 Task: Find connections with filter location Bhayandar with filter topic #lawsuitswith filter profile language English with filter current company Bernhard Schulte Shipmanagement with filter school Jobs Khurda with filter industry Fine Arts Schools with filter service category Financial Accounting with filter keywords title Executive Assistant
Action: Mouse moved to (614, 89)
Screenshot: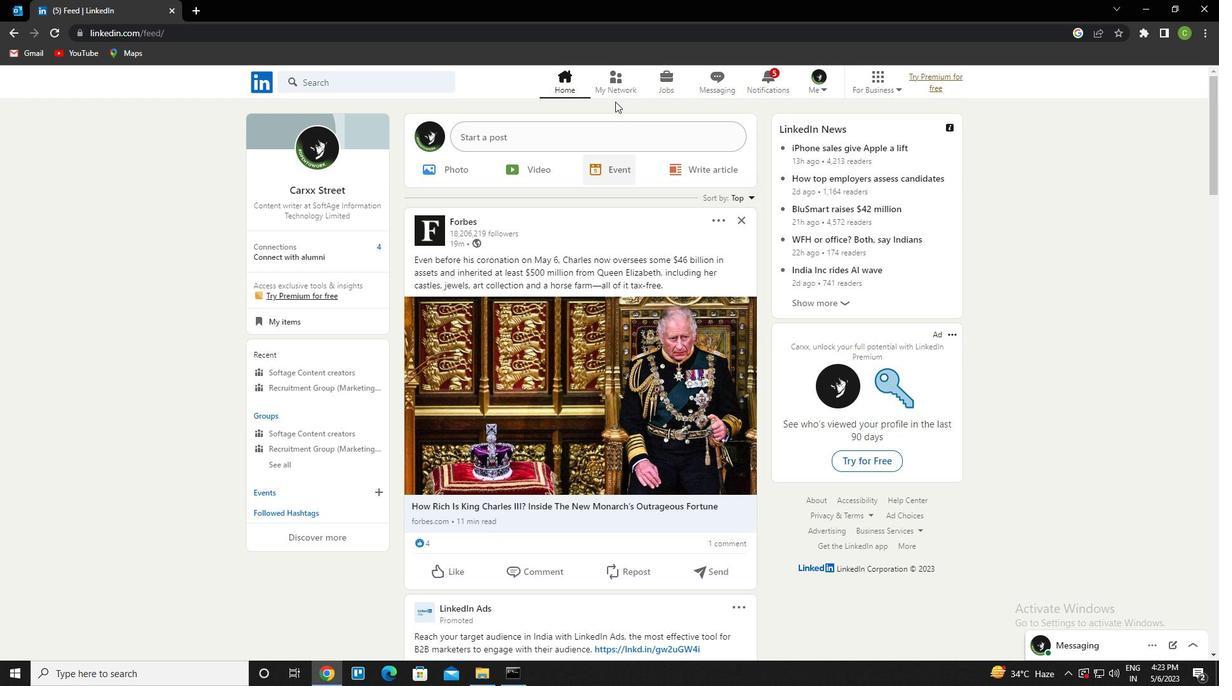 
Action: Mouse pressed left at (614, 89)
Screenshot: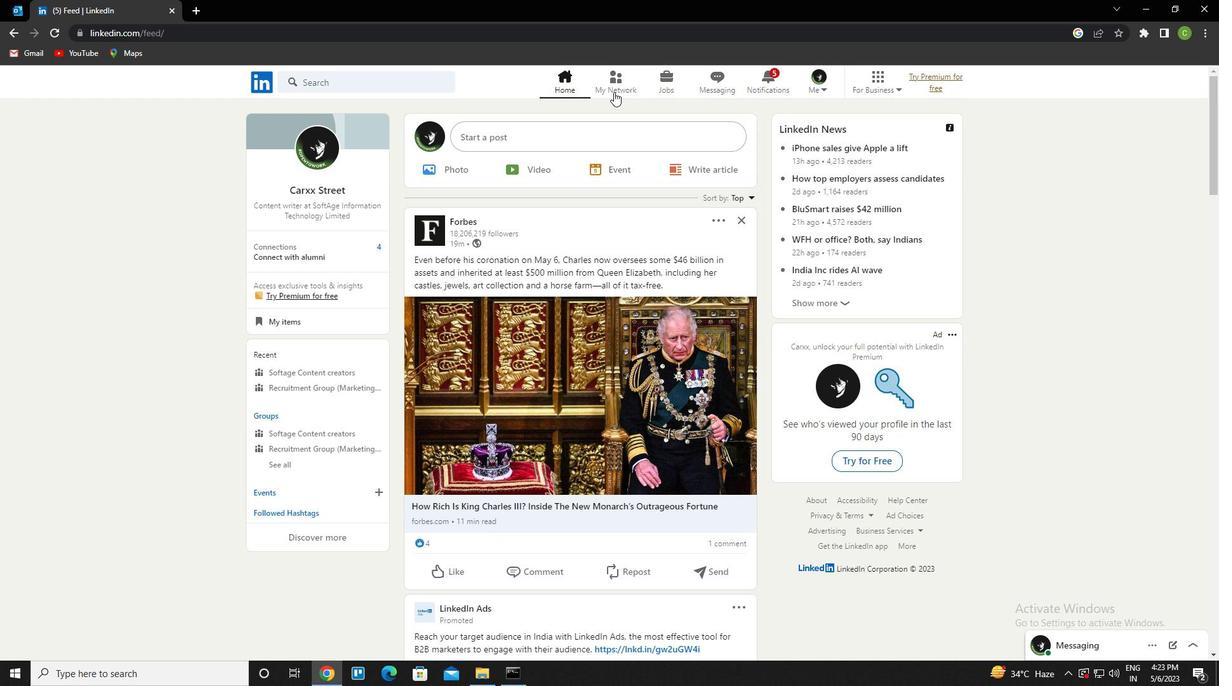 
Action: Mouse moved to (360, 149)
Screenshot: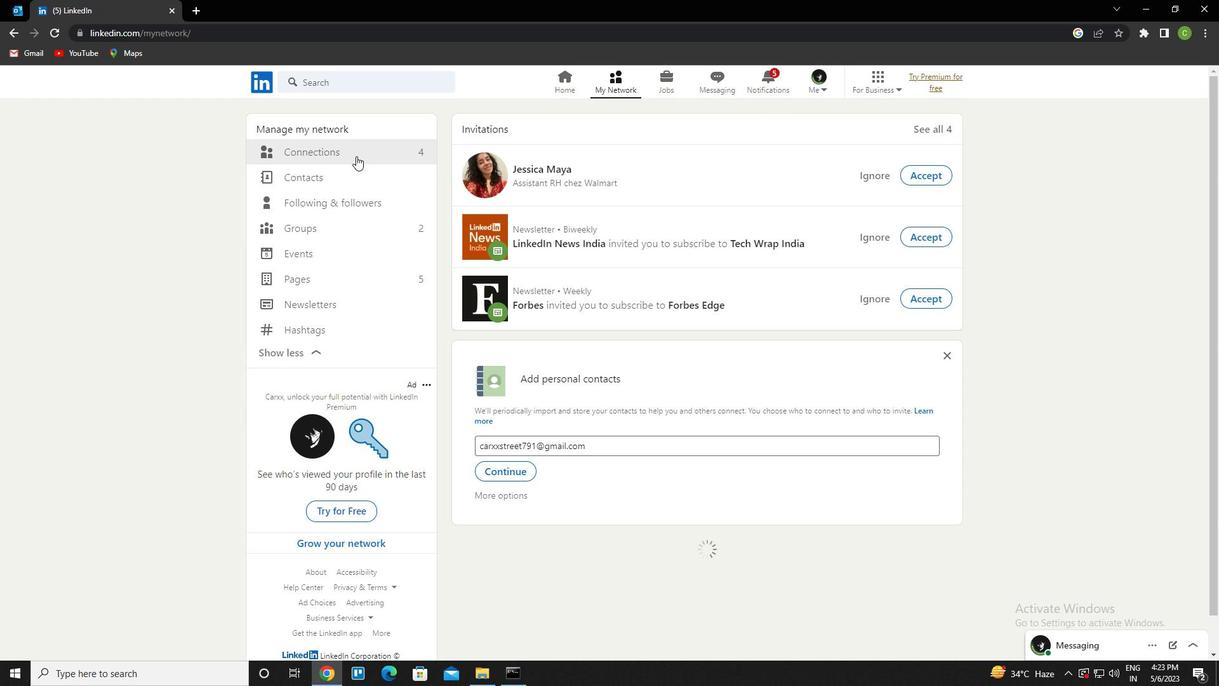
Action: Mouse pressed left at (360, 149)
Screenshot: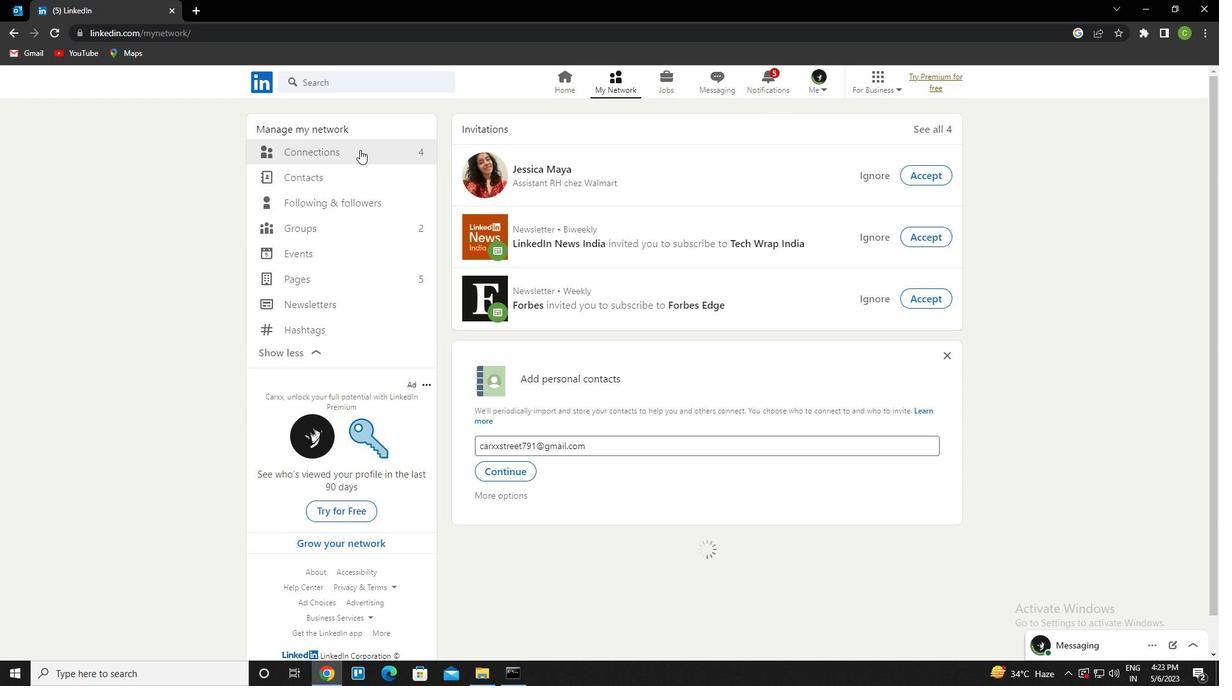 
Action: Mouse moved to (719, 161)
Screenshot: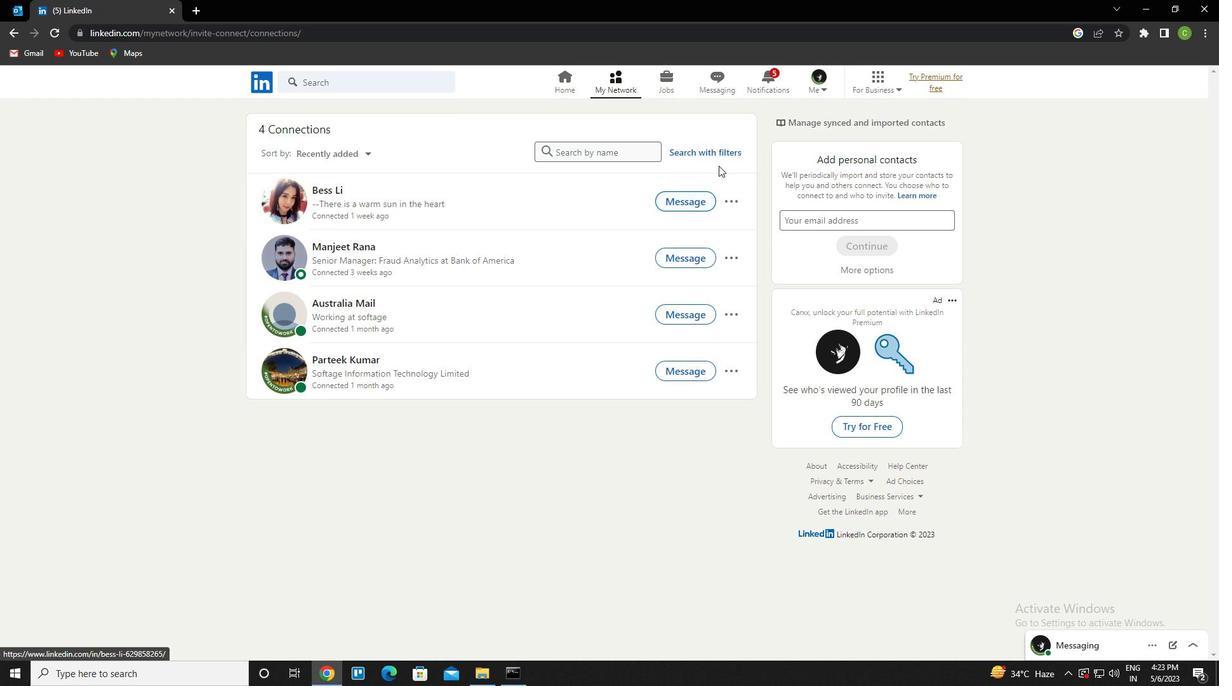 
Action: Mouse pressed left at (719, 161)
Screenshot: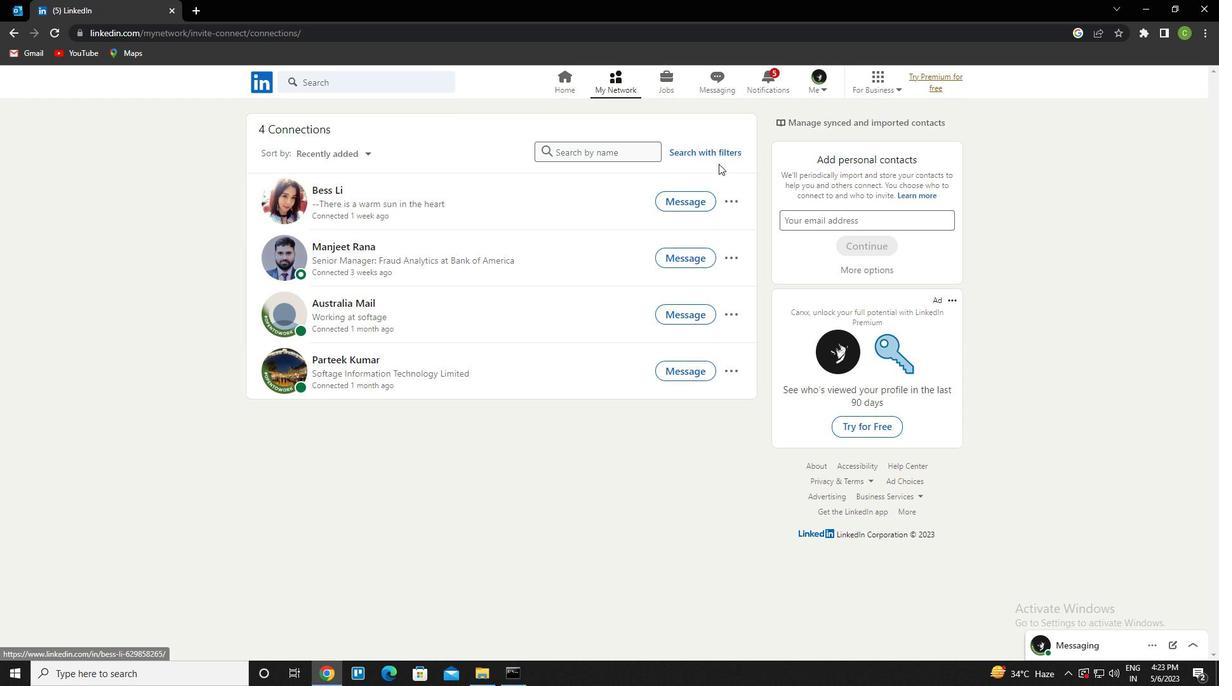 
Action: Mouse moved to (719, 155)
Screenshot: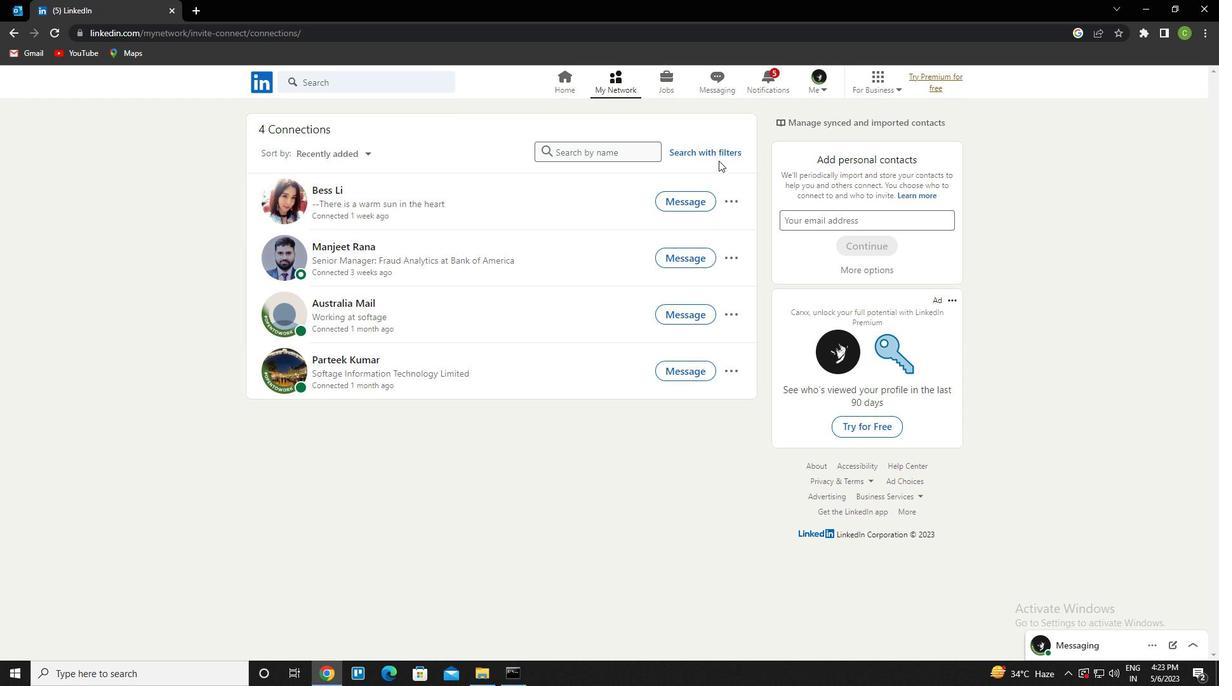 
Action: Mouse pressed left at (719, 155)
Screenshot: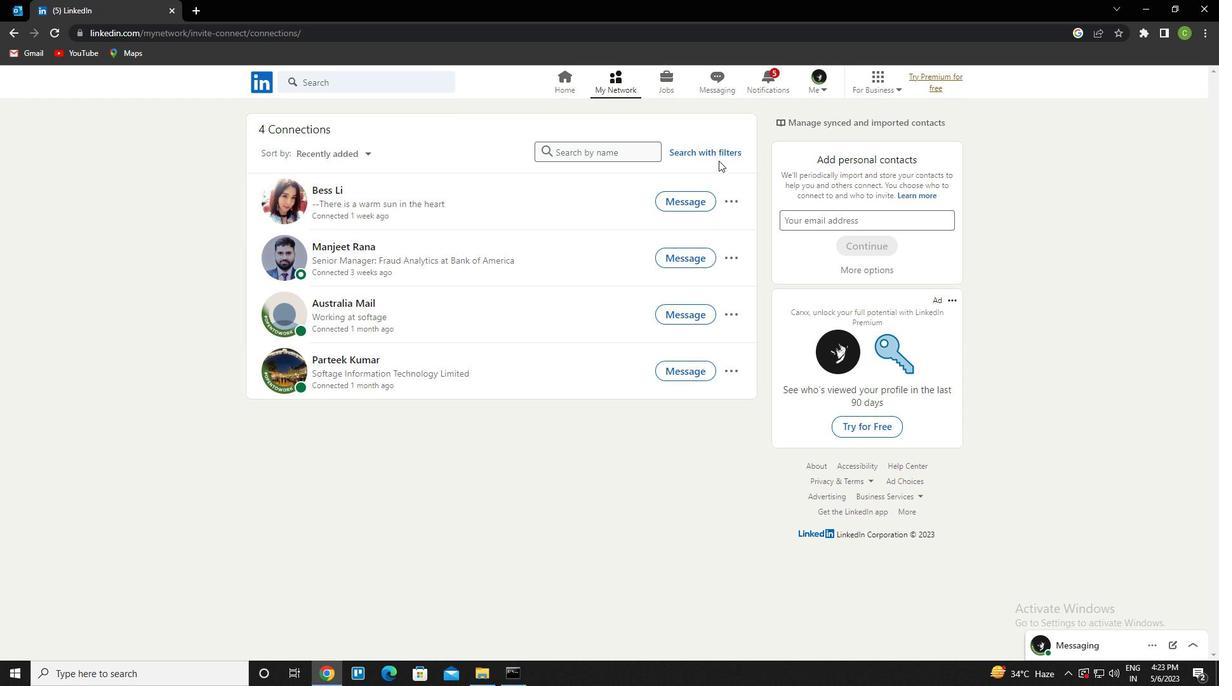 
Action: Mouse moved to (644, 116)
Screenshot: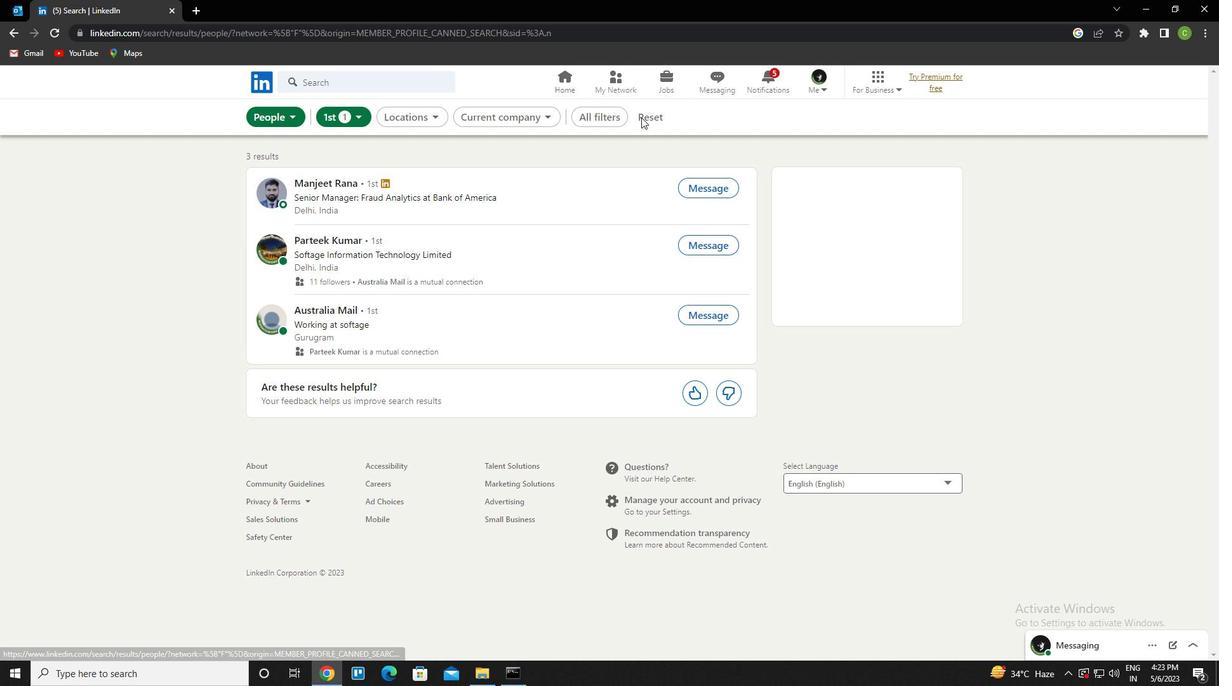 
Action: Mouse pressed left at (644, 116)
Screenshot: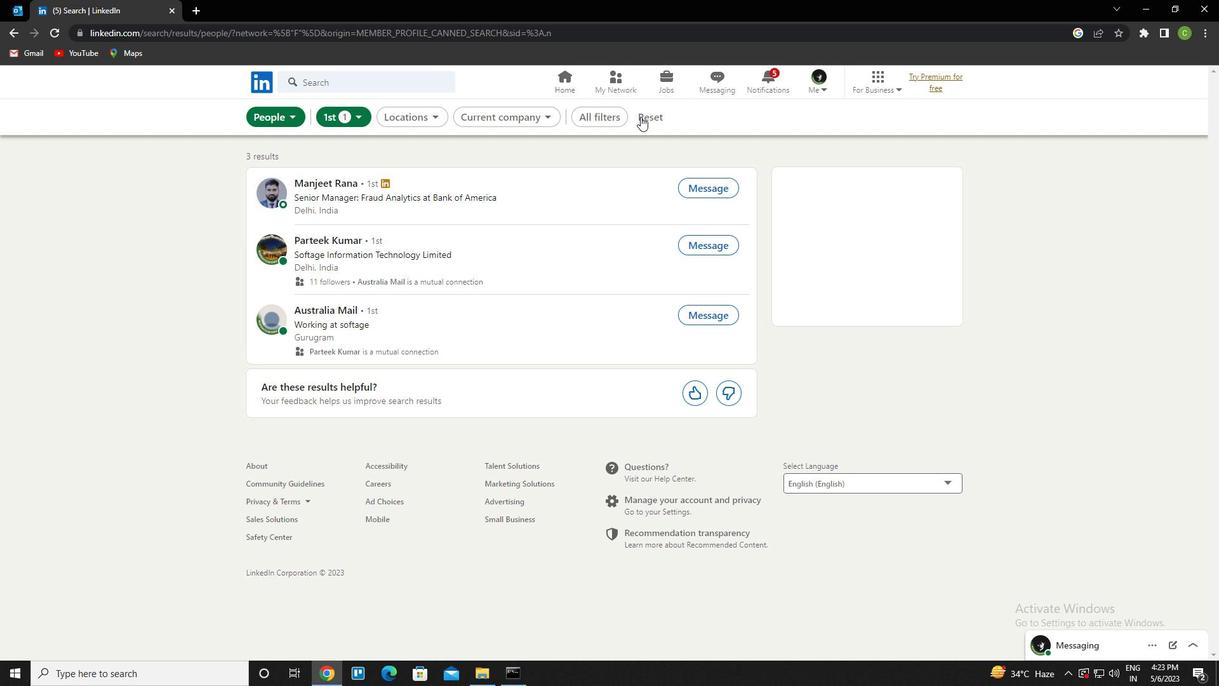 
Action: Mouse moved to (625, 120)
Screenshot: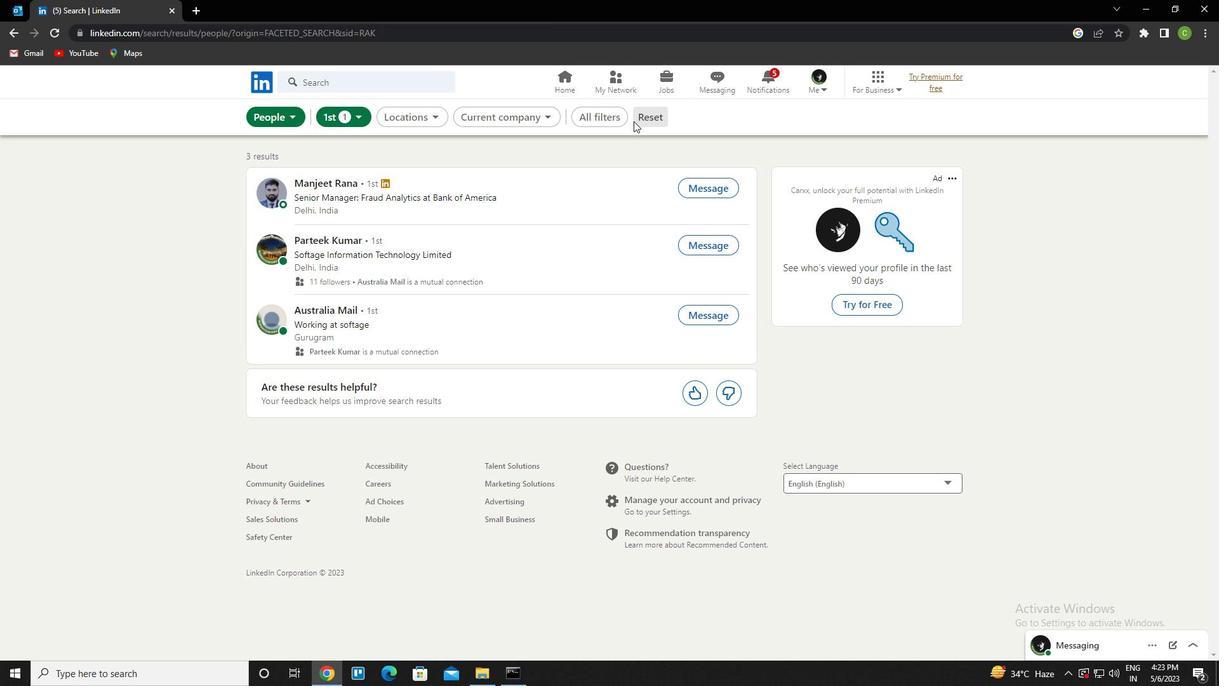 
Action: Mouse pressed left at (625, 120)
Screenshot: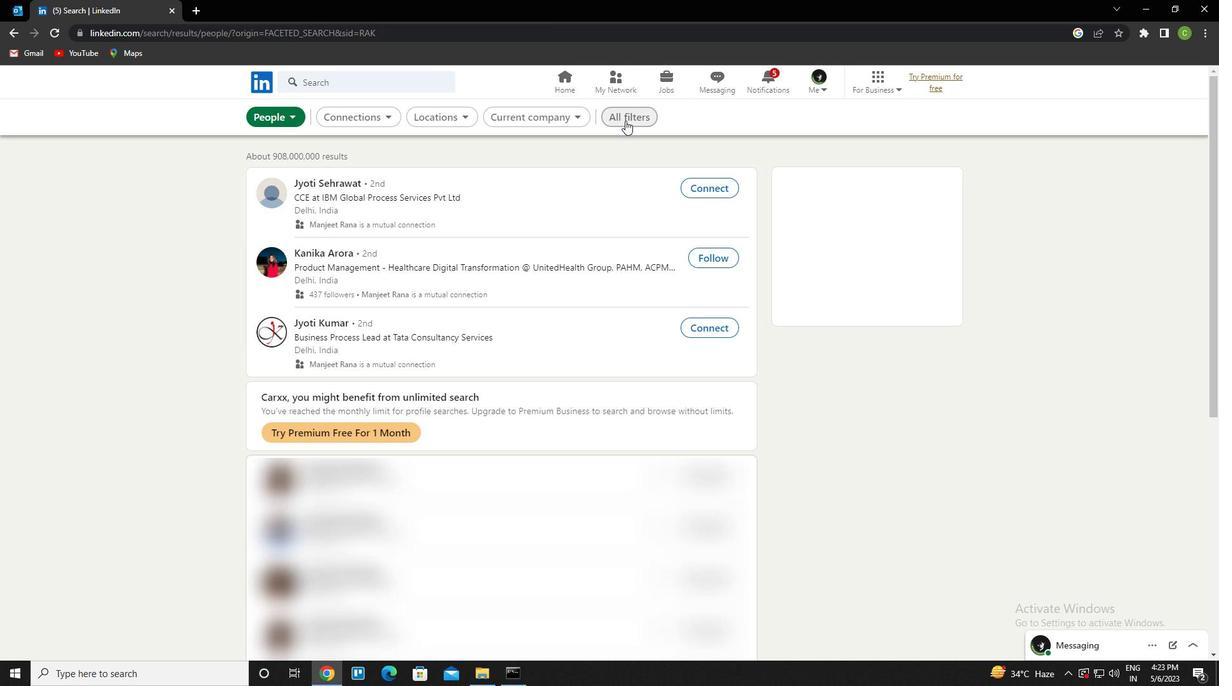 
Action: Mouse moved to (1062, 381)
Screenshot: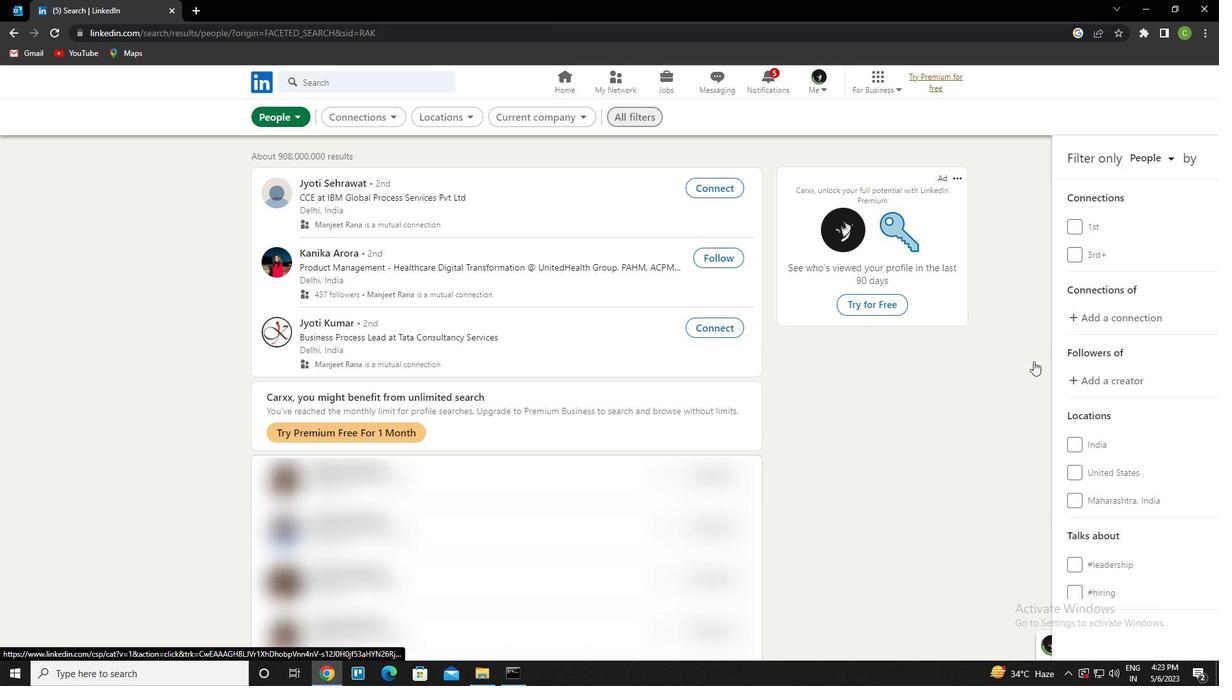 
Action: Mouse scrolled (1062, 380) with delta (0, 0)
Screenshot: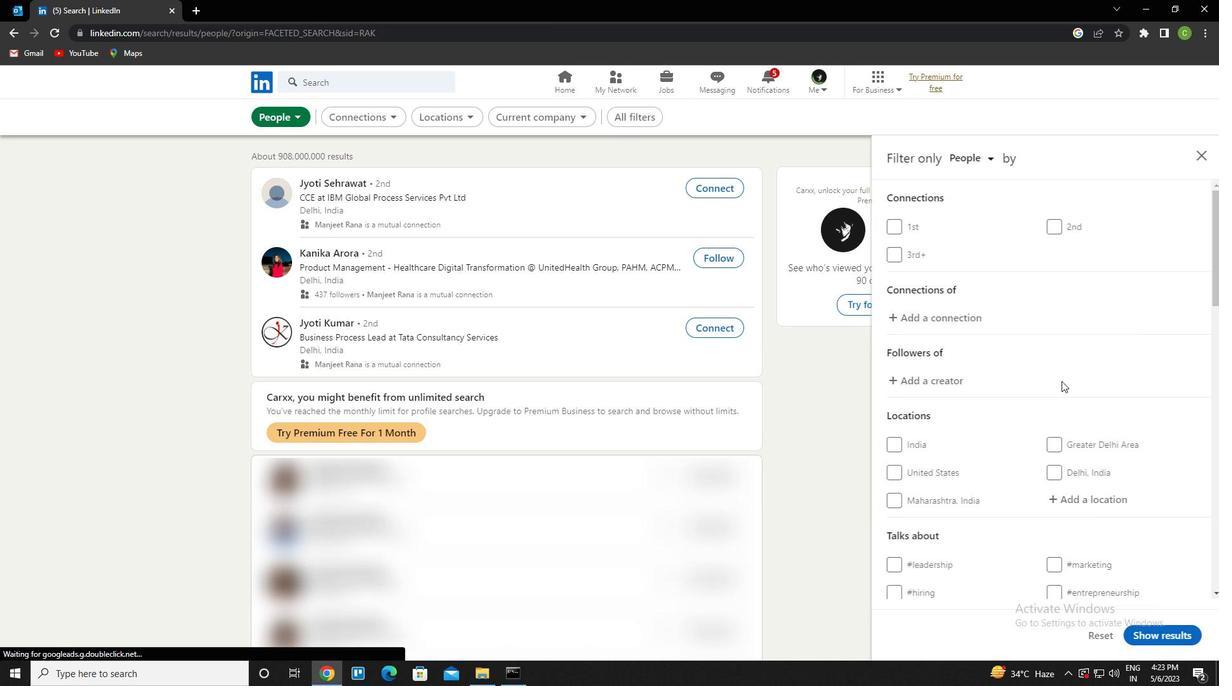 
Action: Mouse scrolled (1062, 380) with delta (0, 0)
Screenshot: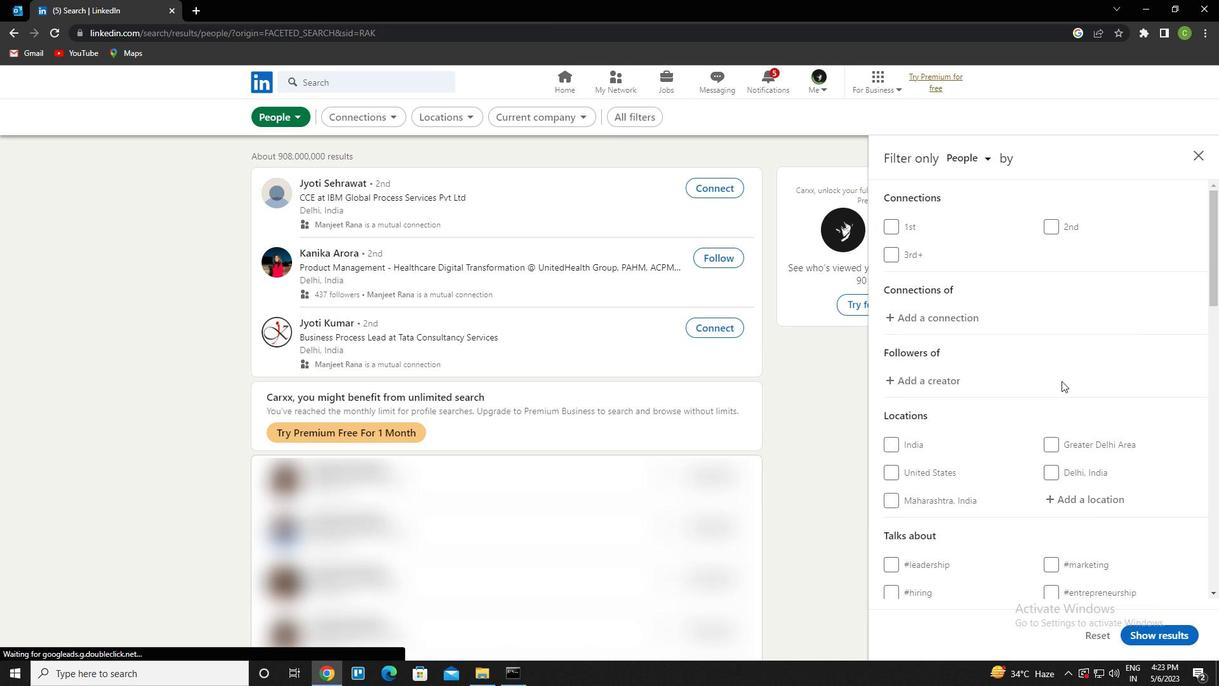 
Action: Mouse moved to (1091, 374)
Screenshot: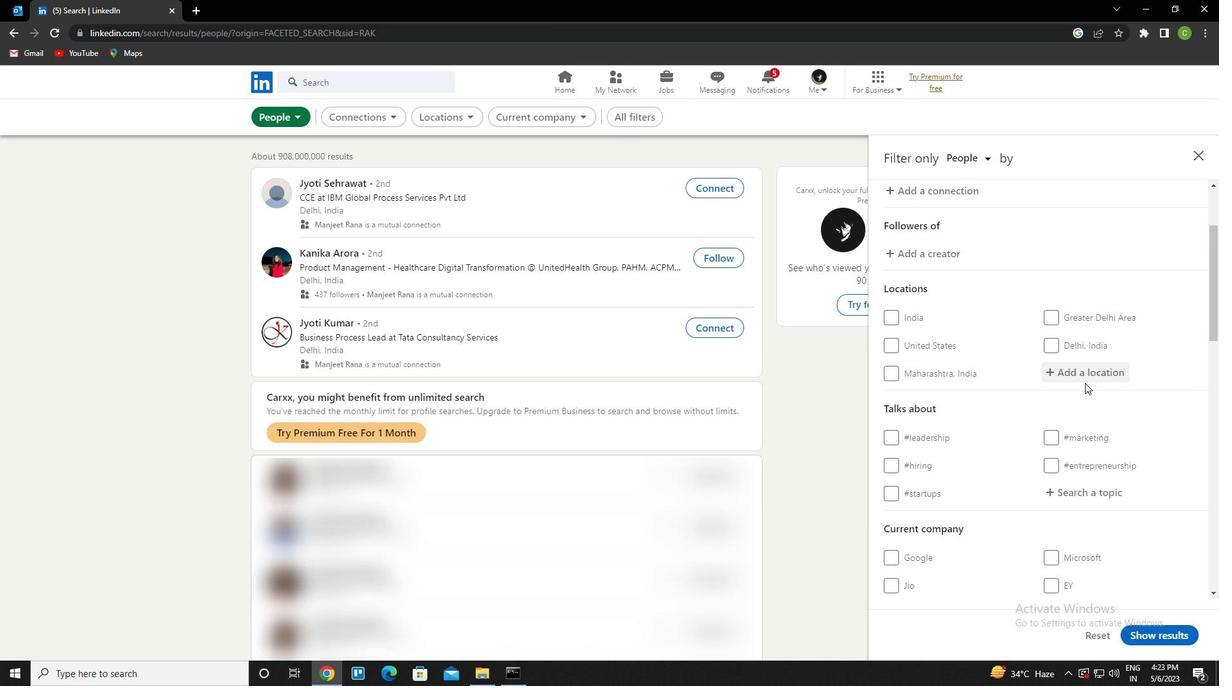
Action: Mouse pressed left at (1091, 374)
Screenshot: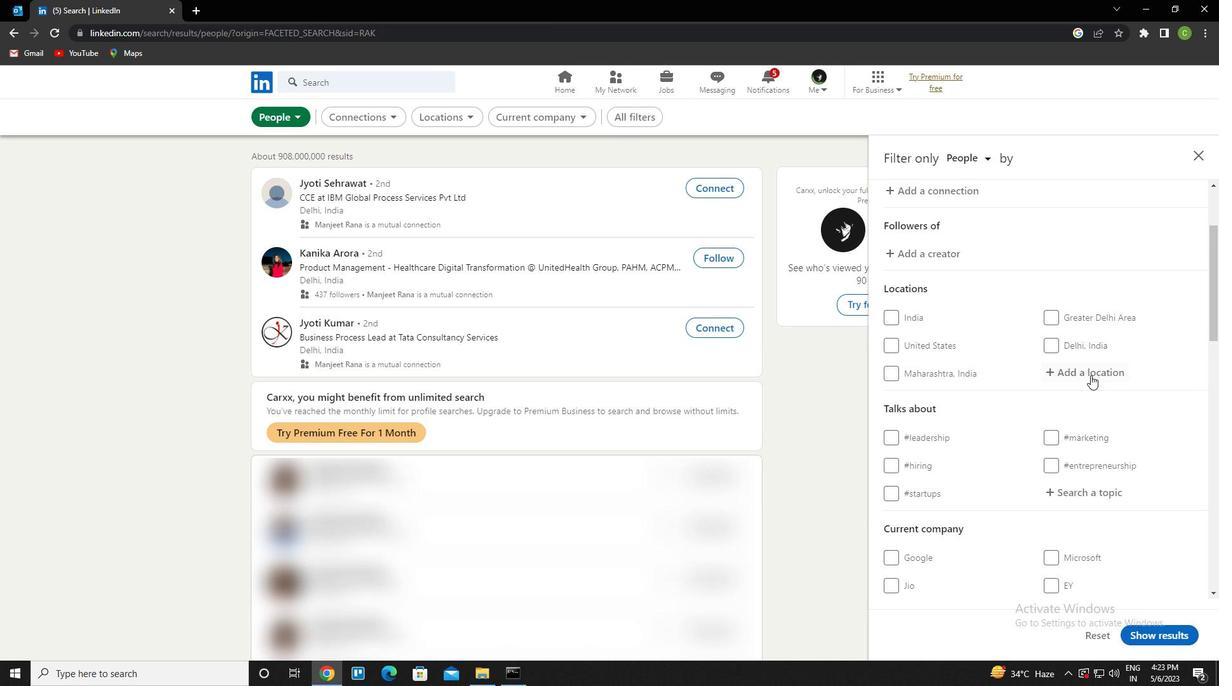 
Action: Key pressed <Key.caps_lock>b<Key.caps_lock>hayandar<Key.down><Key.enter>
Screenshot: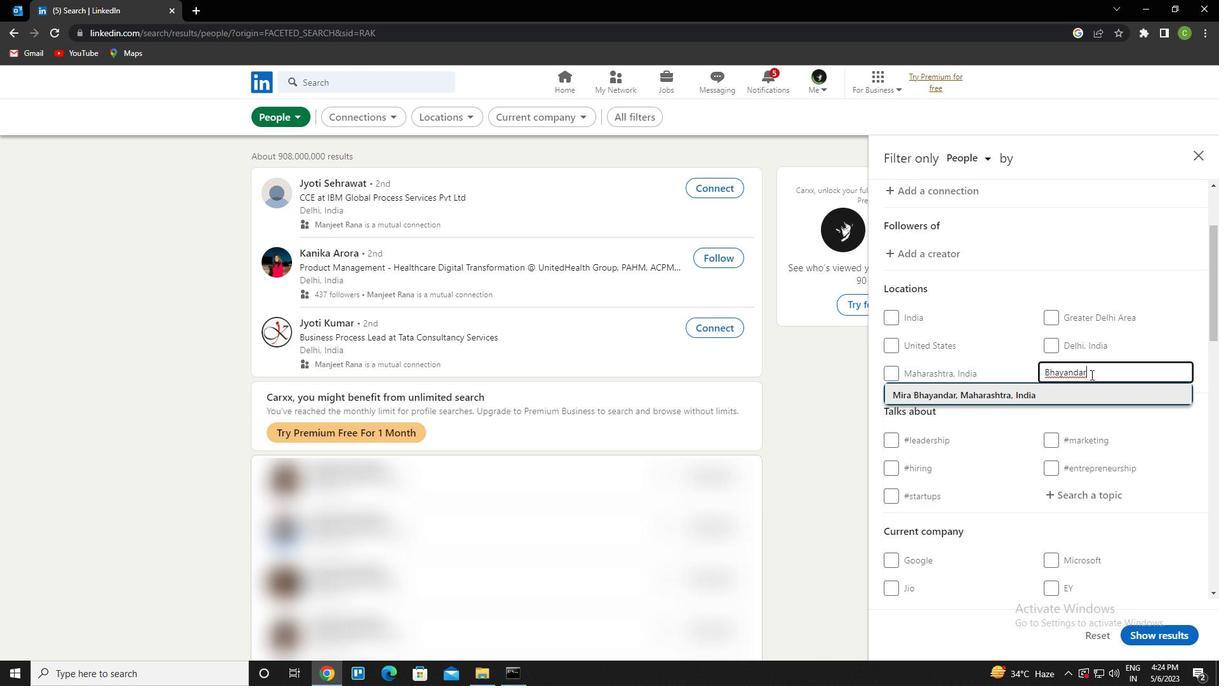 
Action: Mouse scrolled (1091, 374) with delta (0, 0)
Screenshot: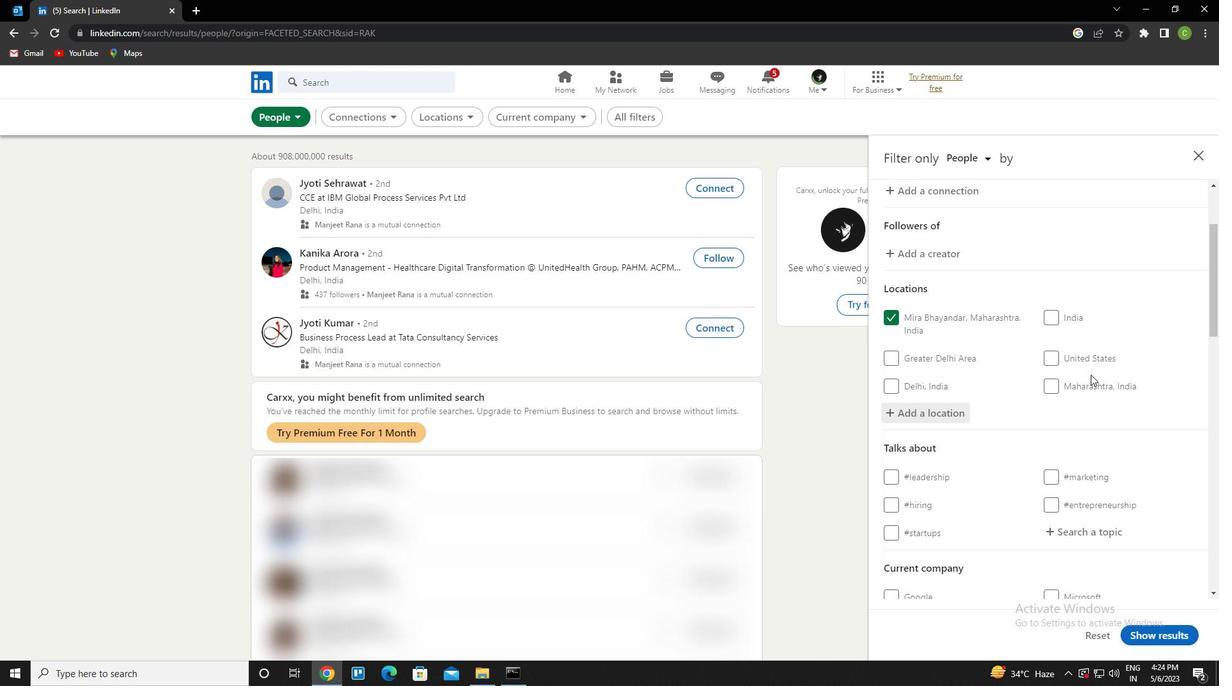 
Action: Mouse moved to (1078, 476)
Screenshot: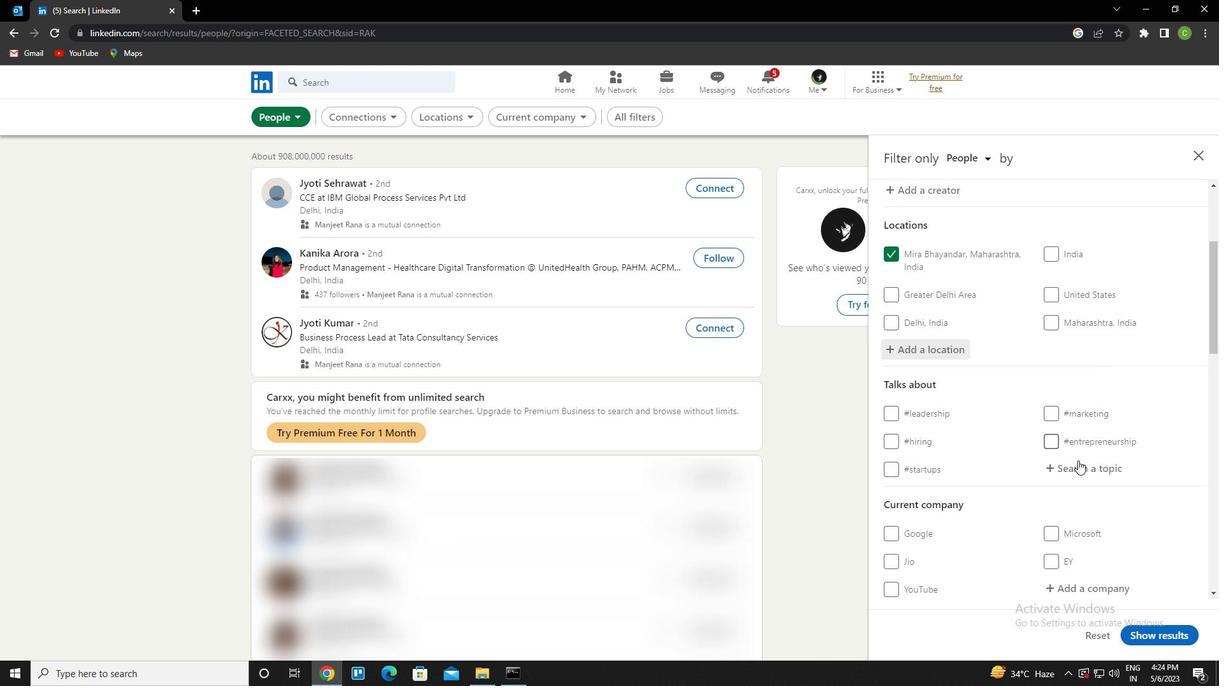 
Action: Mouse pressed left at (1078, 476)
Screenshot: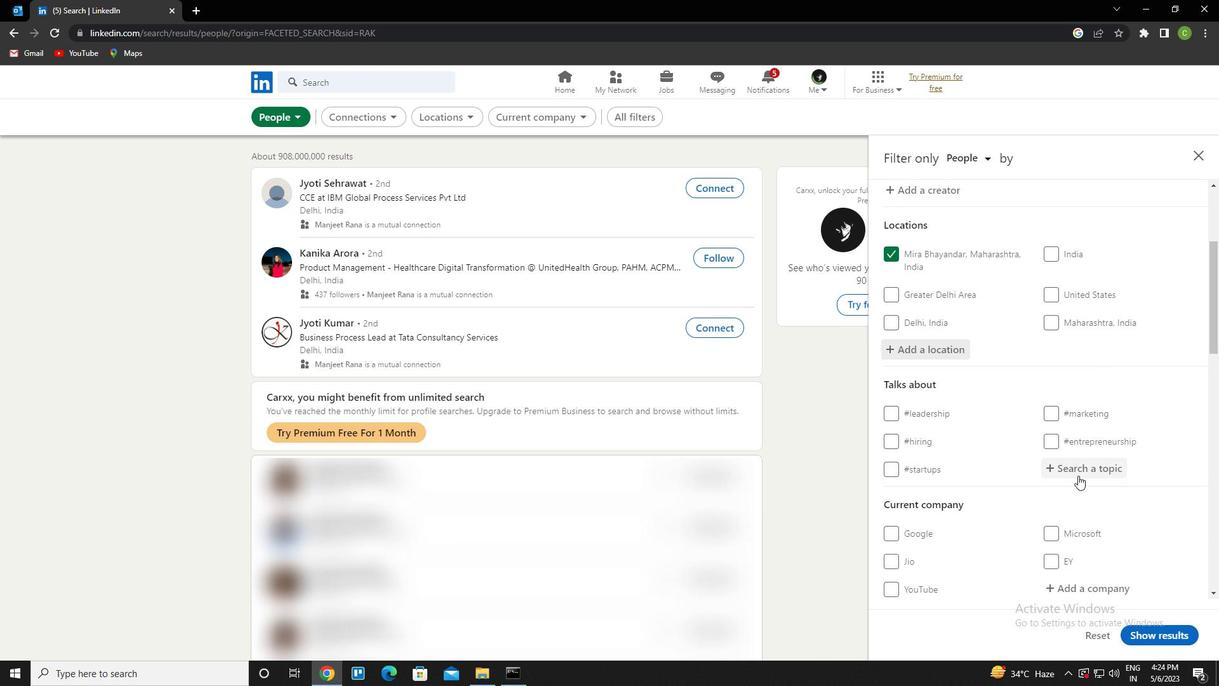 
Action: Mouse moved to (1079, 476)
Screenshot: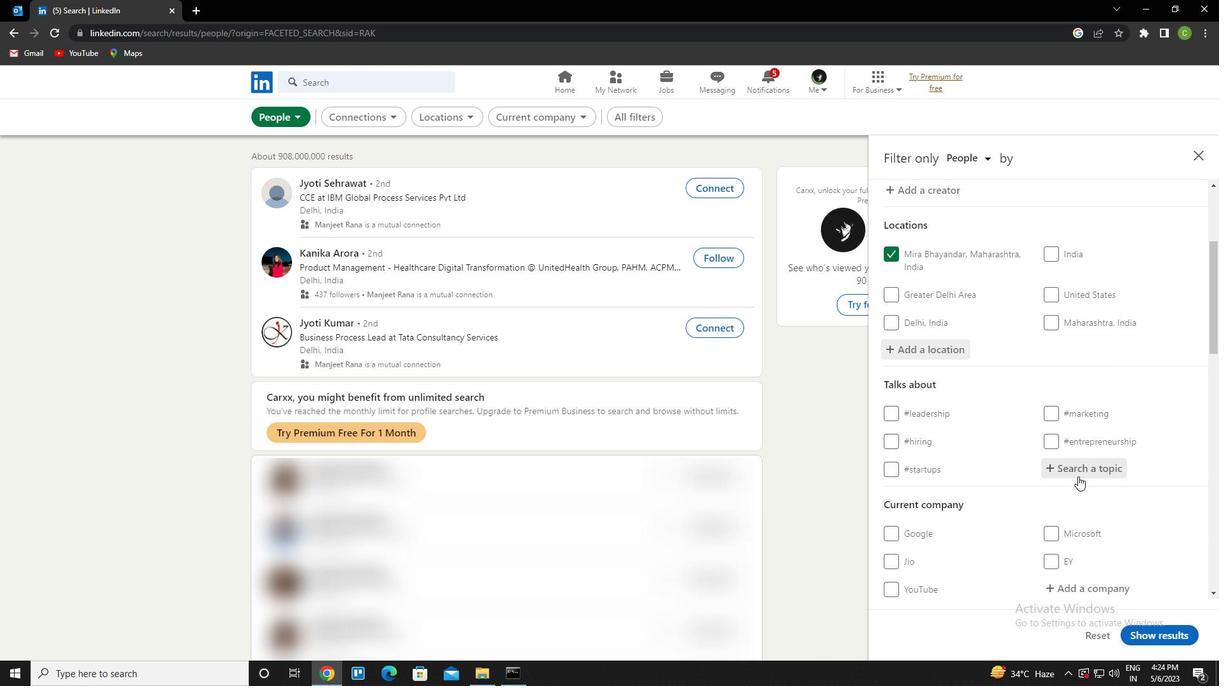 
Action: Key pressed lawsuit<Key.down><Key.down><Key.enter>
Screenshot: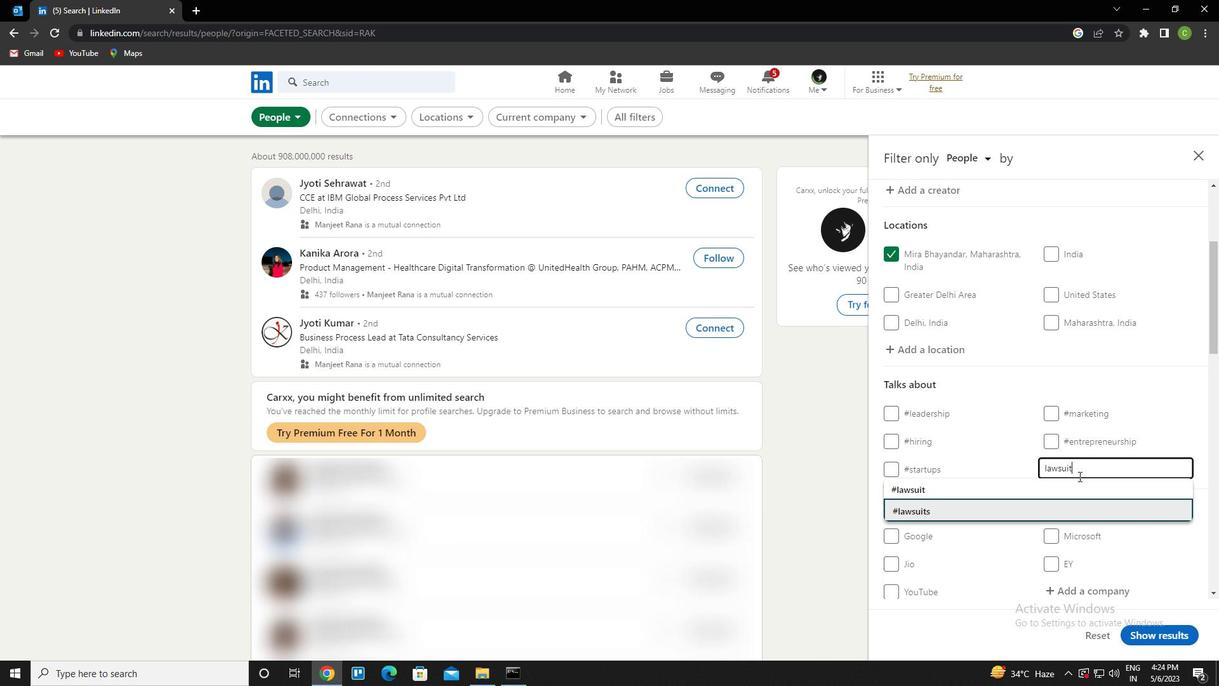 
Action: Mouse scrolled (1079, 475) with delta (0, 0)
Screenshot: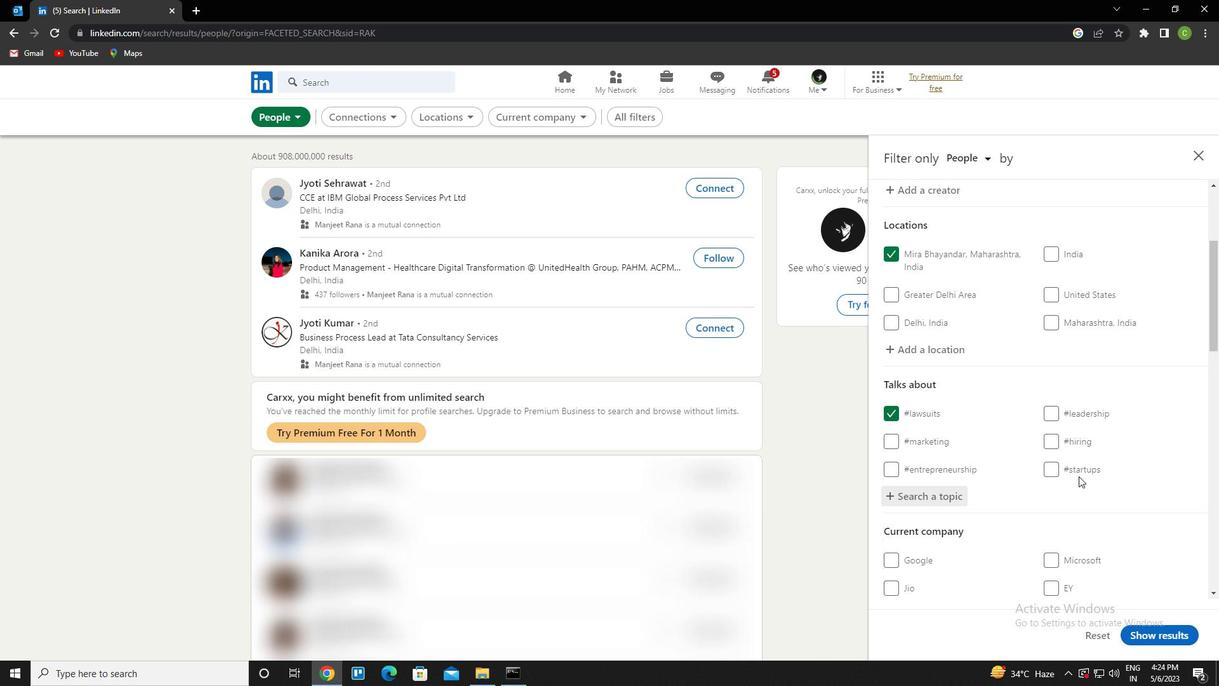 
Action: Mouse scrolled (1079, 475) with delta (0, 0)
Screenshot: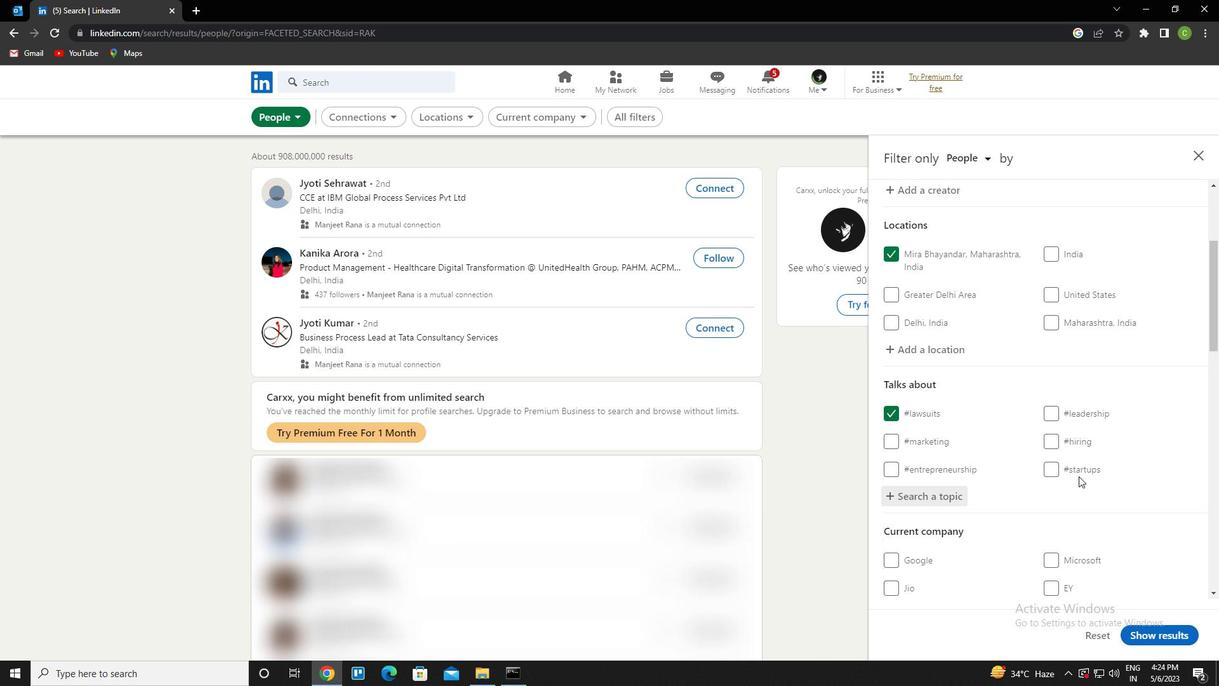 
Action: Mouse scrolled (1079, 475) with delta (0, 0)
Screenshot: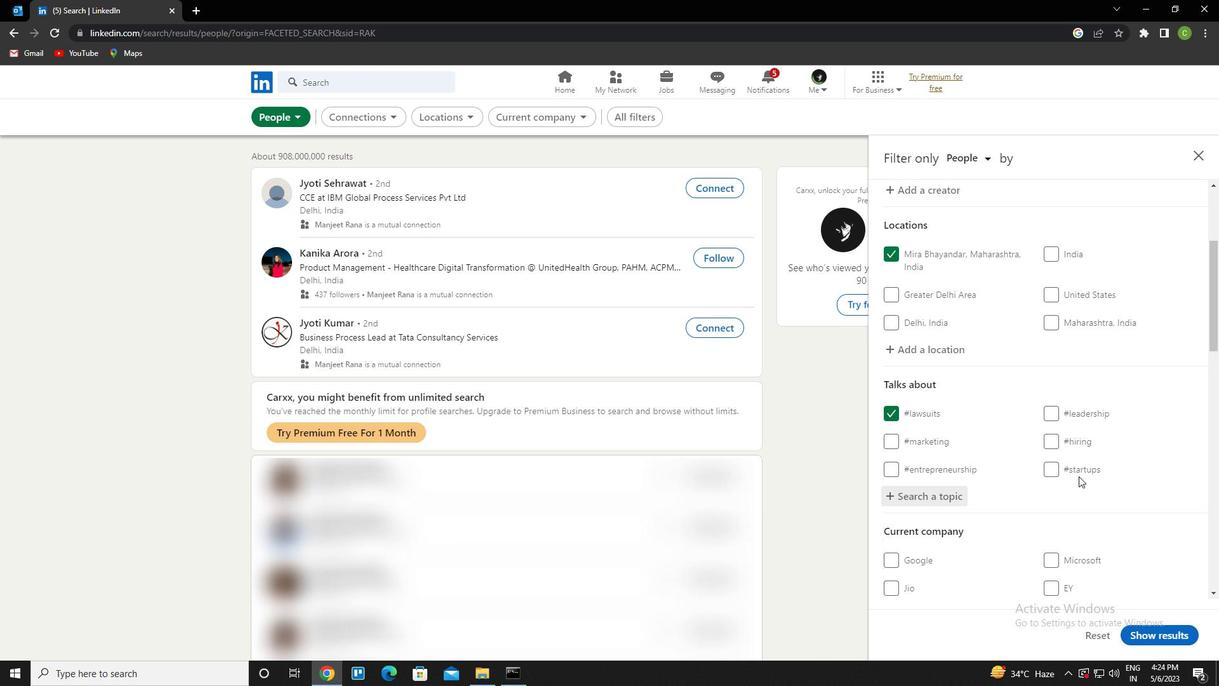 
Action: Mouse scrolled (1079, 475) with delta (0, 0)
Screenshot: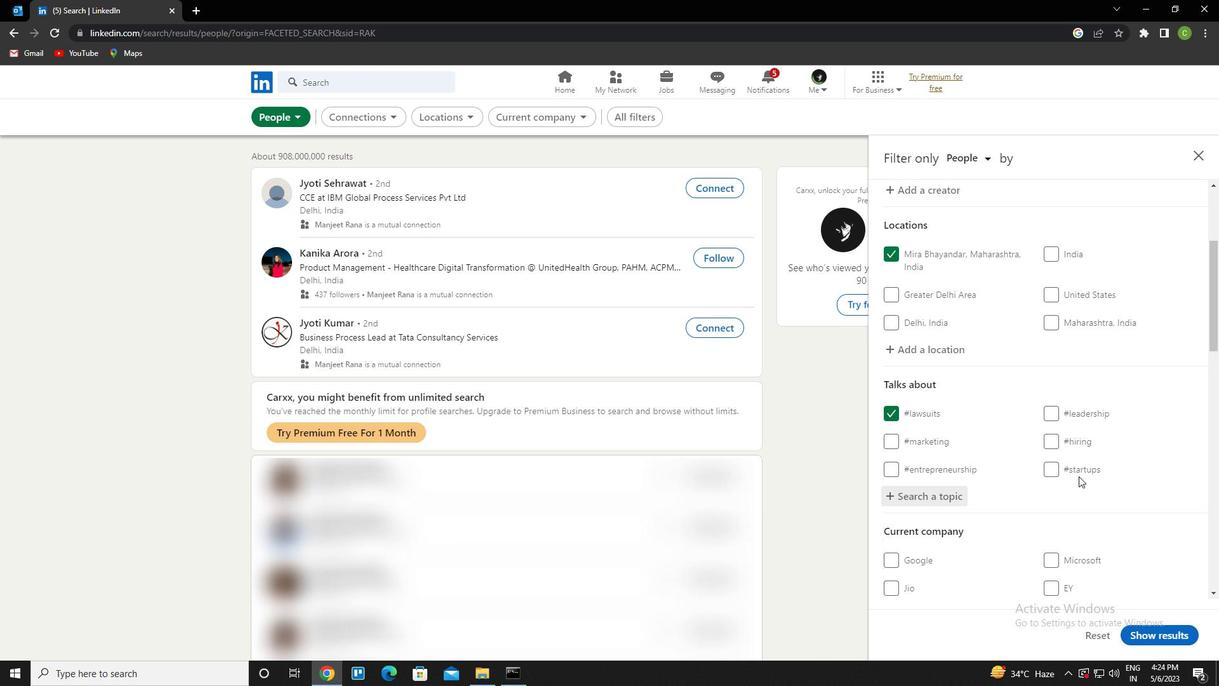 
Action: Mouse scrolled (1079, 475) with delta (0, 0)
Screenshot: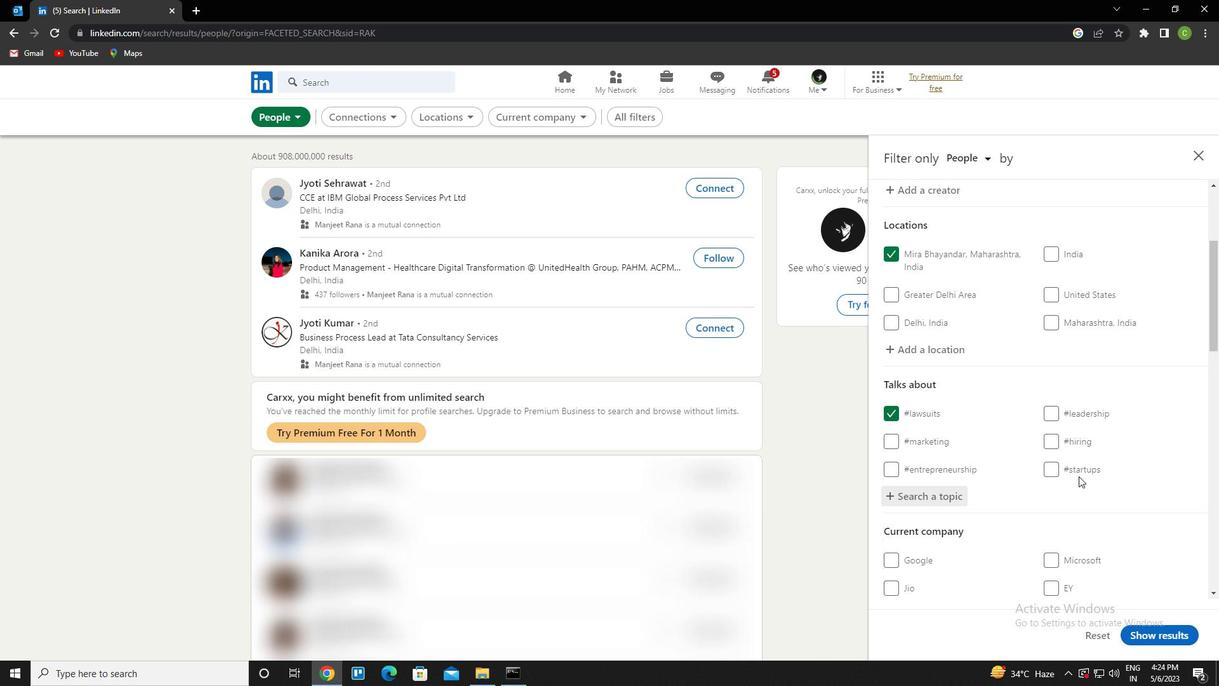 
Action: Mouse scrolled (1079, 475) with delta (0, 0)
Screenshot: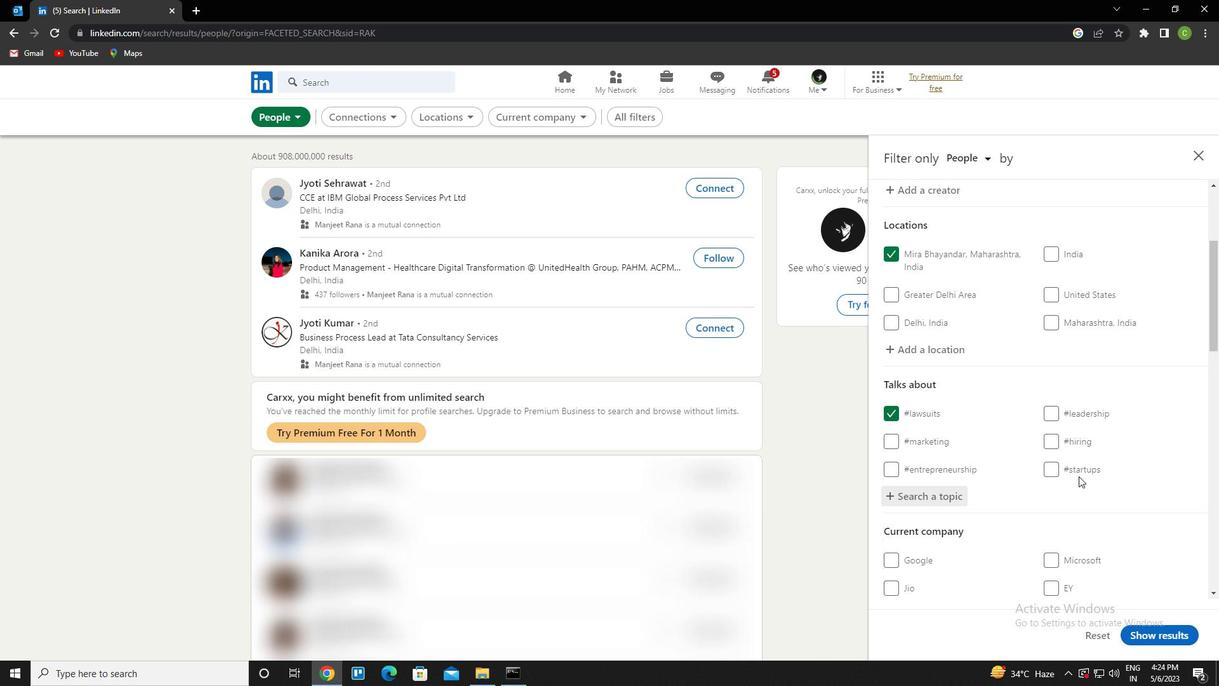 
Action: Mouse scrolled (1079, 475) with delta (0, 0)
Screenshot: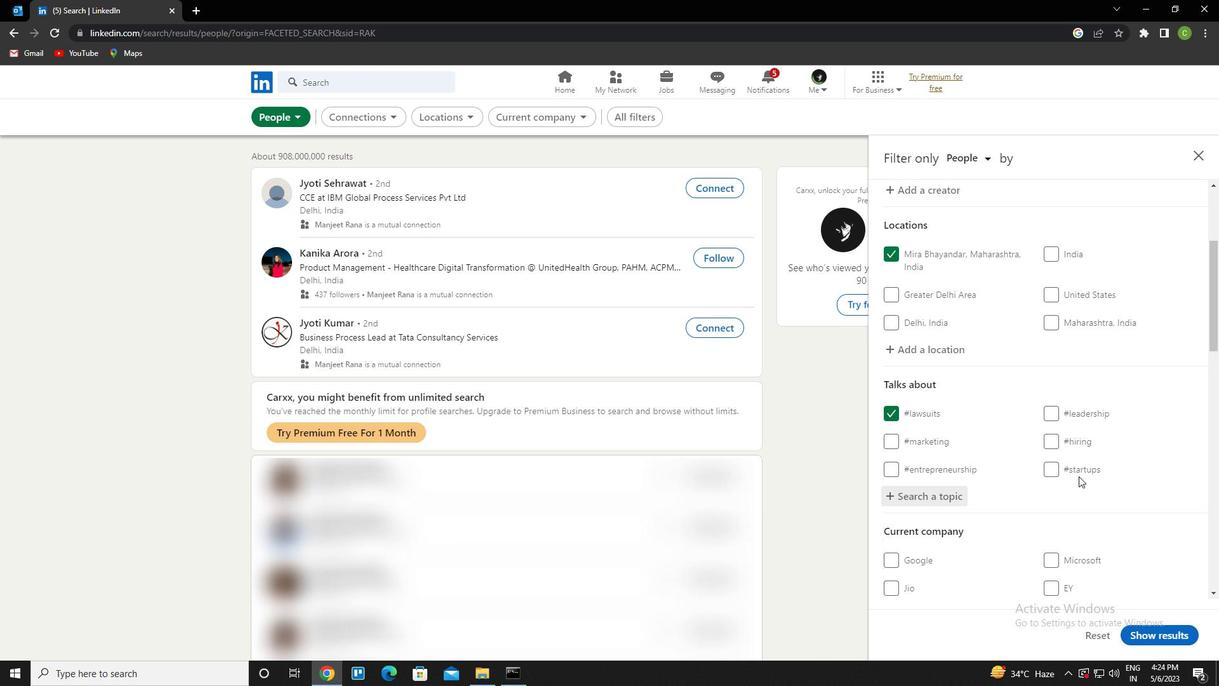 
Action: Mouse scrolled (1079, 475) with delta (0, 0)
Screenshot: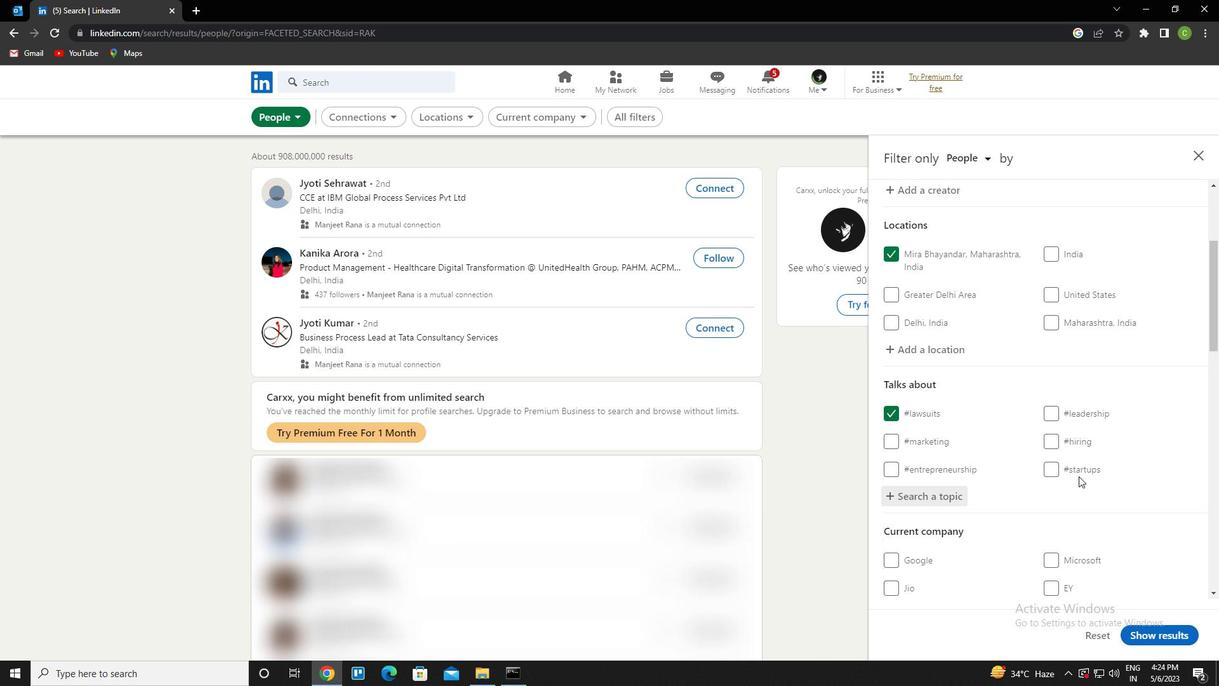 
Action: Mouse scrolled (1079, 475) with delta (0, 0)
Screenshot: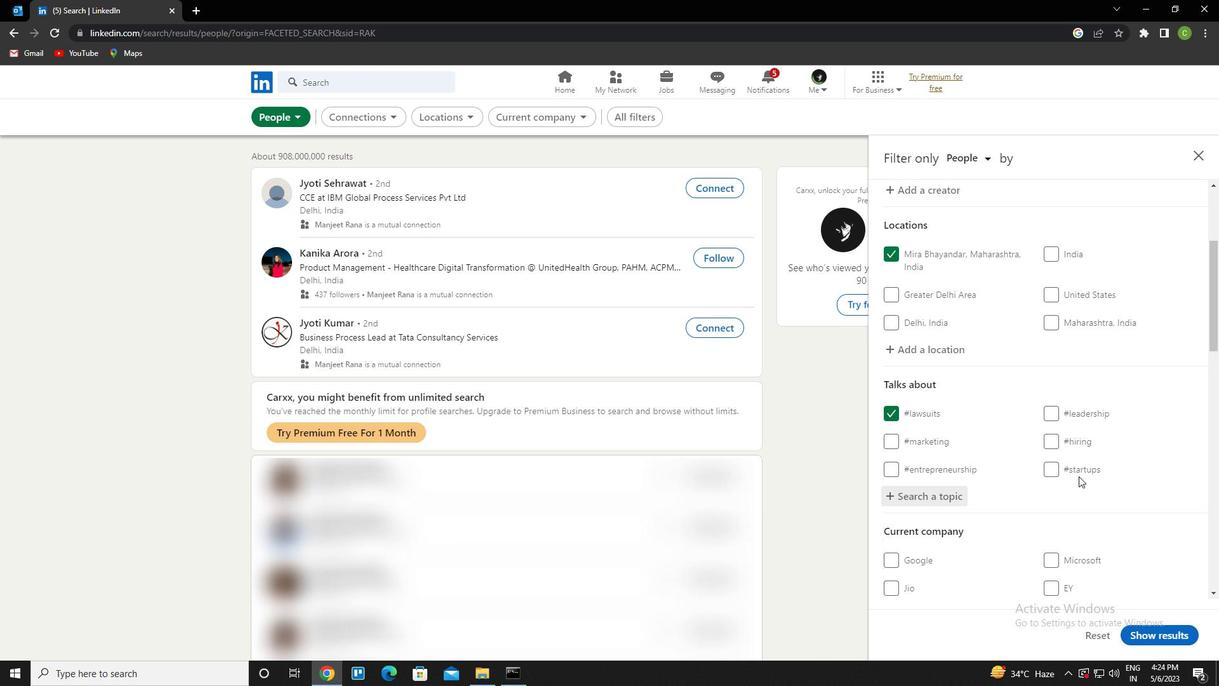 
Action: Mouse moved to (893, 494)
Screenshot: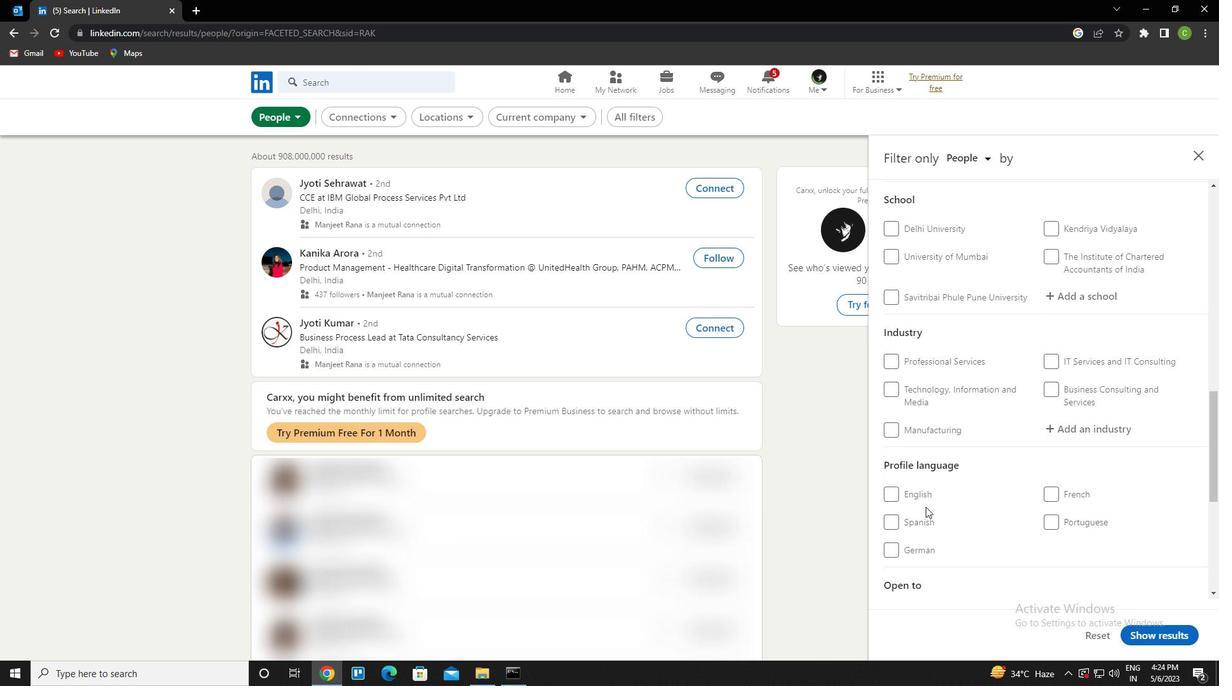 
Action: Mouse pressed left at (893, 494)
Screenshot: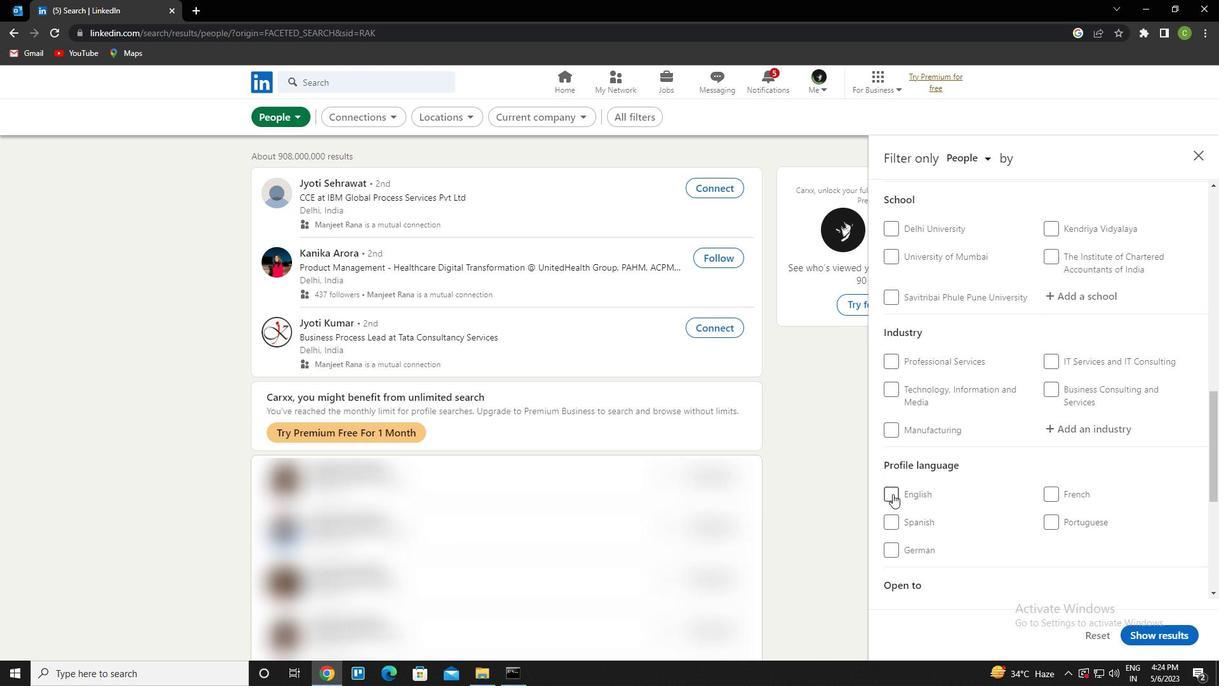 
Action: Mouse moved to (930, 477)
Screenshot: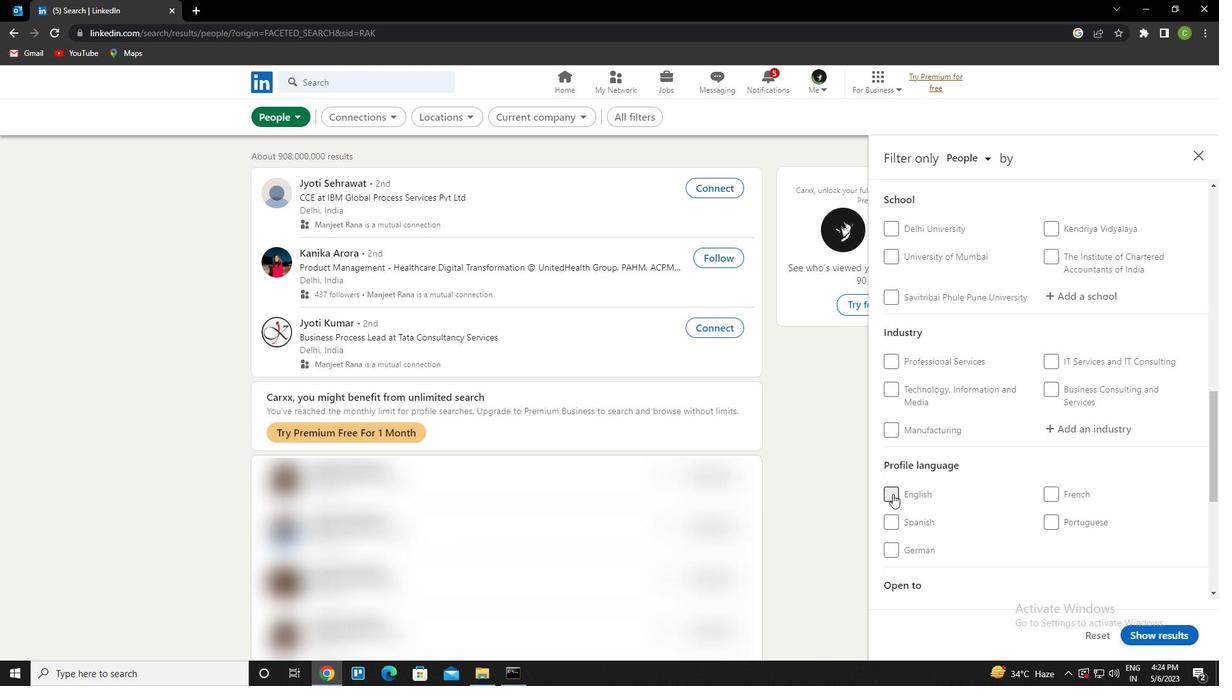 
Action: Mouse scrolled (930, 477) with delta (0, 0)
Screenshot: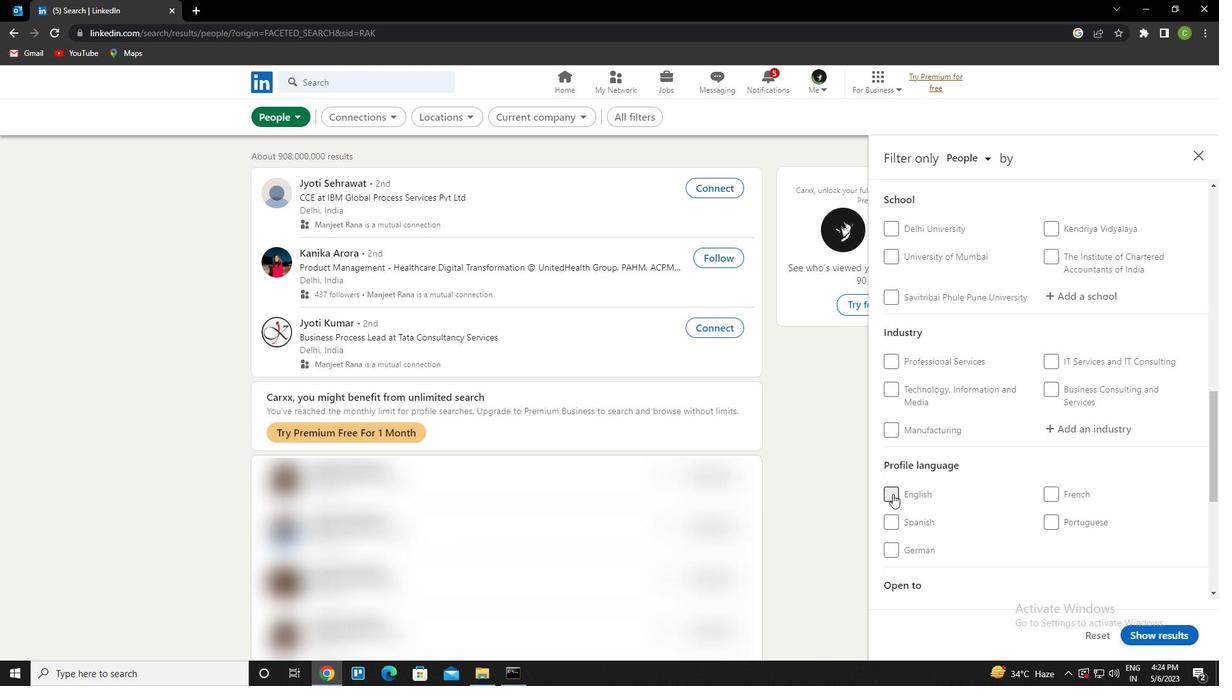 
Action: Mouse scrolled (930, 477) with delta (0, 0)
Screenshot: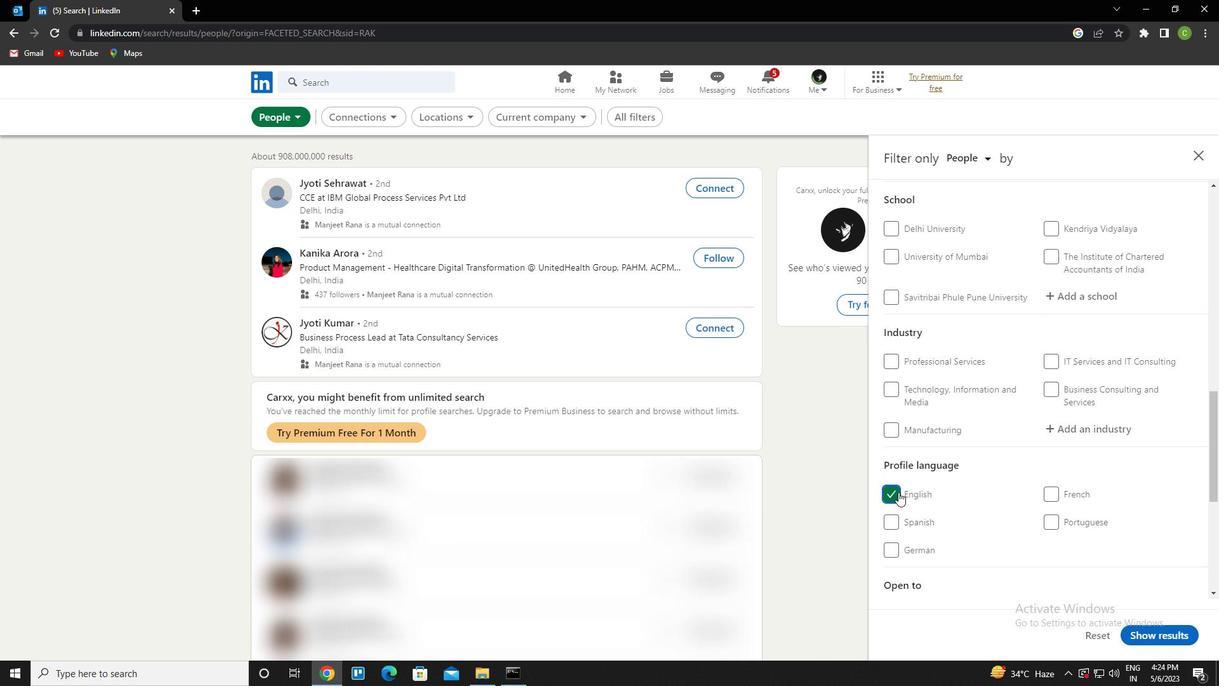 
Action: Mouse scrolled (930, 477) with delta (0, 0)
Screenshot: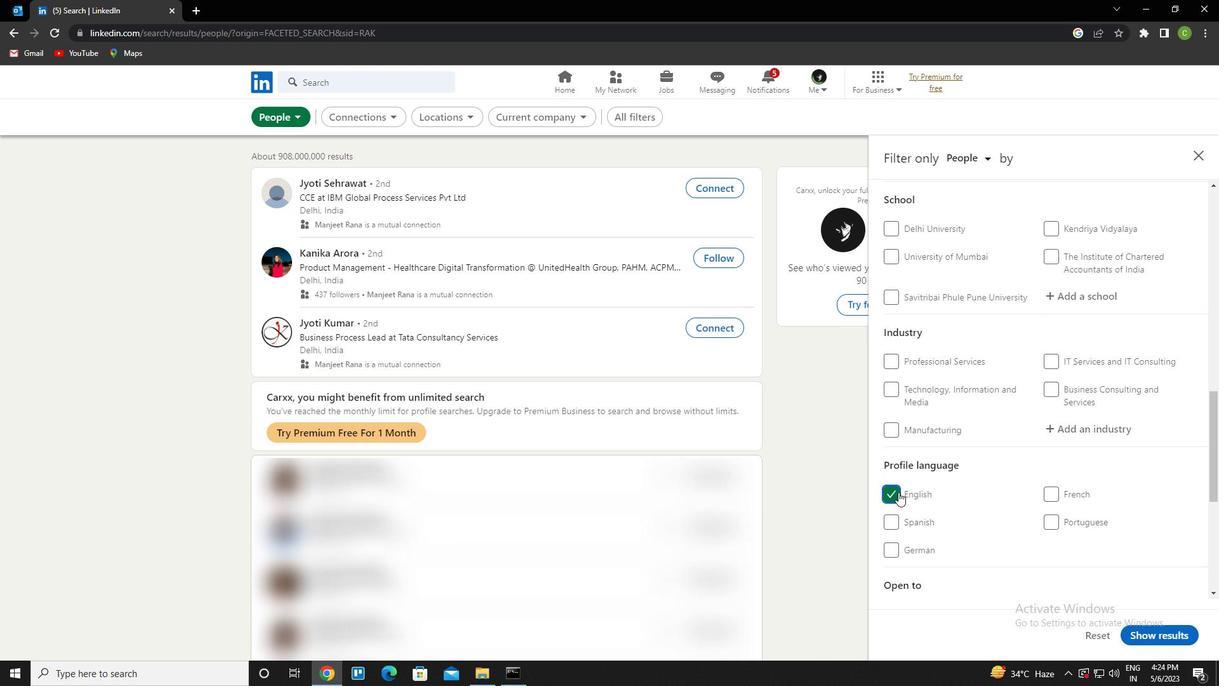 
Action: Mouse scrolled (930, 477) with delta (0, 0)
Screenshot: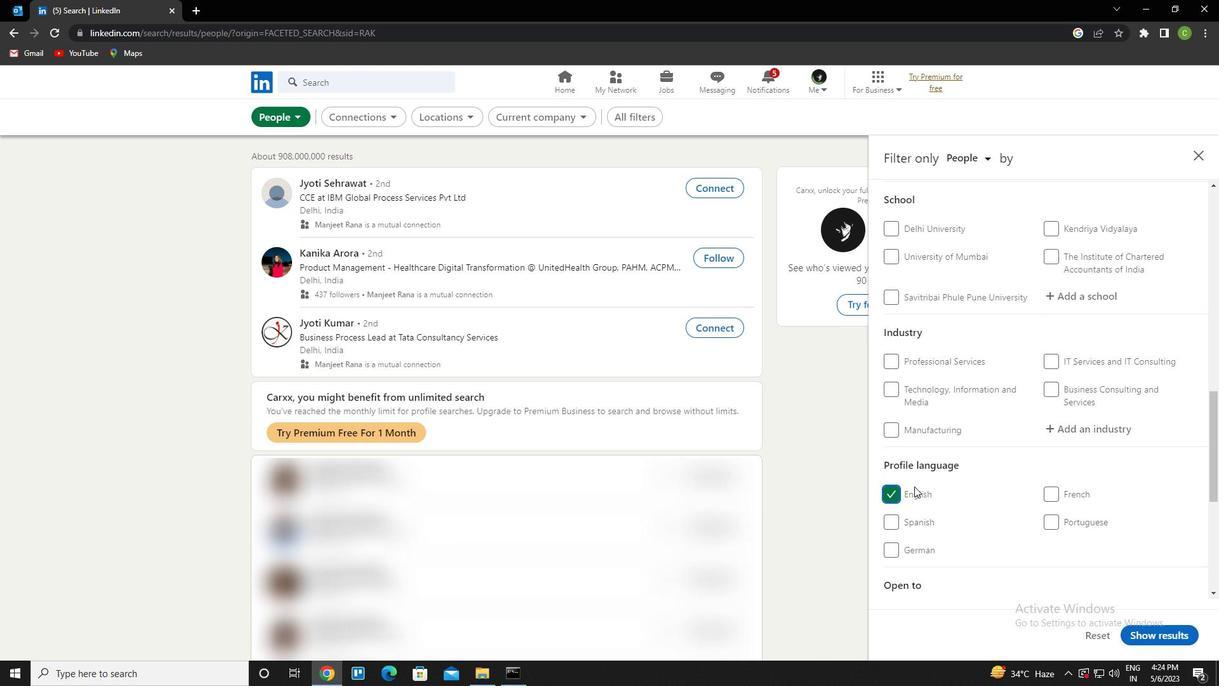 
Action: Mouse scrolled (930, 477) with delta (0, 0)
Screenshot: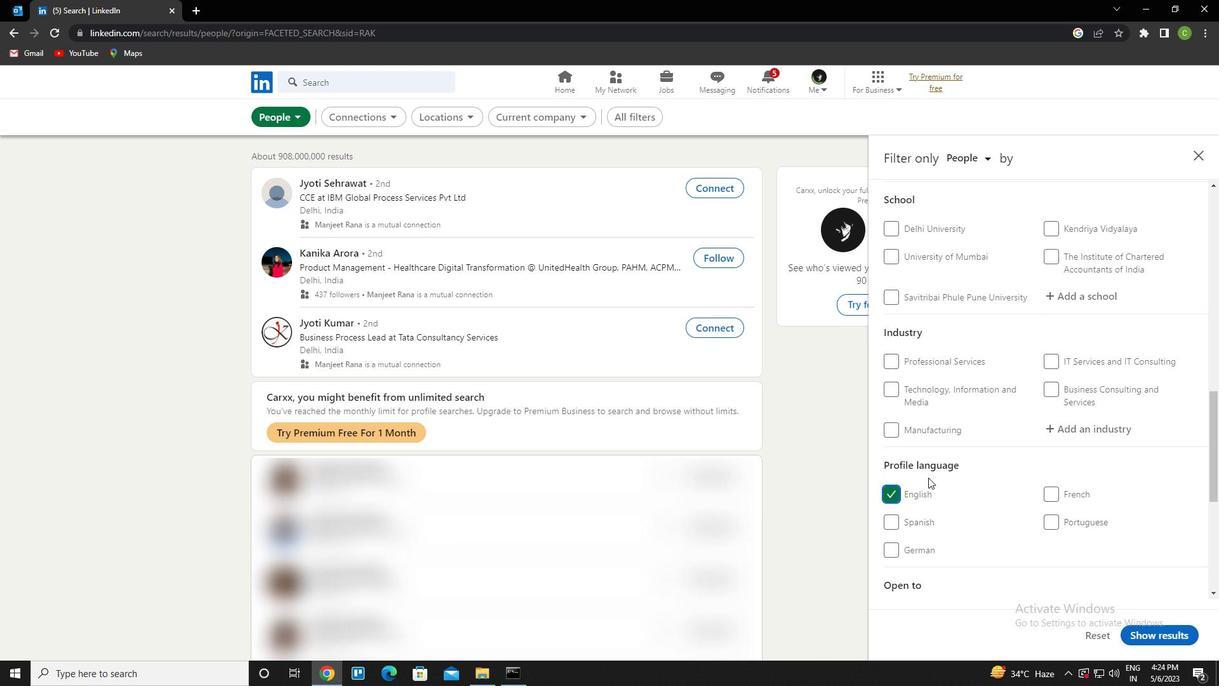 
Action: Mouse moved to (1083, 353)
Screenshot: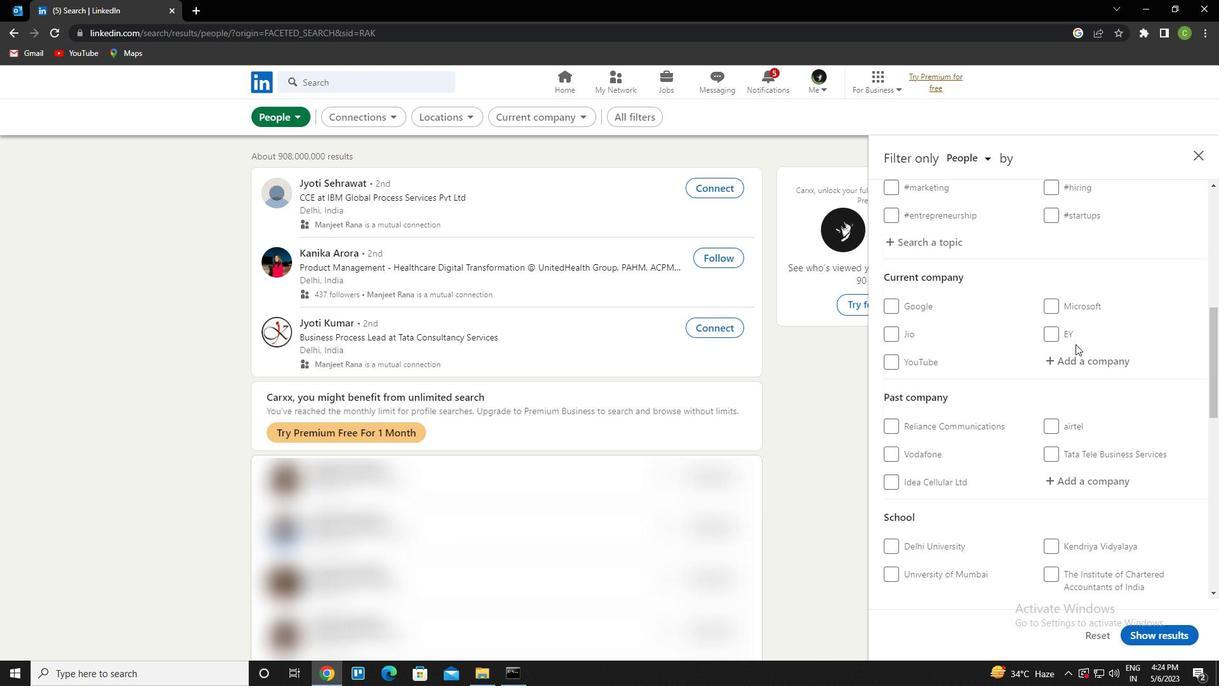 
Action: Mouse pressed left at (1083, 353)
Screenshot: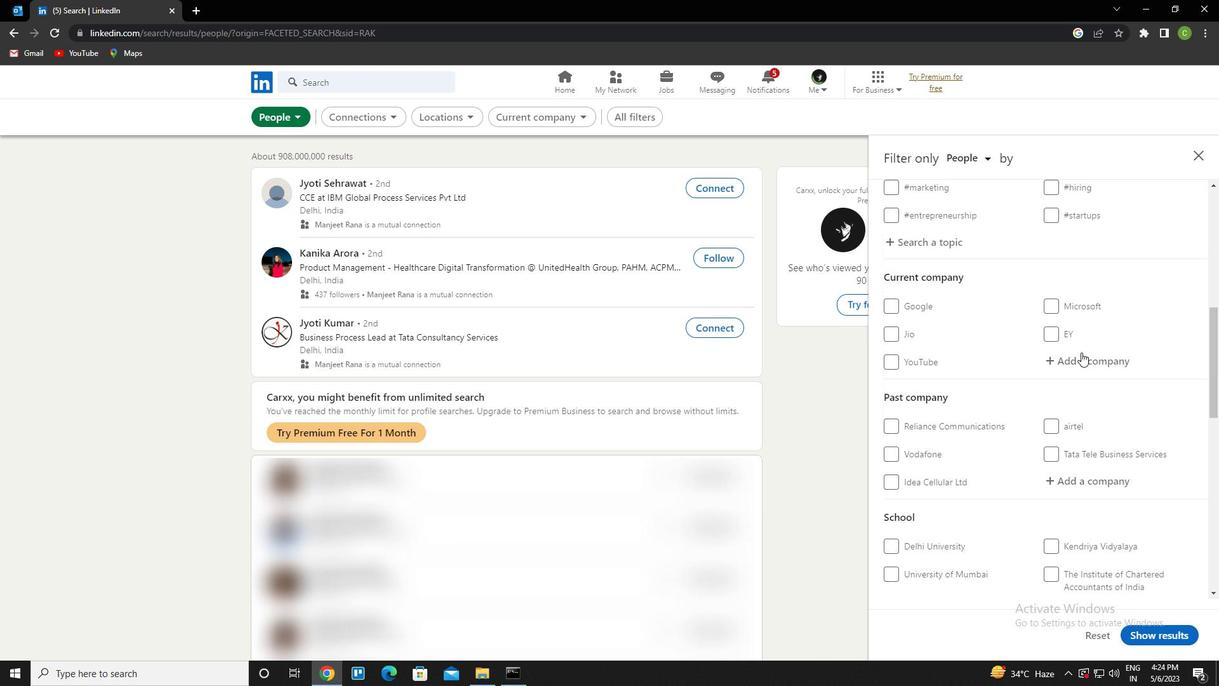 
Action: Mouse moved to (1083, 354)
Screenshot: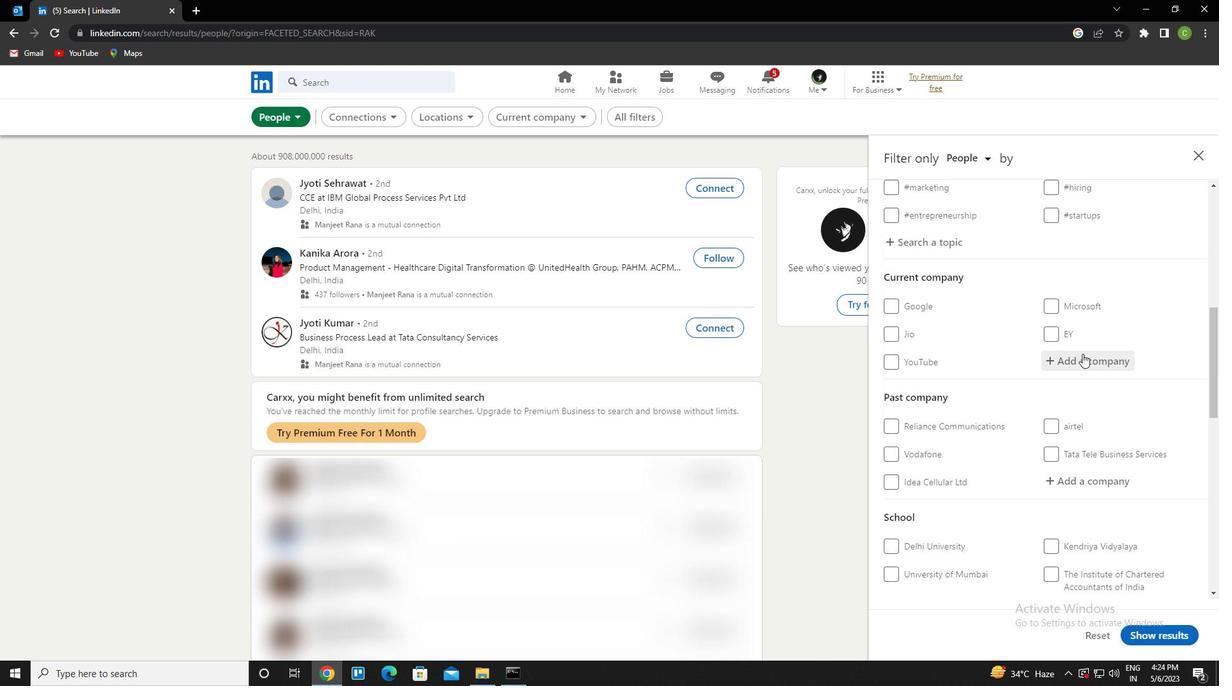 
Action: Key pressed <Key.caps_lock>b<Key.caps_lock>ernhard<Key.down><Key.down><Key.enter>
Screenshot: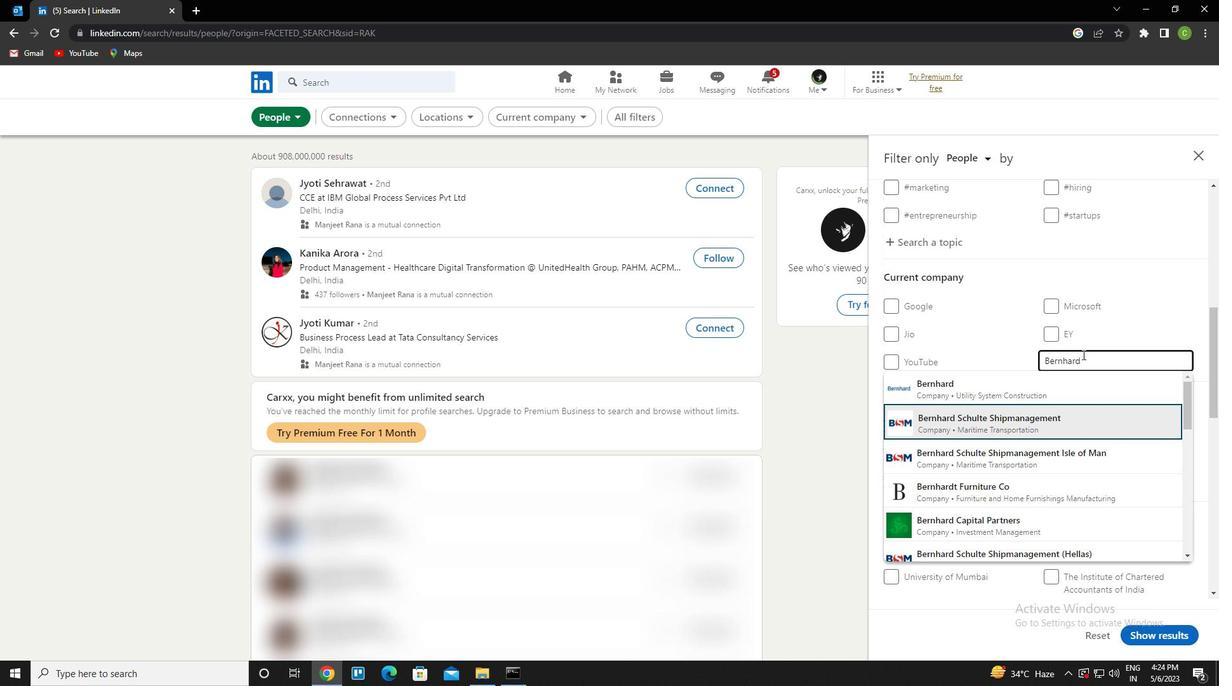 
Action: Mouse moved to (1081, 355)
Screenshot: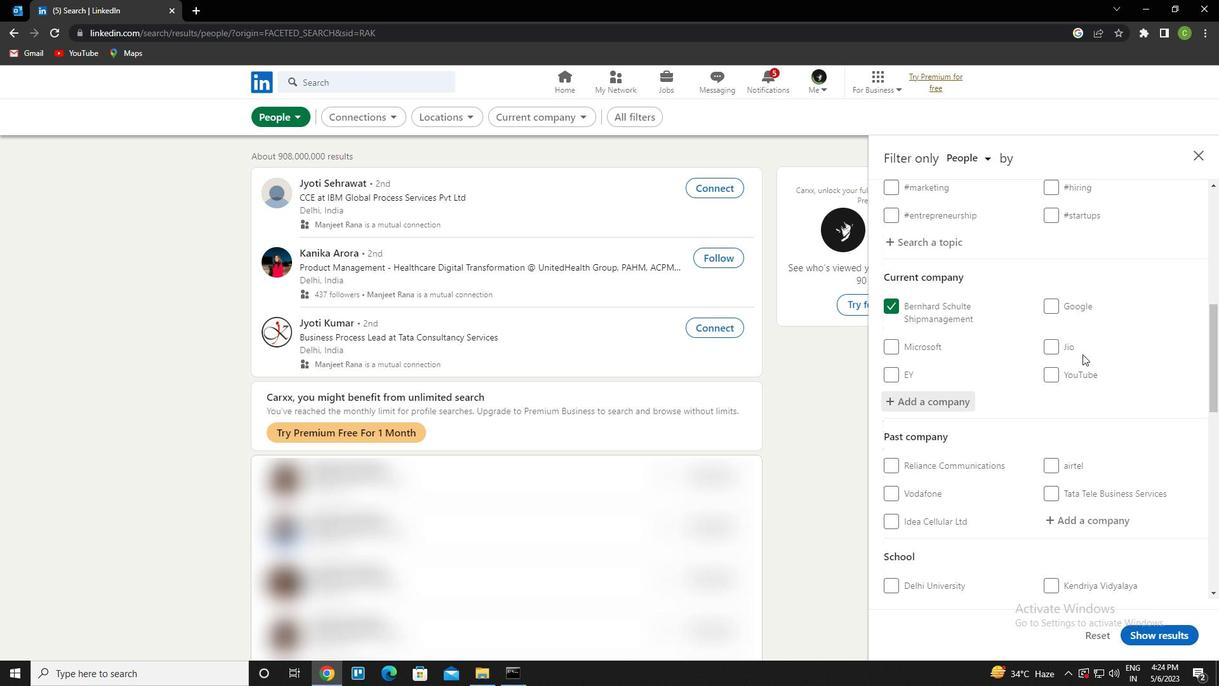 
Action: Mouse scrolled (1081, 355) with delta (0, 0)
Screenshot: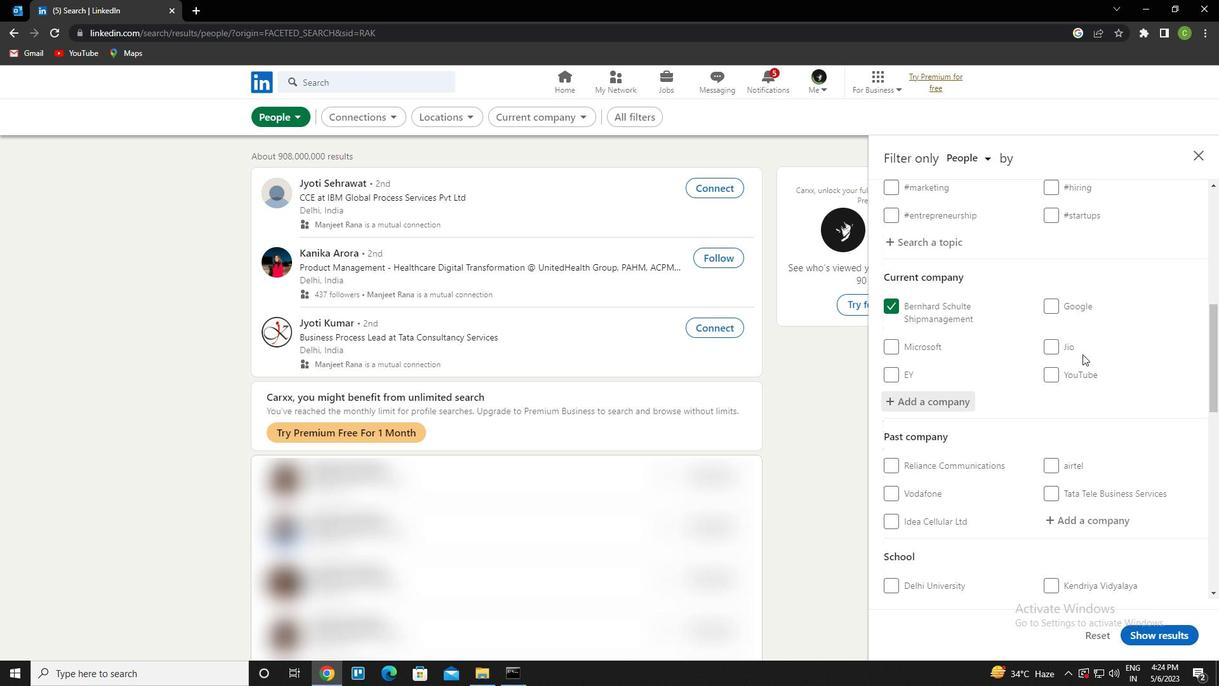 
Action: Mouse moved to (1079, 357)
Screenshot: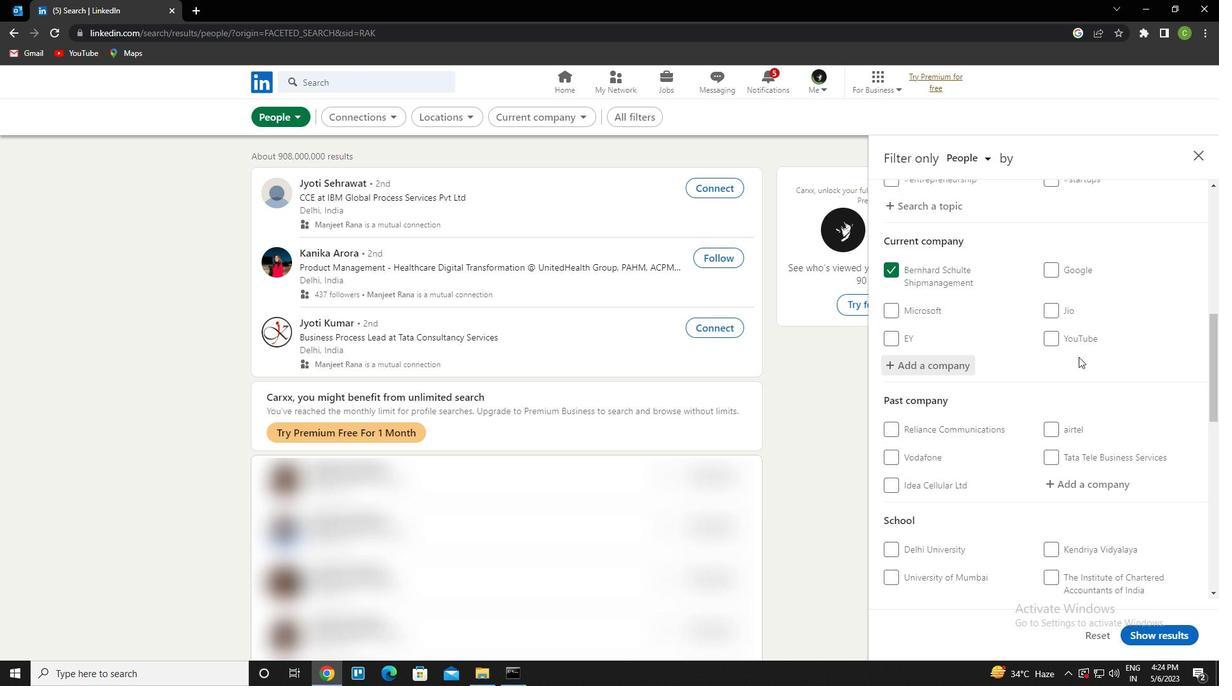 
Action: Mouse scrolled (1079, 357) with delta (0, 0)
Screenshot: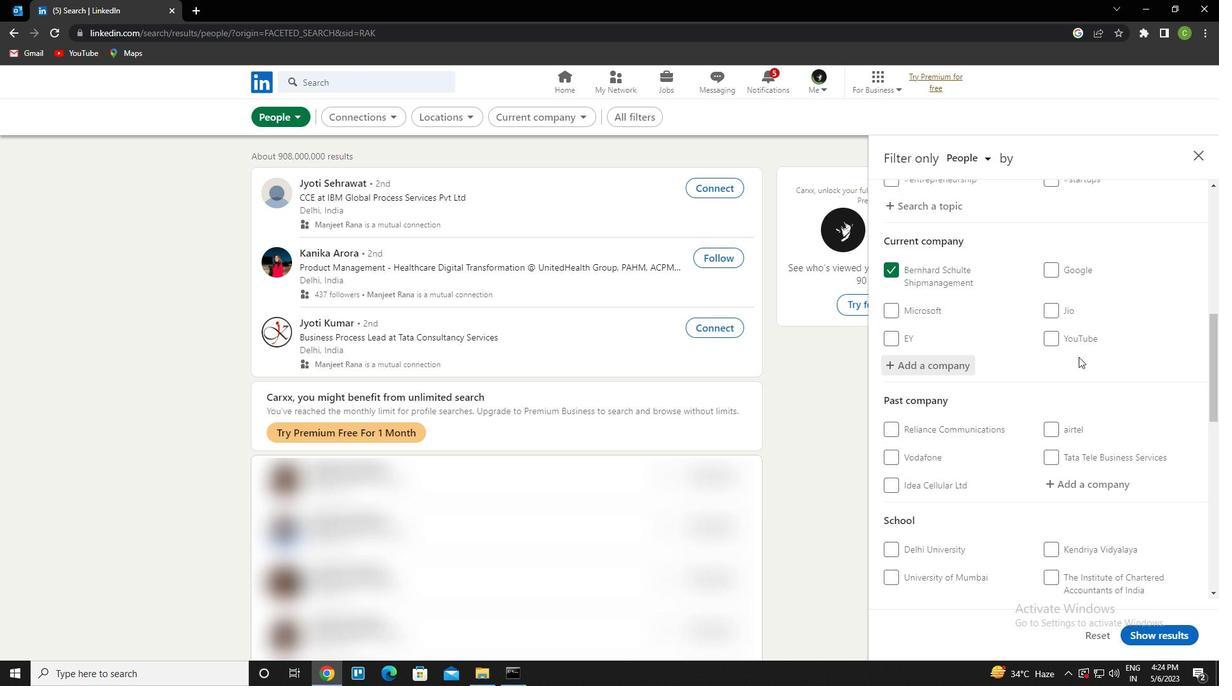 
Action: Mouse moved to (1076, 358)
Screenshot: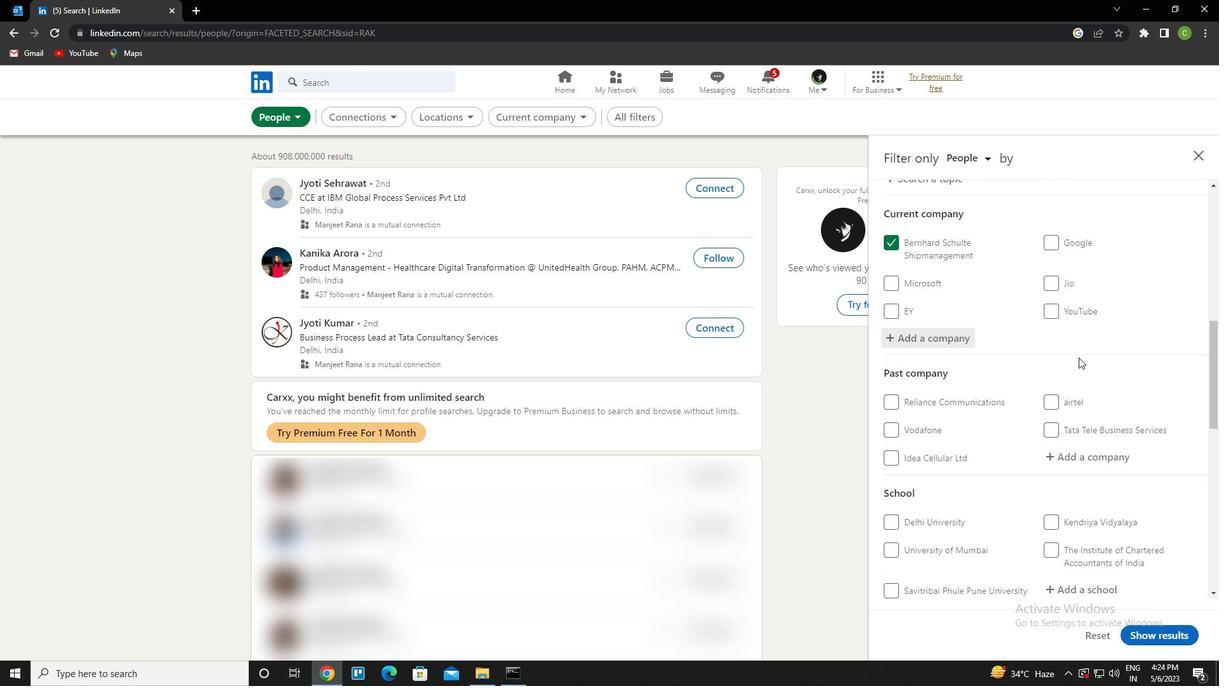 
Action: Mouse scrolled (1076, 357) with delta (0, 0)
Screenshot: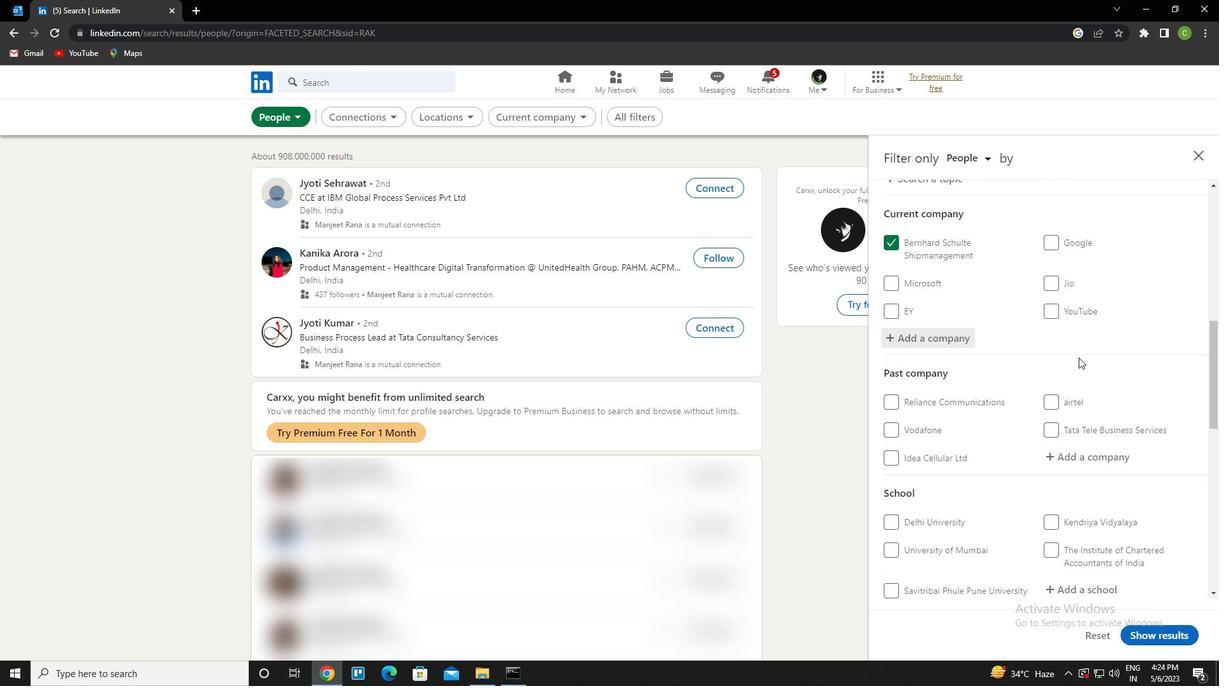 
Action: Mouse moved to (1081, 411)
Screenshot: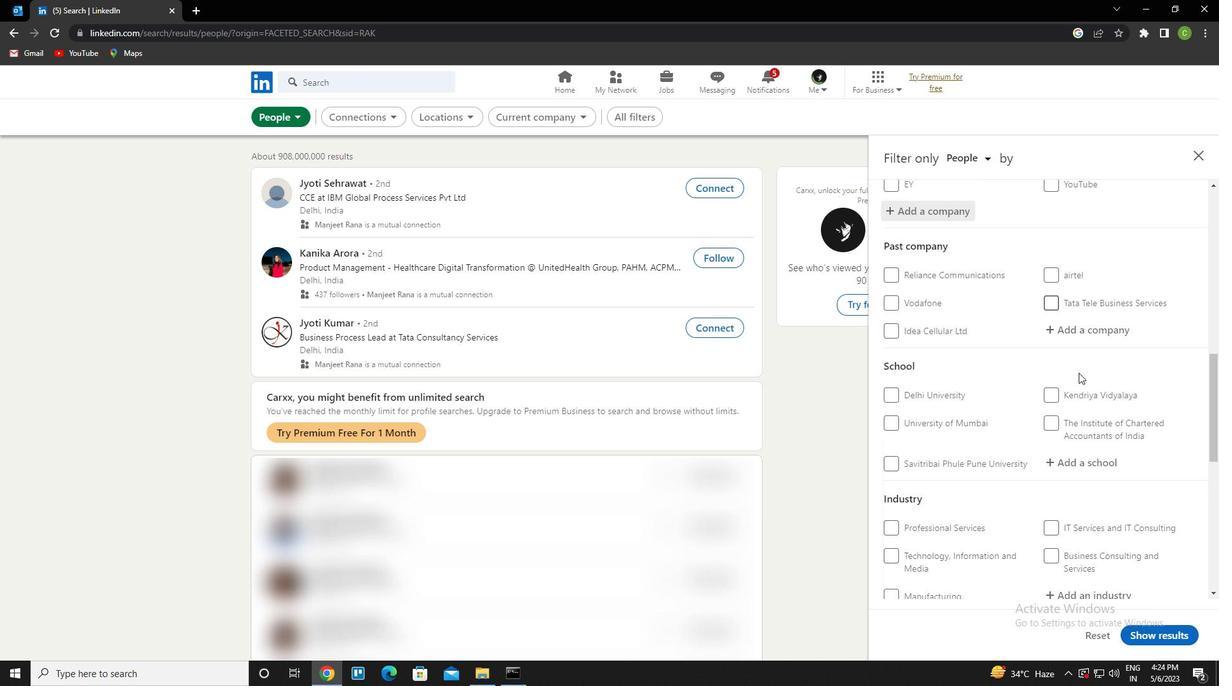 
Action: Mouse scrolled (1081, 411) with delta (0, 0)
Screenshot: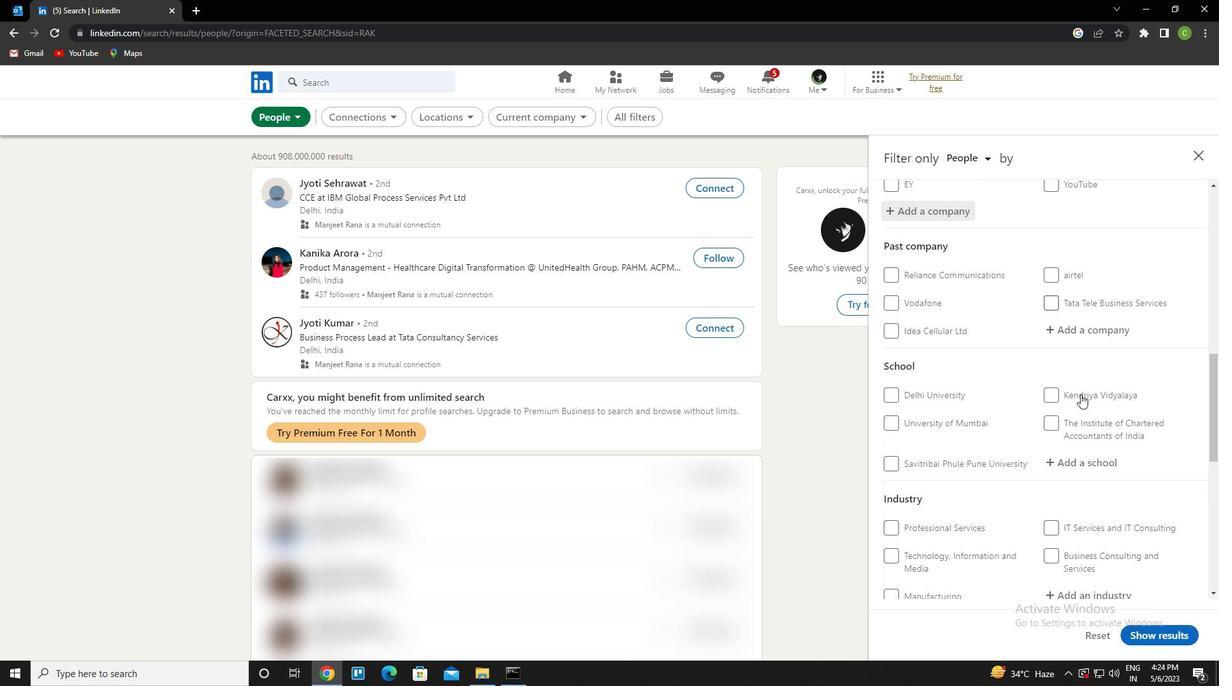 
Action: Mouse moved to (1085, 397)
Screenshot: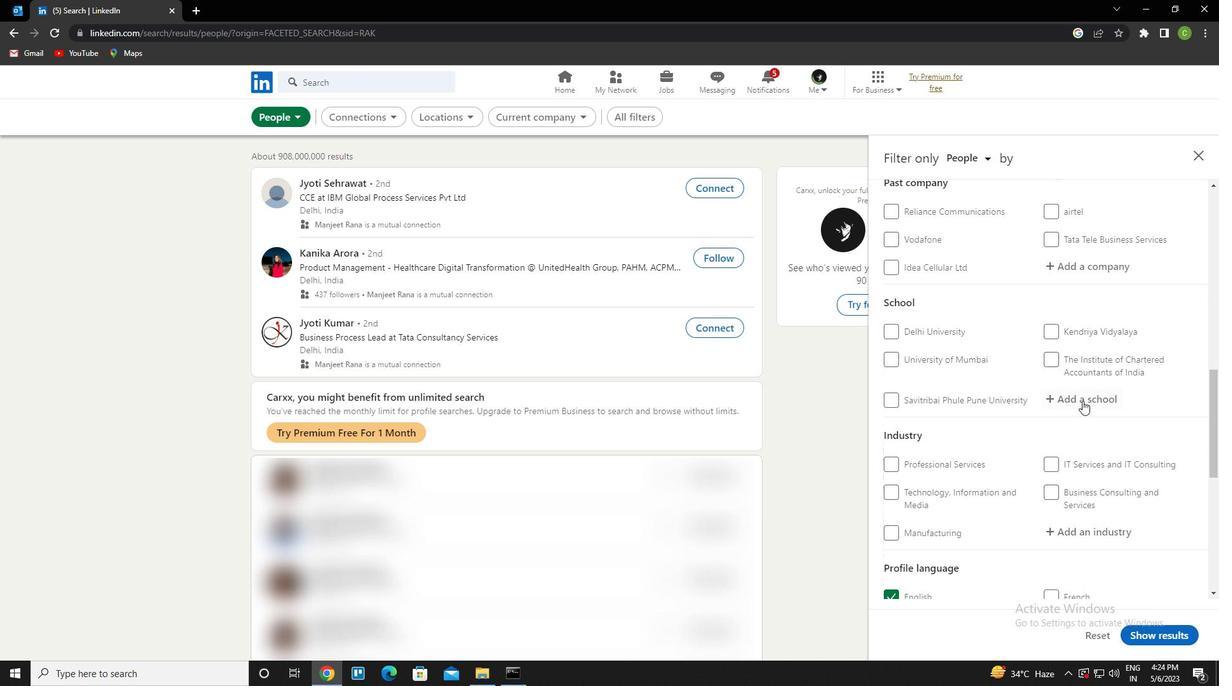 
Action: Mouse pressed left at (1085, 397)
Screenshot: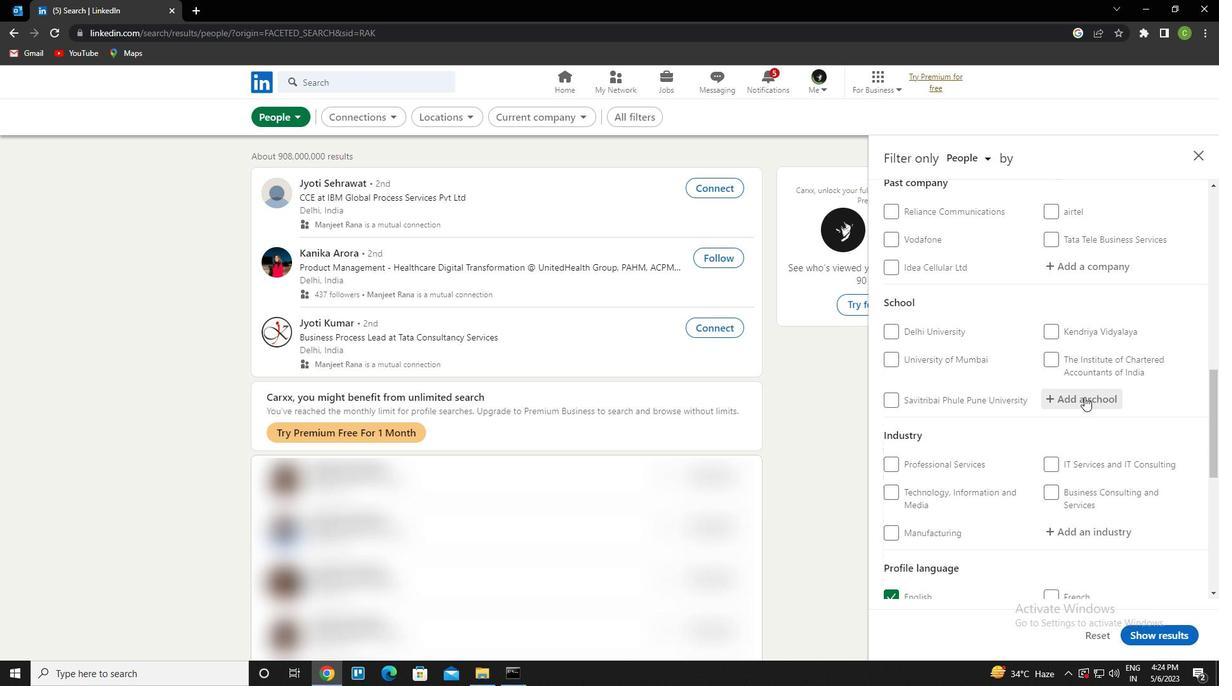 
Action: Key pressed <Key.caps_lock>j<Key.caps_lock>obs<Key.space>khurda<Key.down><Key.enter>
Screenshot: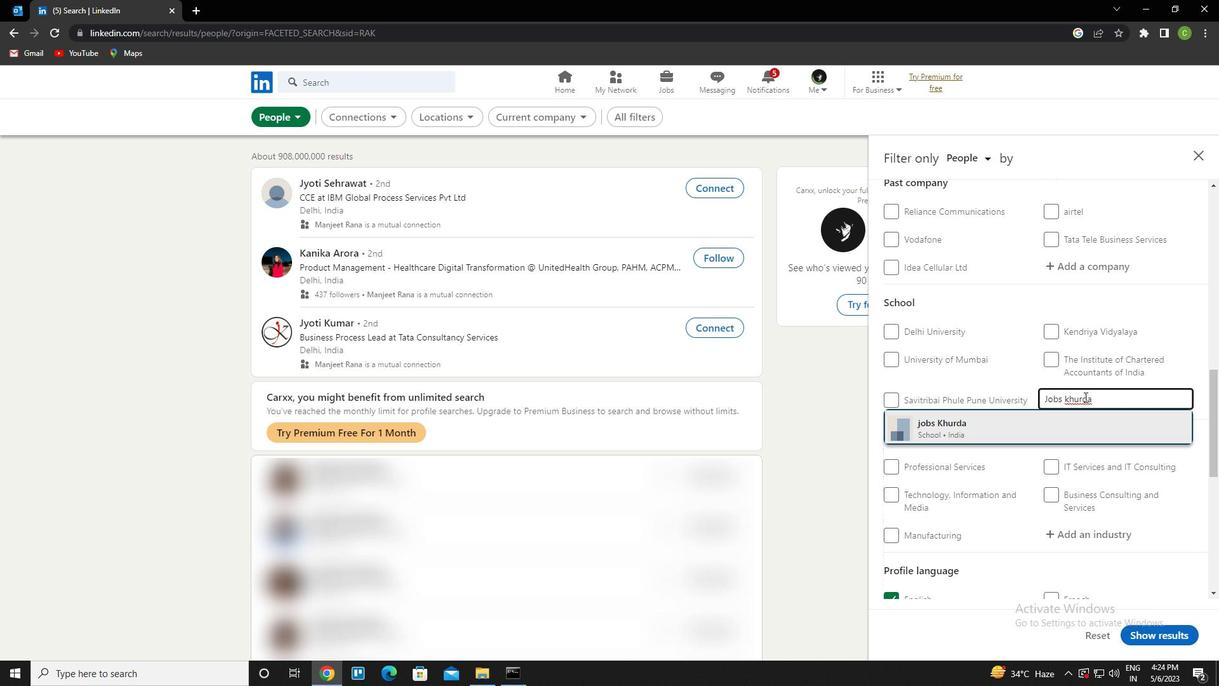 
Action: Mouse scrolled (1085, 396) with delta (0, 0)
Screenshot: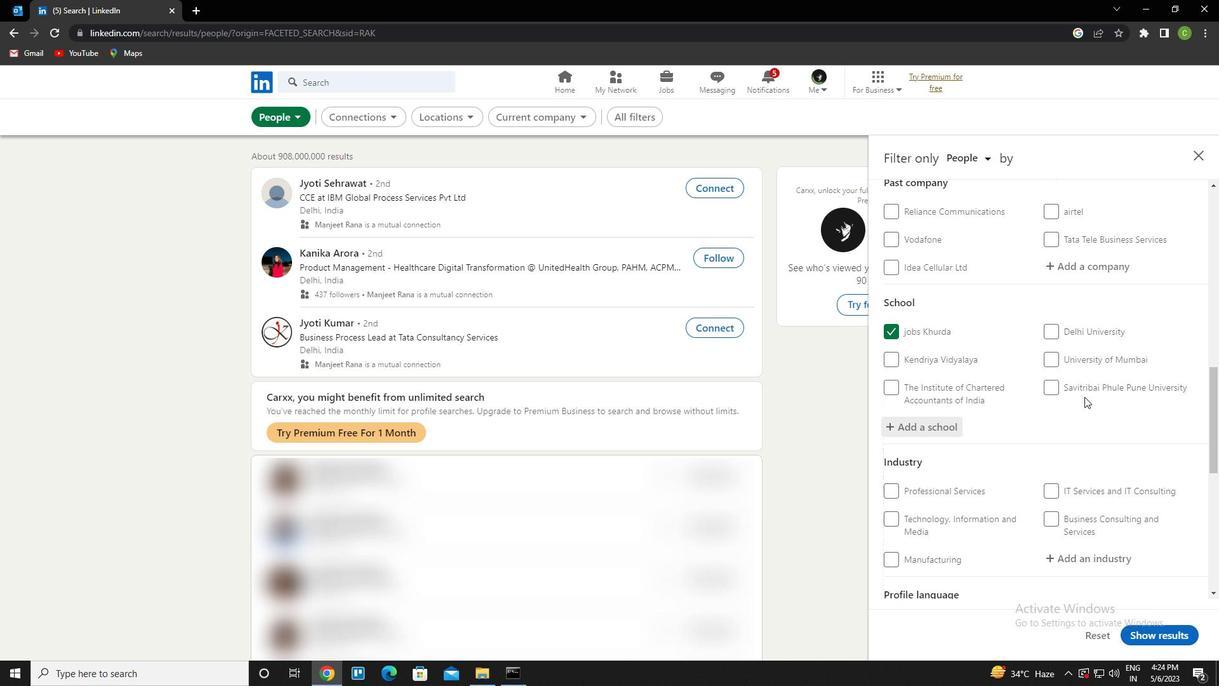 
Action: Mouse moved to (1085, 397)
Screenshot: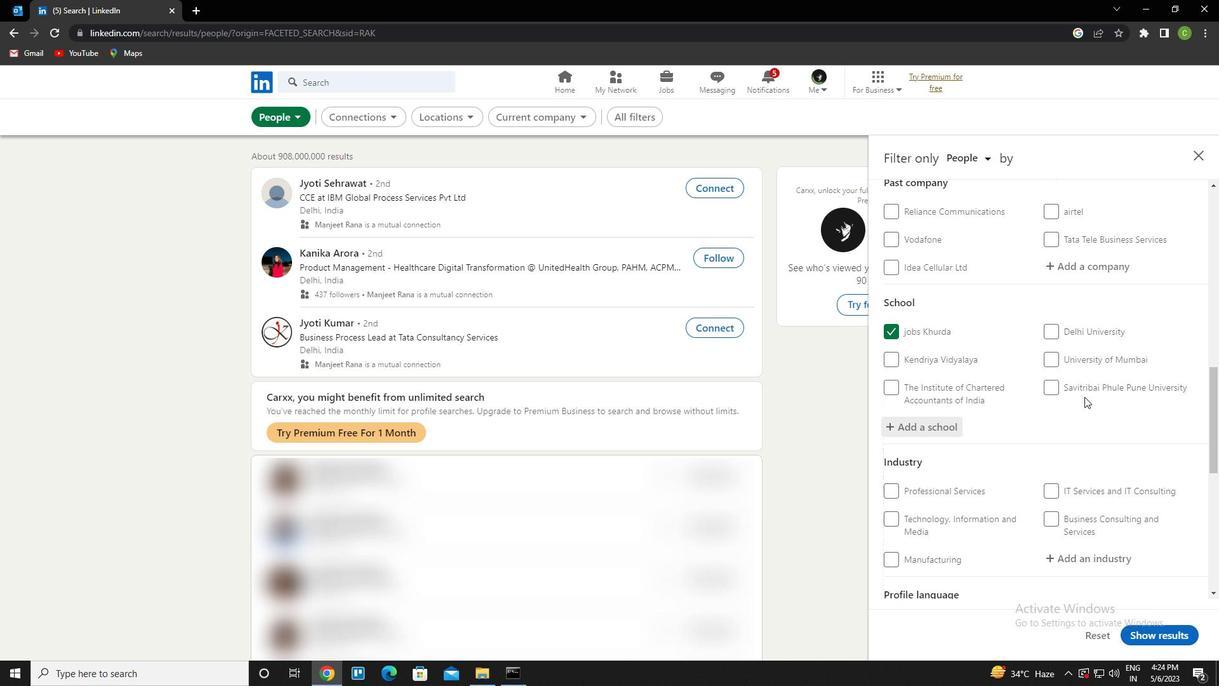 
Action: Mouse scrolled (1085, 396) with delta (0, 0)
Screenshot: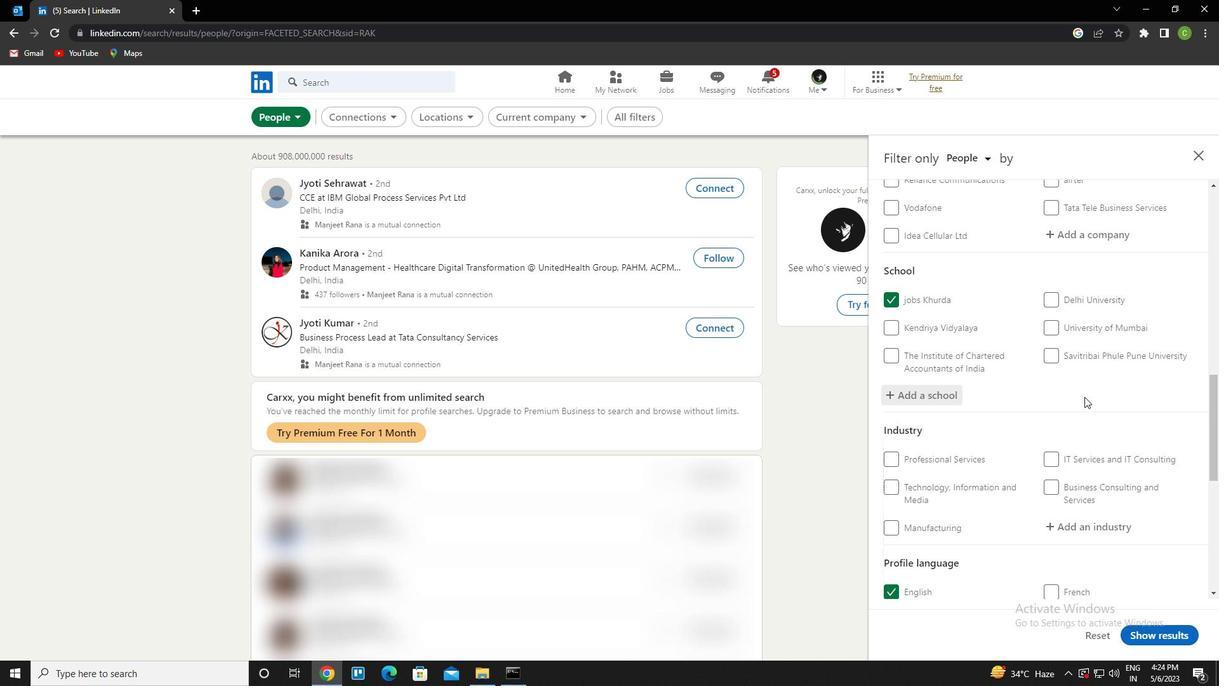 
Action: Mouse scrolled (1085, 396) with delta (0, 0)
Screenshot: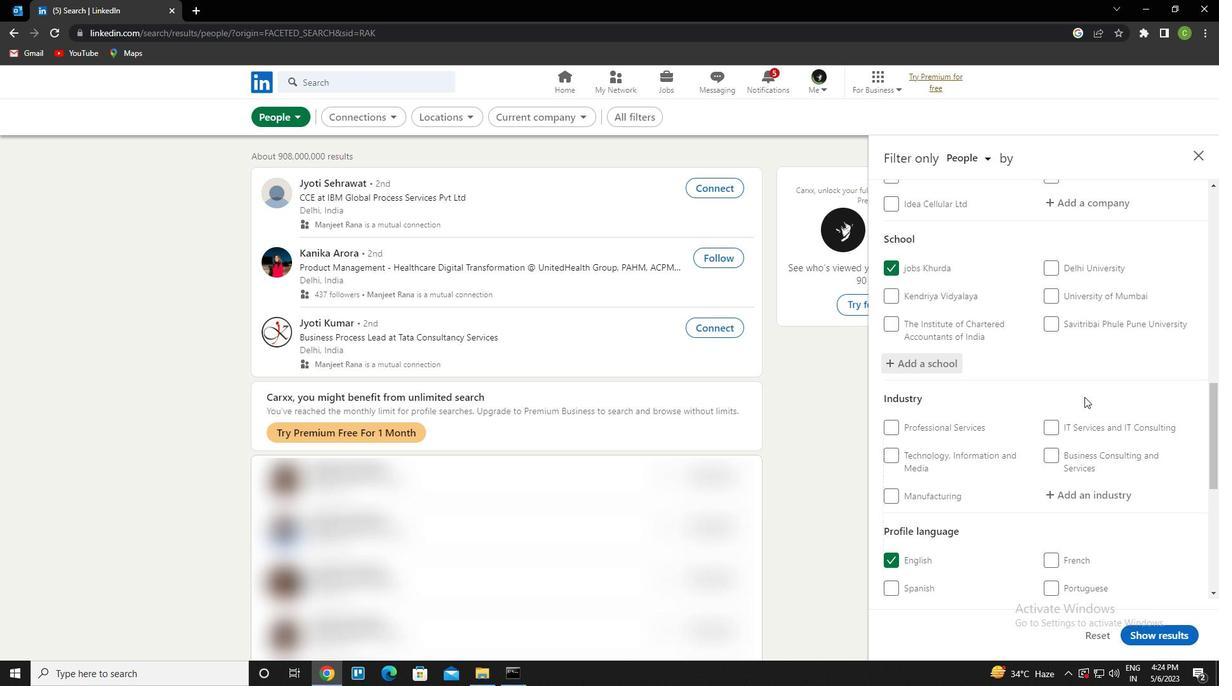 
Action: Mouse scrolled (1085, 396) with delta (0, 0)
Screenshot: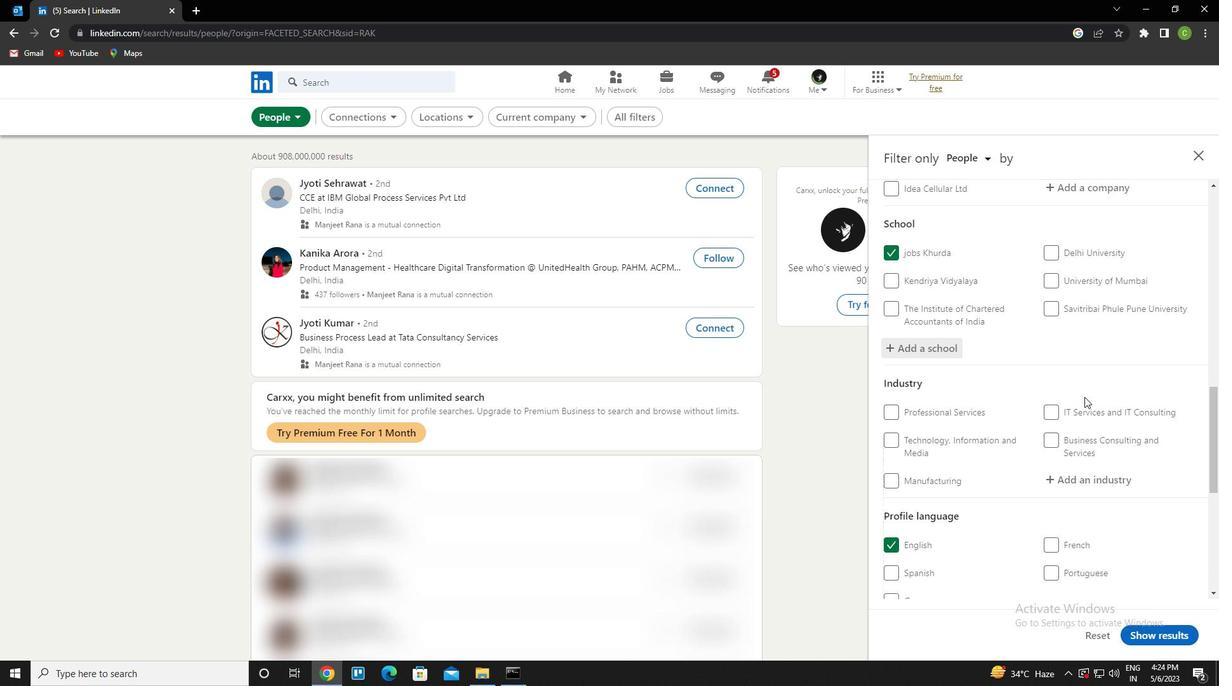 
Action: Mouse moved to (1095, 306)
Screenshot: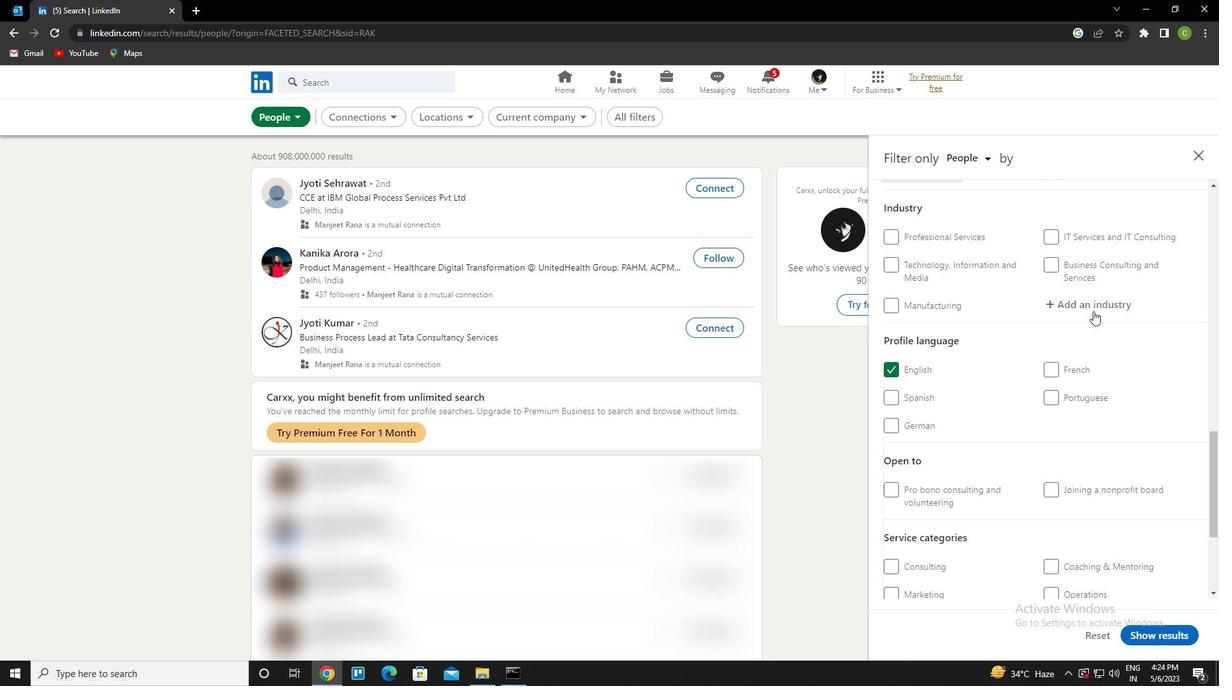 
Action: Mouse pressed left at (1095, 306)
Screenshot: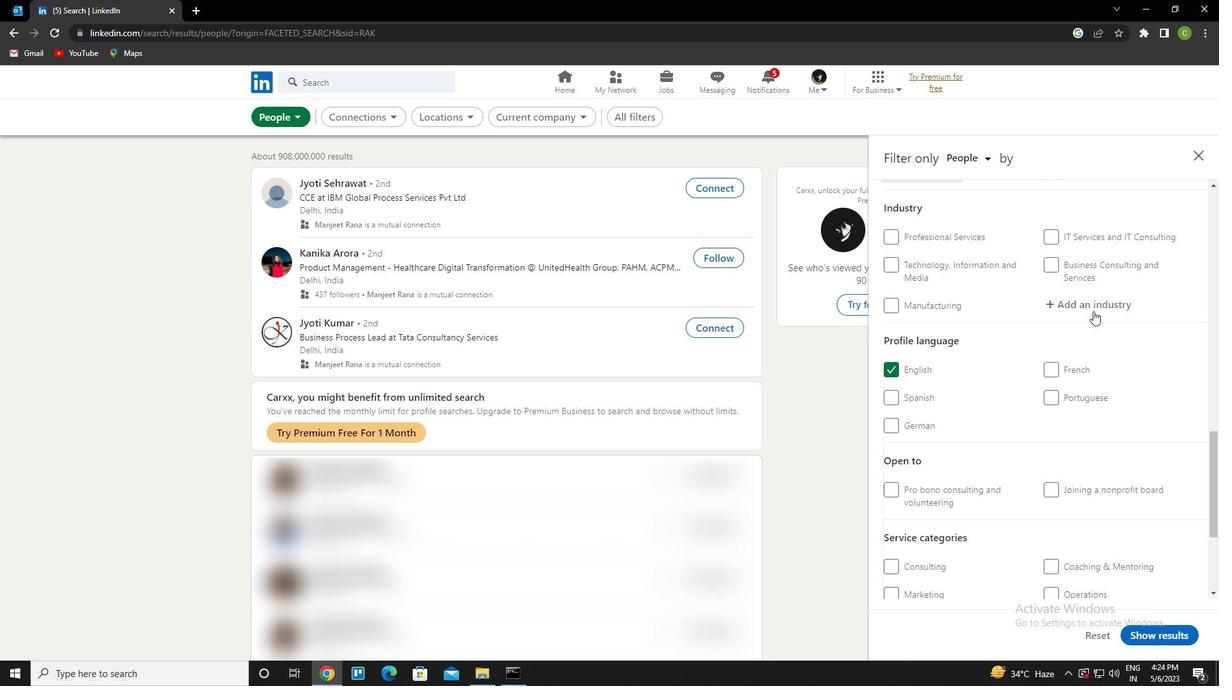 
Action: Key pressed <Key.caps_lock>f<Key.caps_lock>ine<Key.space>arts<Key.down><Key.enter>
Screenshot: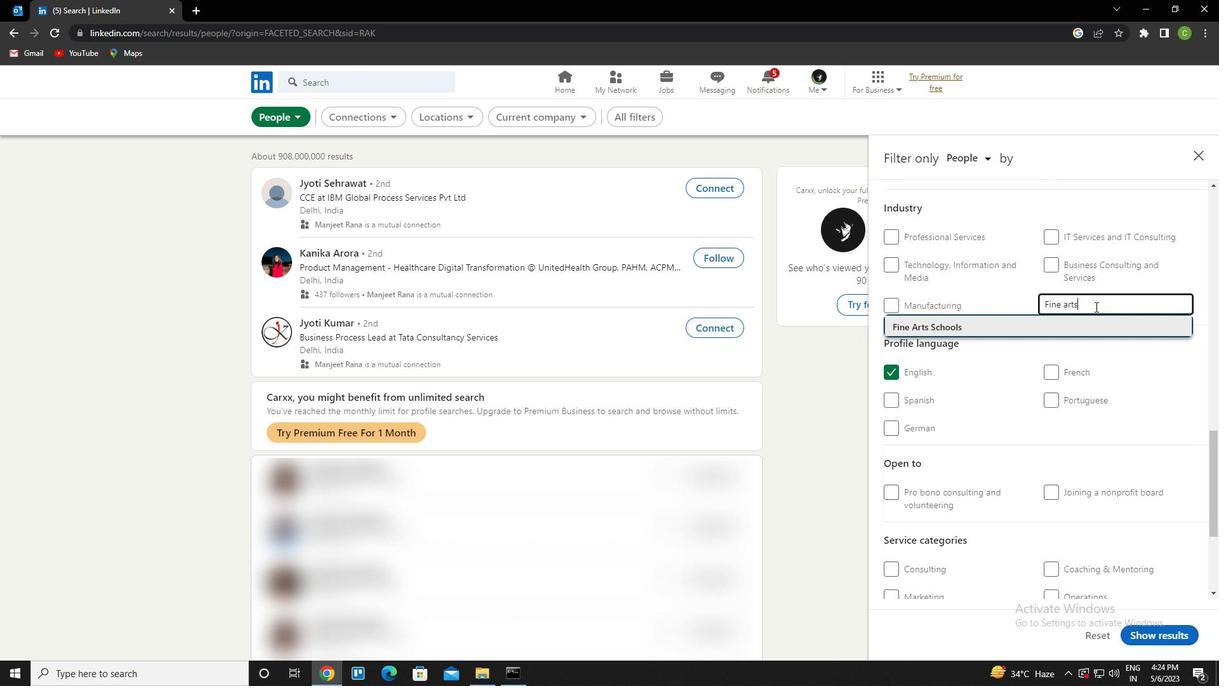 
Action: Mouse scrolled (1095, 306) with delta (0, 0)
Screenshot: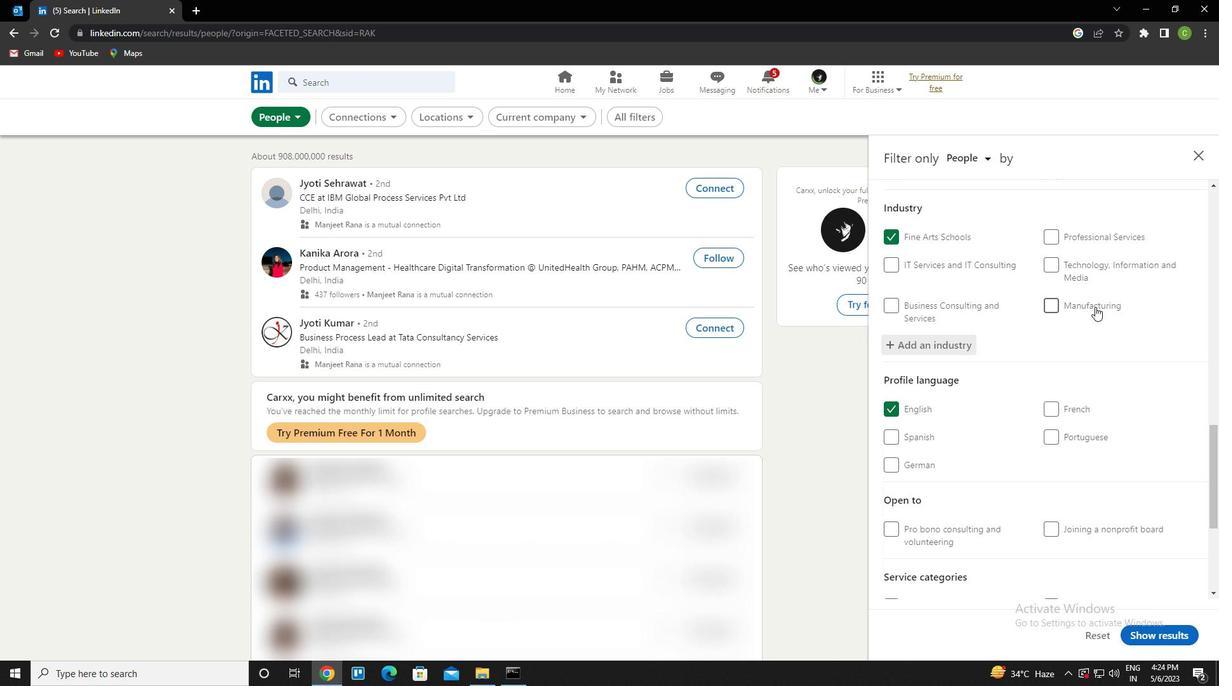
Action: Mouse scrolled (1095, 306) with delta (0, 0)
Screenshot: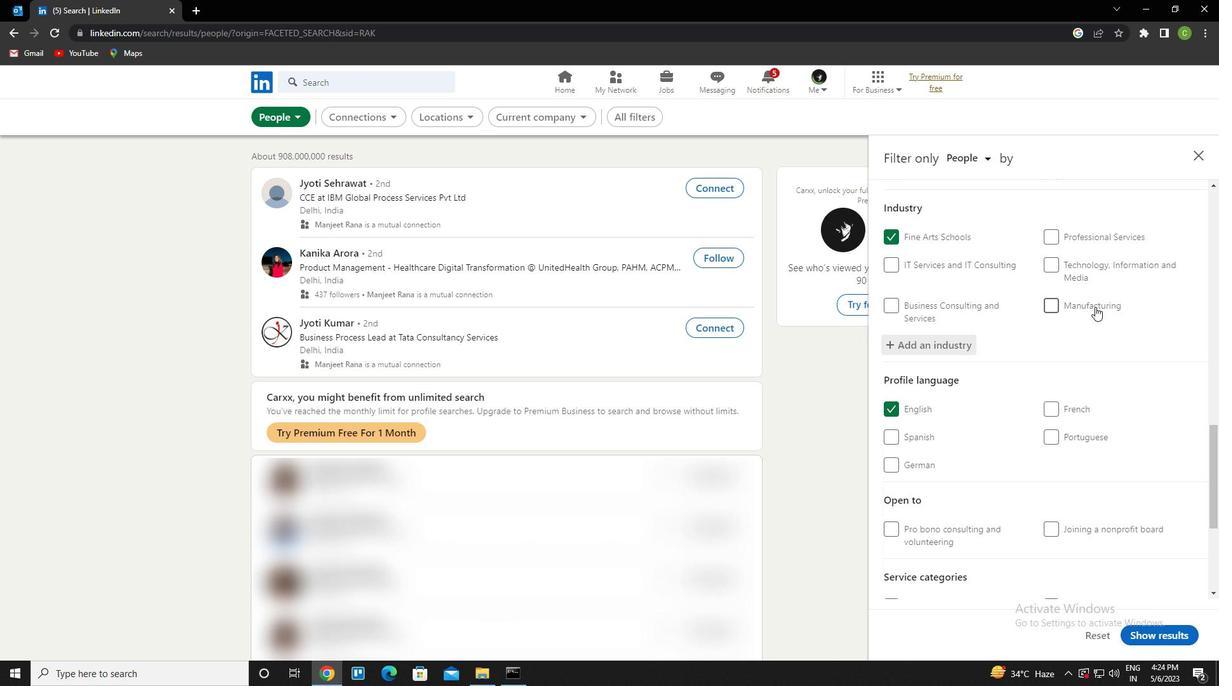 
Action: Mouse scrolled (1095, 306) with delta (0, 0)
Screenshot: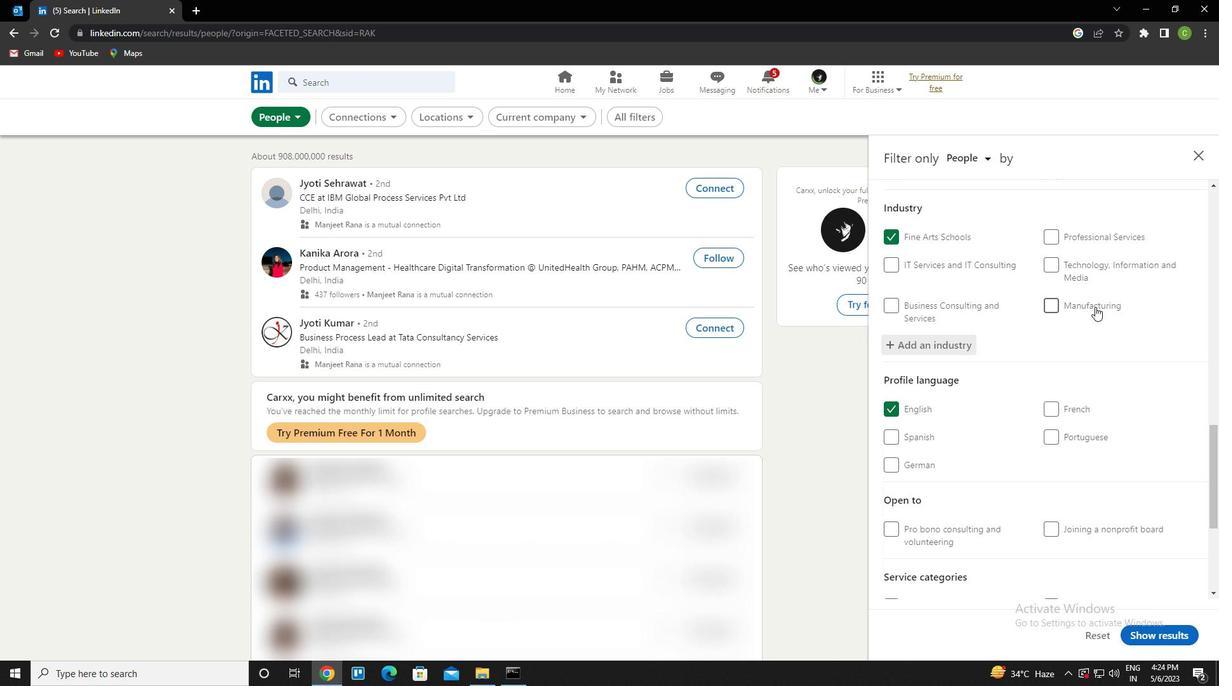 
Action: Mouse scrolled (1095, 306) with delta (0, 0)
Screenshot: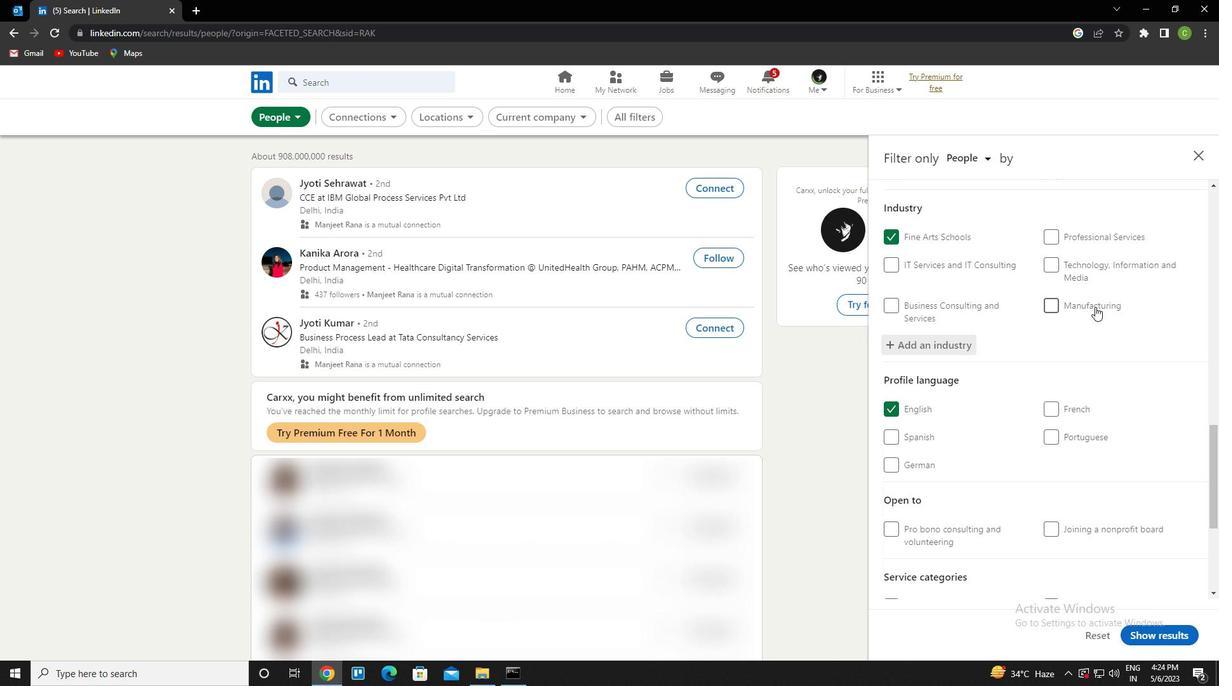 
Action: Mouse scrolled (1095, 306) with delta (0, 0)
Screenshot: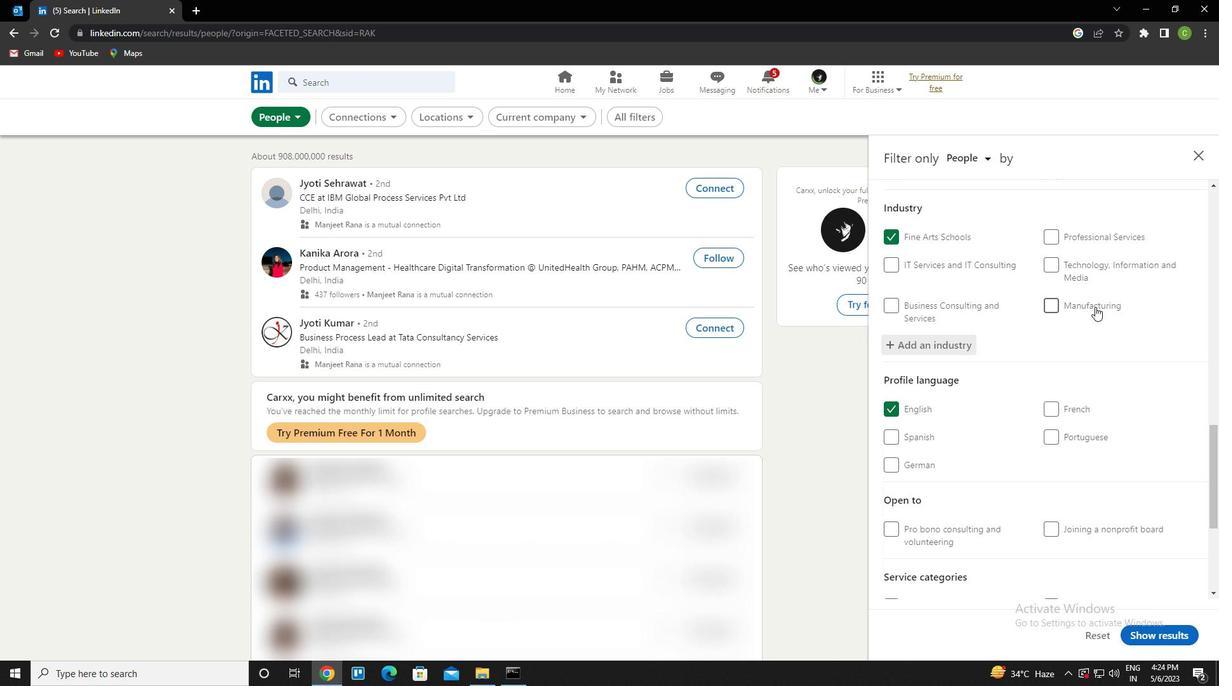 
Action: Mouse scrolled (1095, 306) with delta (0, 0)
Screenshot: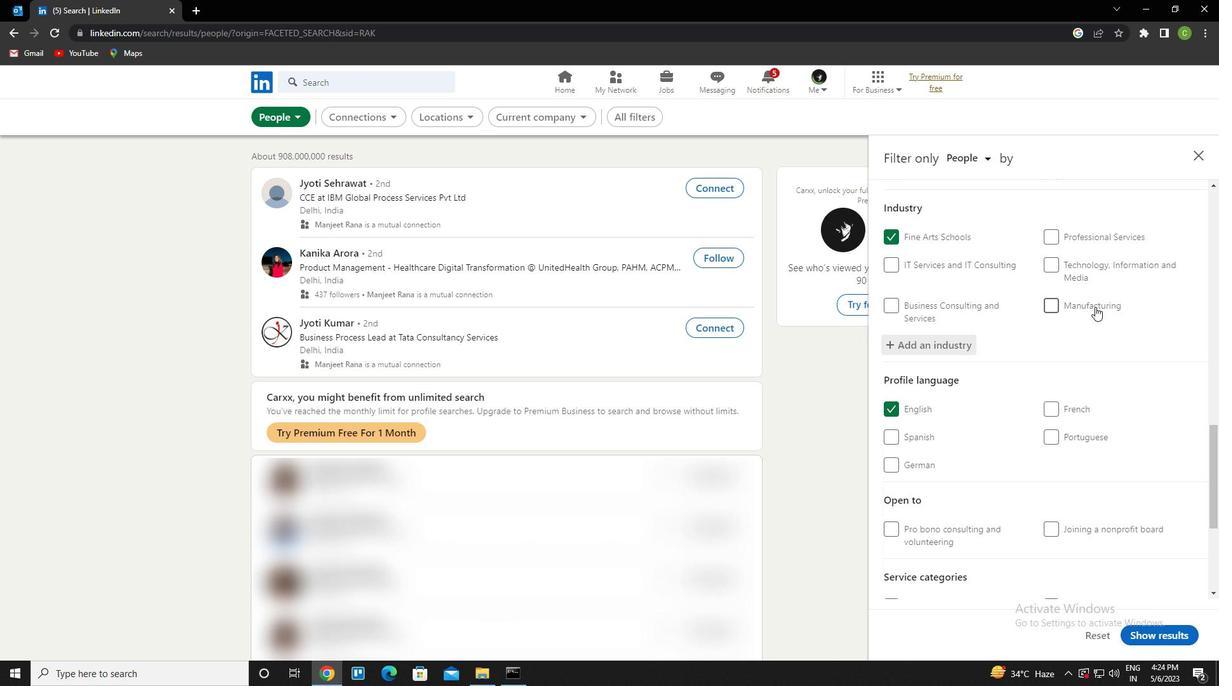 
Action: Mouse scrolled (1095, 306) with delta (0, 0)
Screenshot: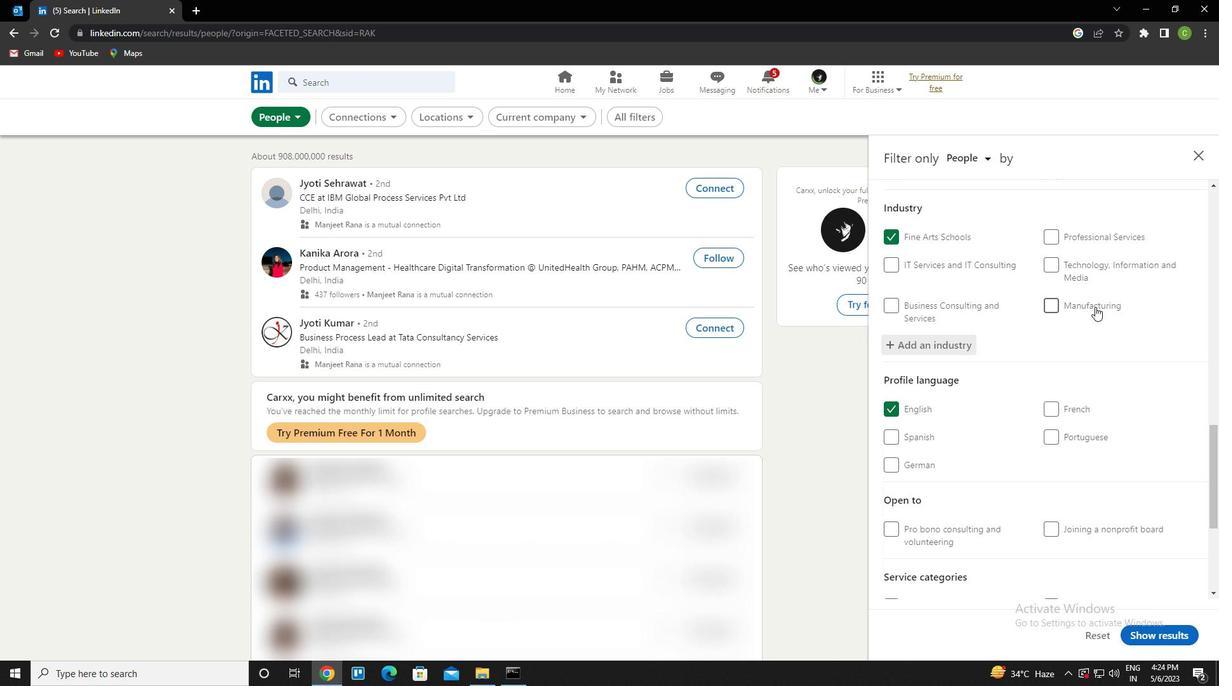 
Action: Mouse moved to (1079, 420)
Screenshot: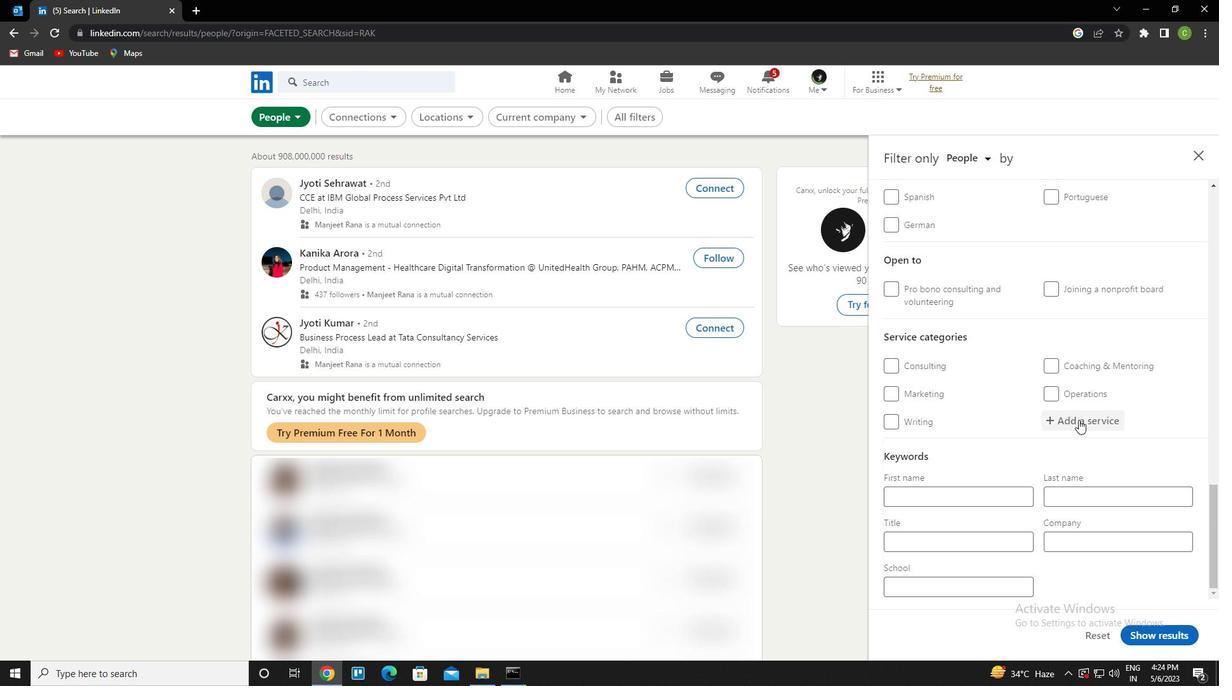 
Action: Mouse pressed left at (1079, 420)
Screenshot: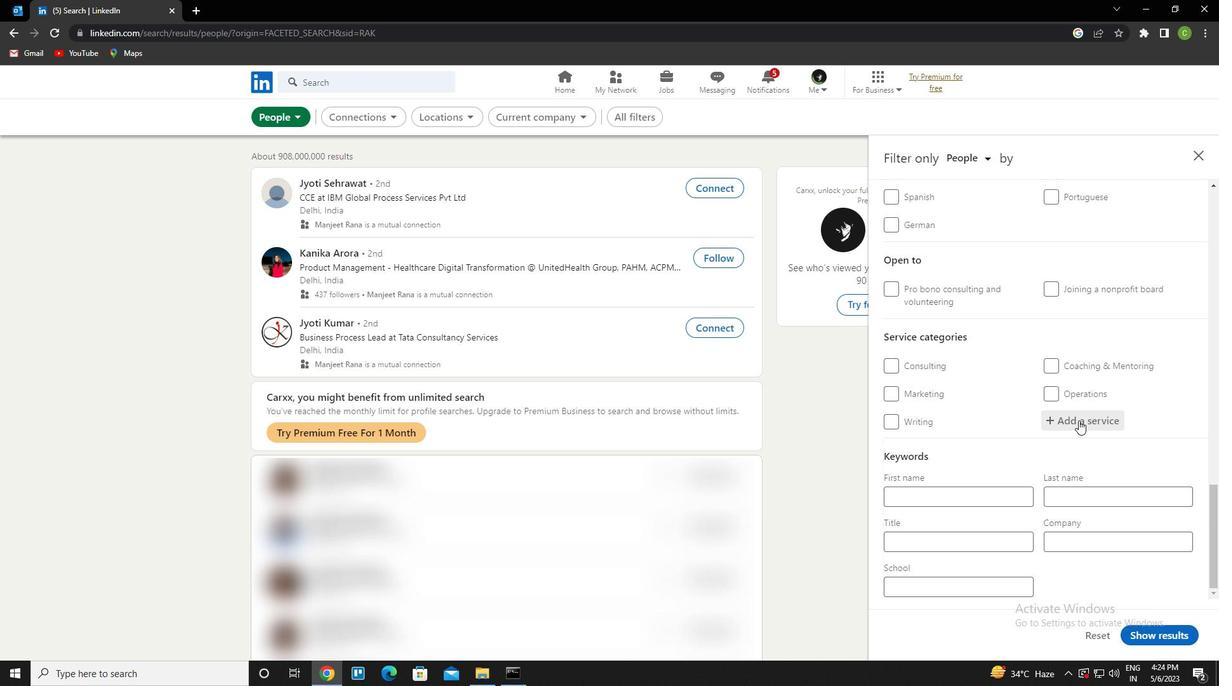 
Action: Key pressed <Key.caps_lock>f<Key.caps_lock>inancial<Key.space>accounting<Key.down><Key.enter>
Screenshot: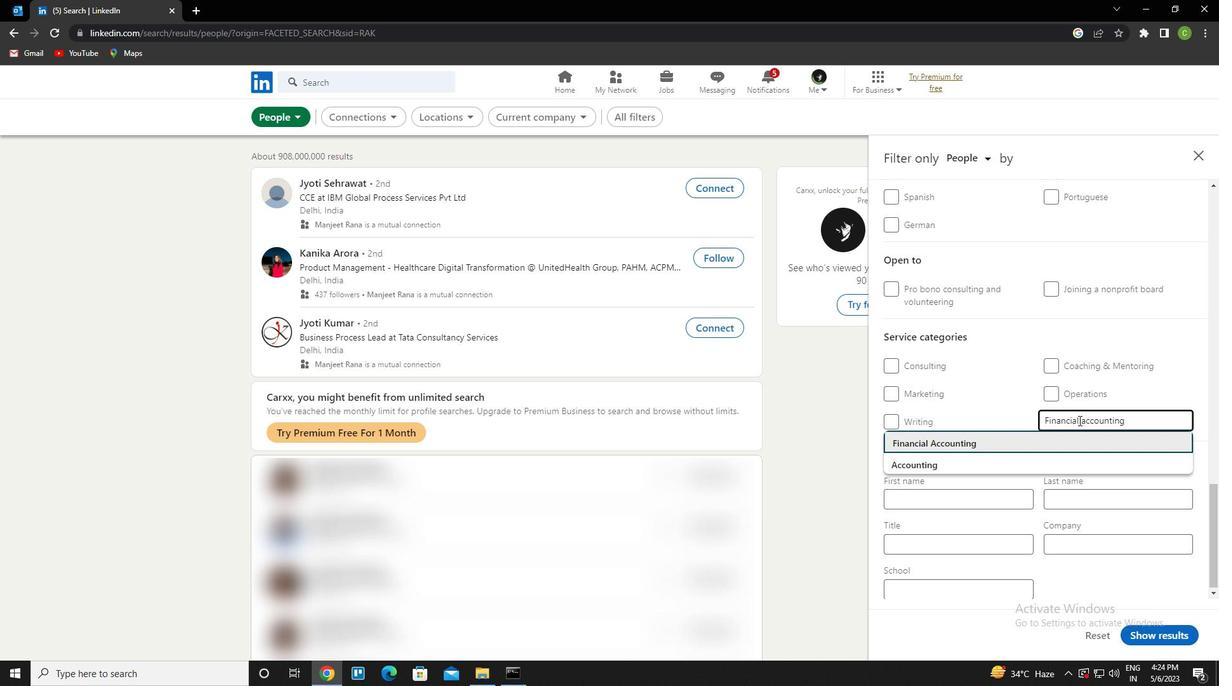 
Action: Mouse scrolled (1079, 419) with delta (0, 0)
Screenshot: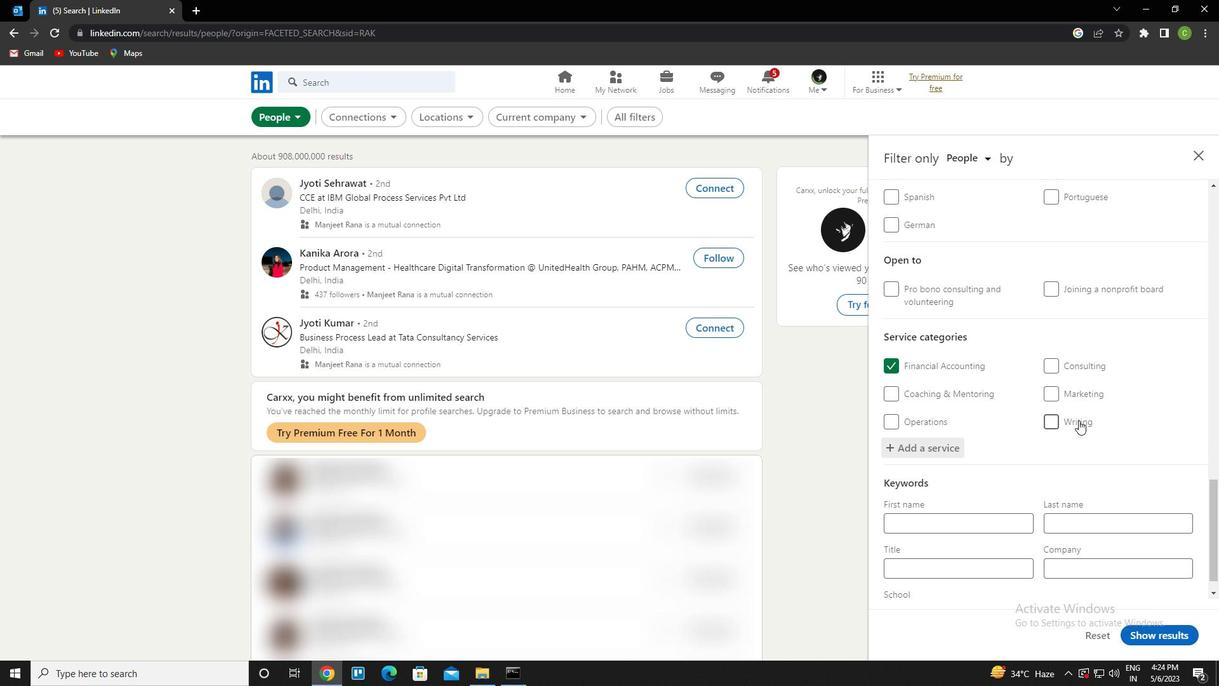 
Action: Mouse scrolled (1079, 419) with delta (0, 0)
Screenshot: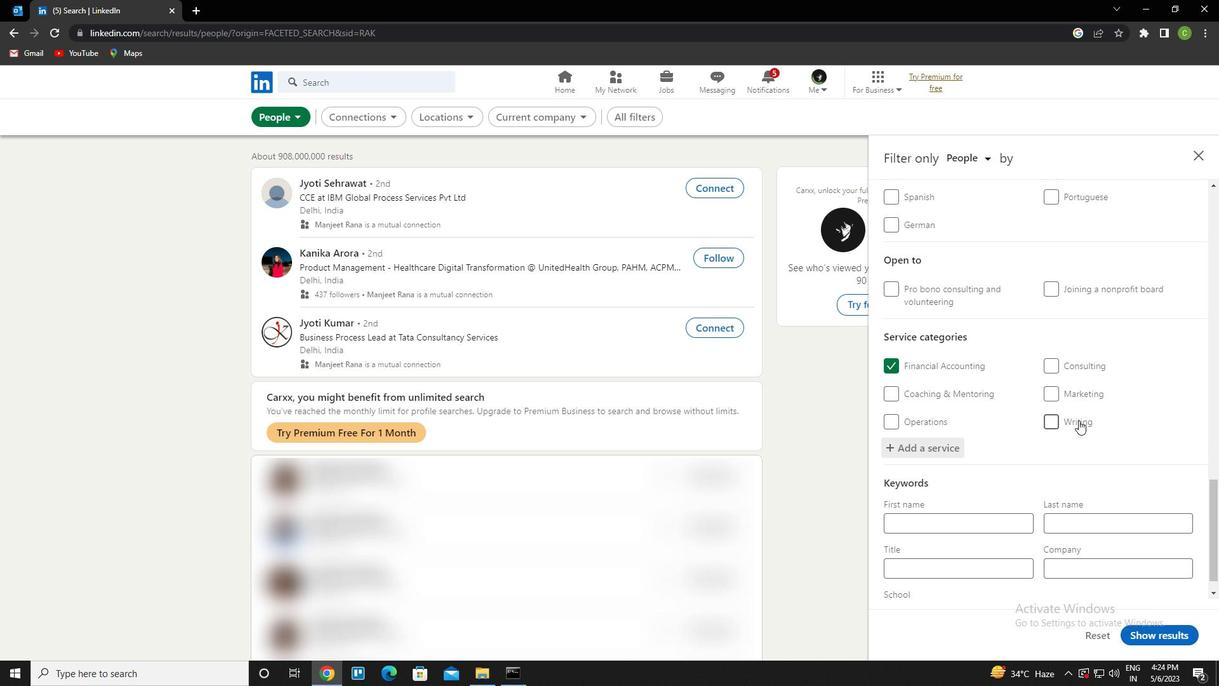
Action: Mouse scrolled (1079, 419) with delta (0, 0)
Screenshot: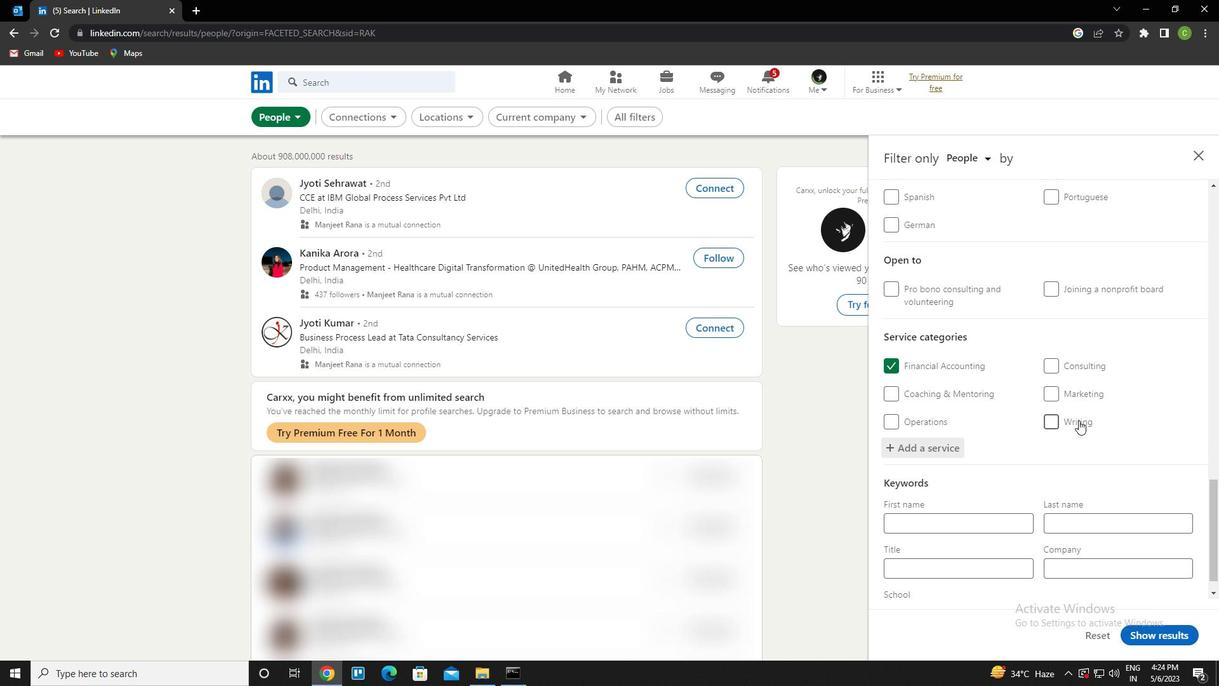
Action: Mouse scrolled (1079, 419) with delta (0, 0)
Screenshot: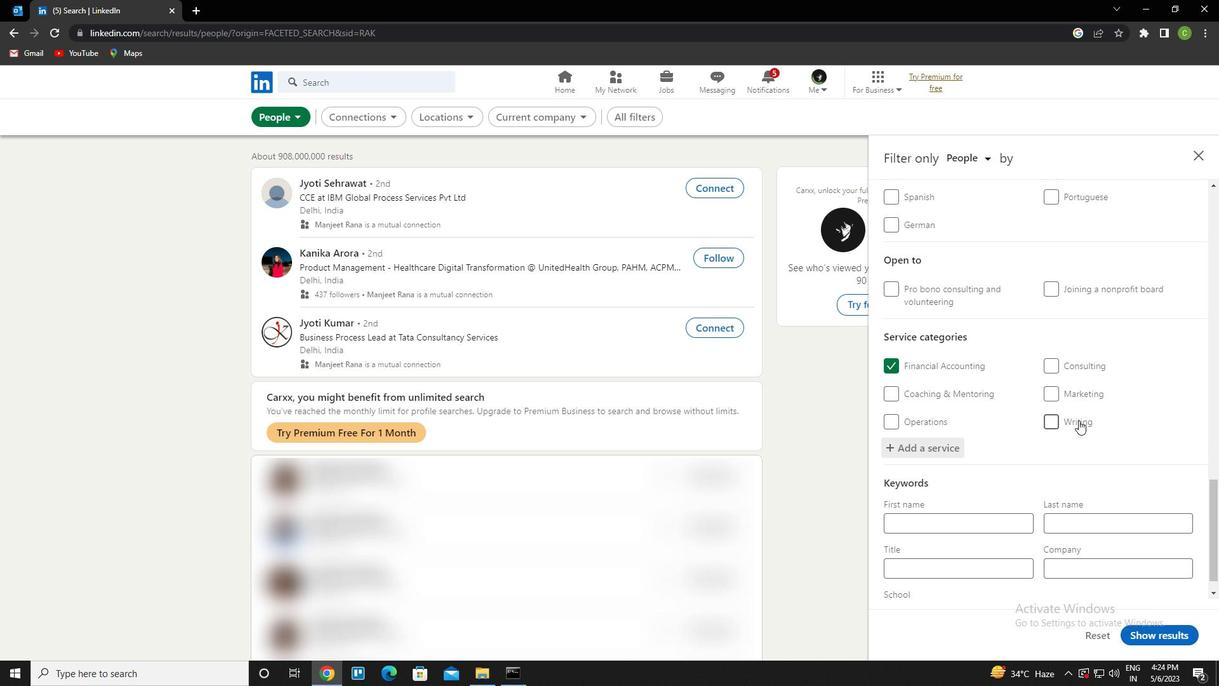 
Action: Mouse scrolled (1079, 419) with delta (0, 0)
Screenshot: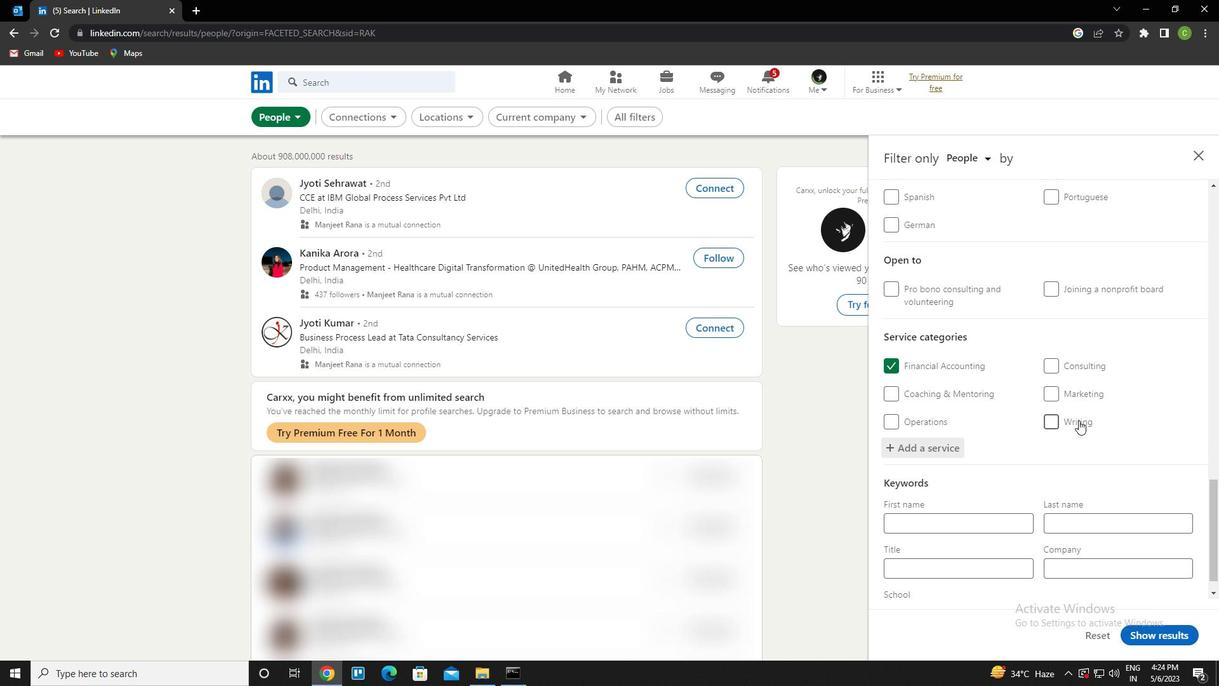 
Action: Mouse moved to (984, 538)
Screenshot: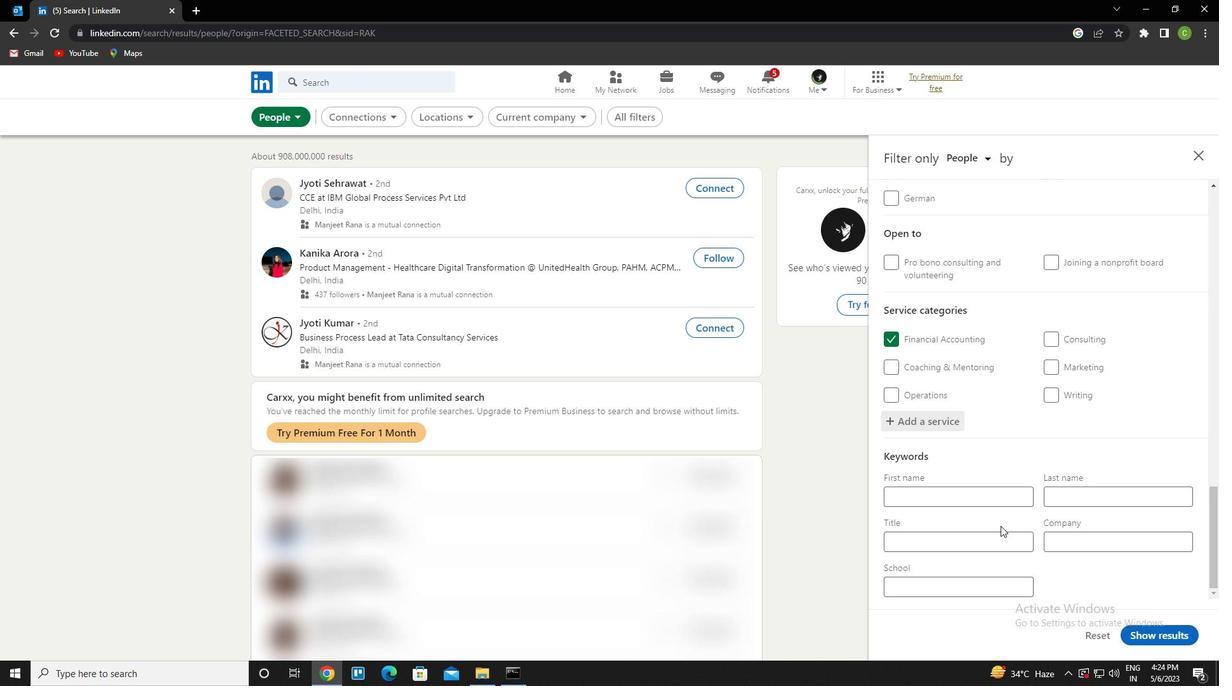 
Action: Mouse pressed left at (984, 538)
Screenshot: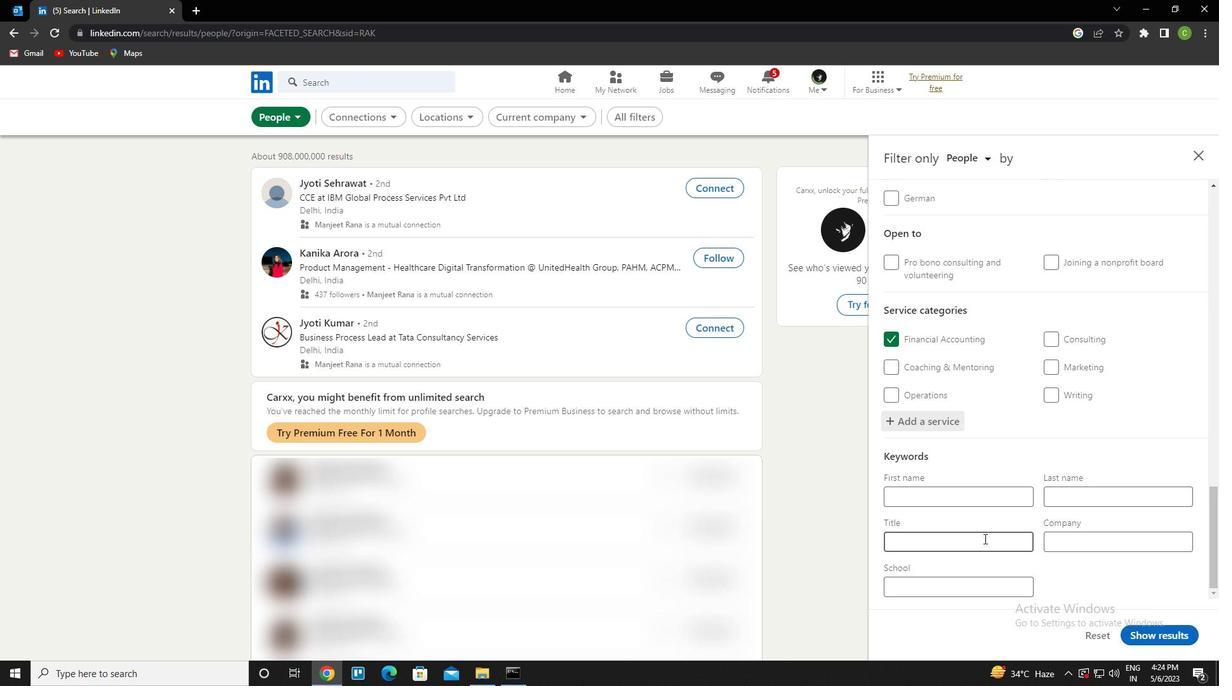 
Action: Key pressed <Key.caps_lock>e<Key.caps_lock>xecutive<Key.space><Key.caps_lock>a<Key.caps_lock>ssistant
Screenshot: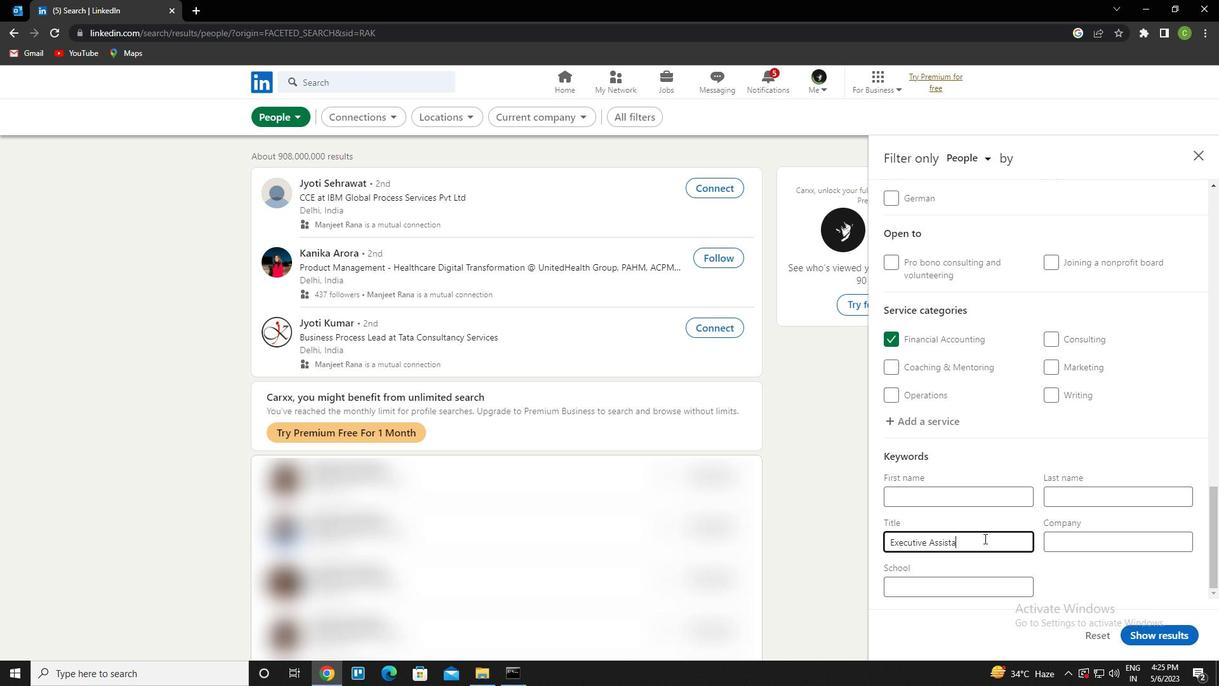 
Action: Mouse moved to (1179, 641)
Screenshot: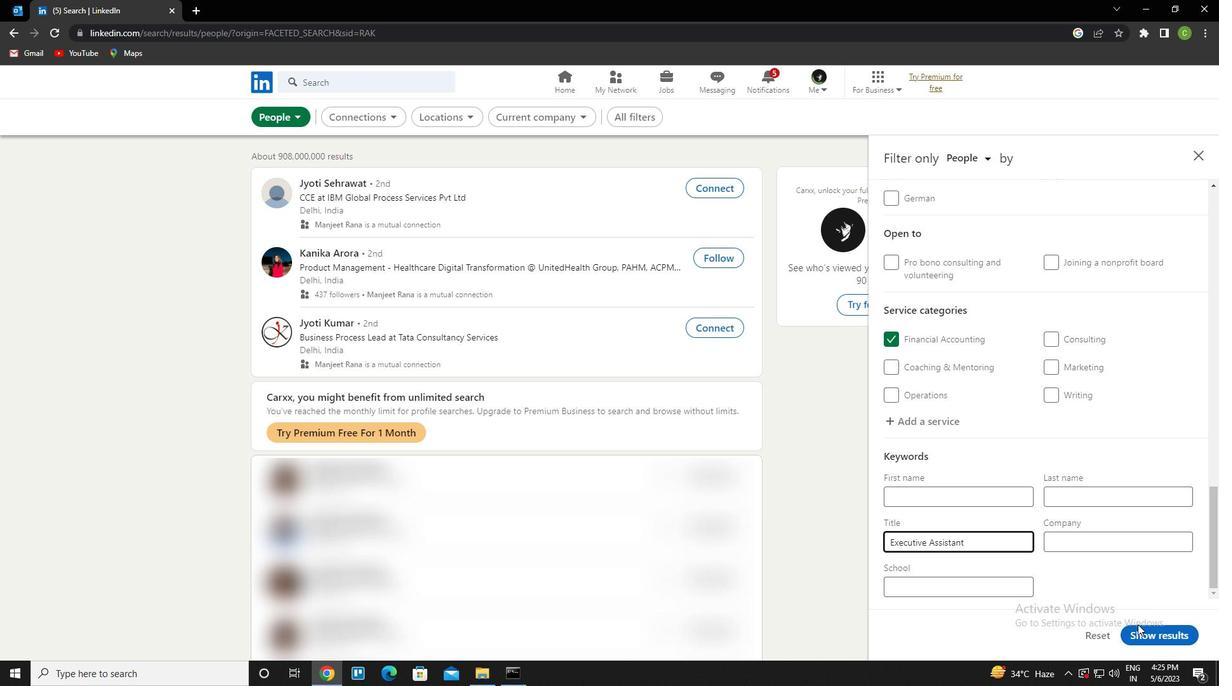 
Action: Mouse pressed left at (1179, 641)
Screenshot: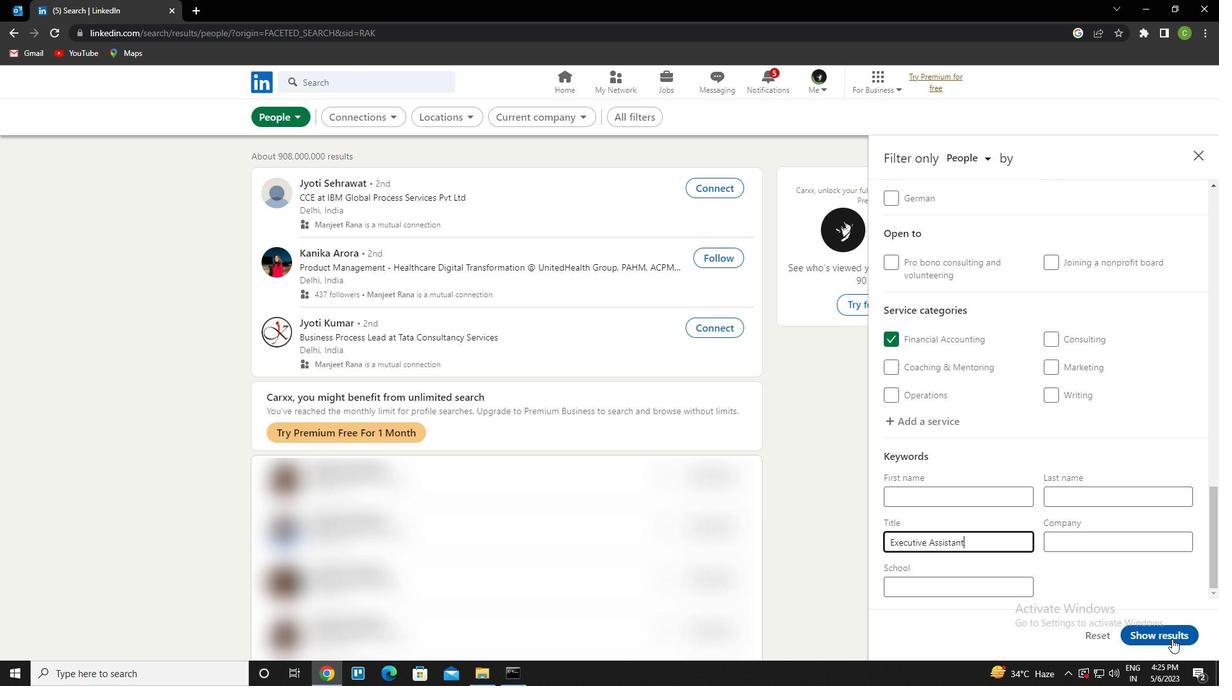 
Action: Mouse moved to (597, 555)
Screenshot: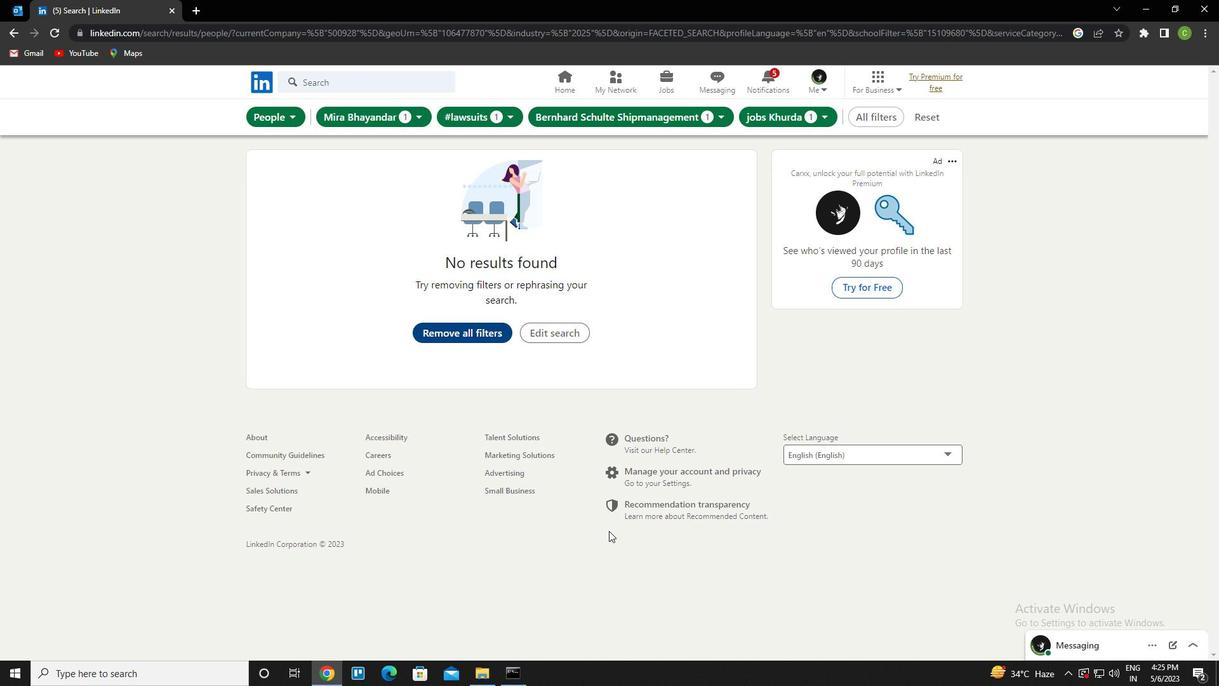 
